 Task: Look for space in São José de Mipibu, Brazil from 10th August, 2023 to 20th August, 2023 for 12 adults in price range Rs.10000 to Rs.14000. Place can be entire place or shared room with 6 bedrooms having 12 beds and 6 bathrooms. Property type can be house, flat, guest house. Amenities needed are: wifi, TV, free parkinig on premises, gym, breakfast. Booking option can be shelf check-in. Required host language is English.
Action: Mouse moved to (481, 99)
Screenshot: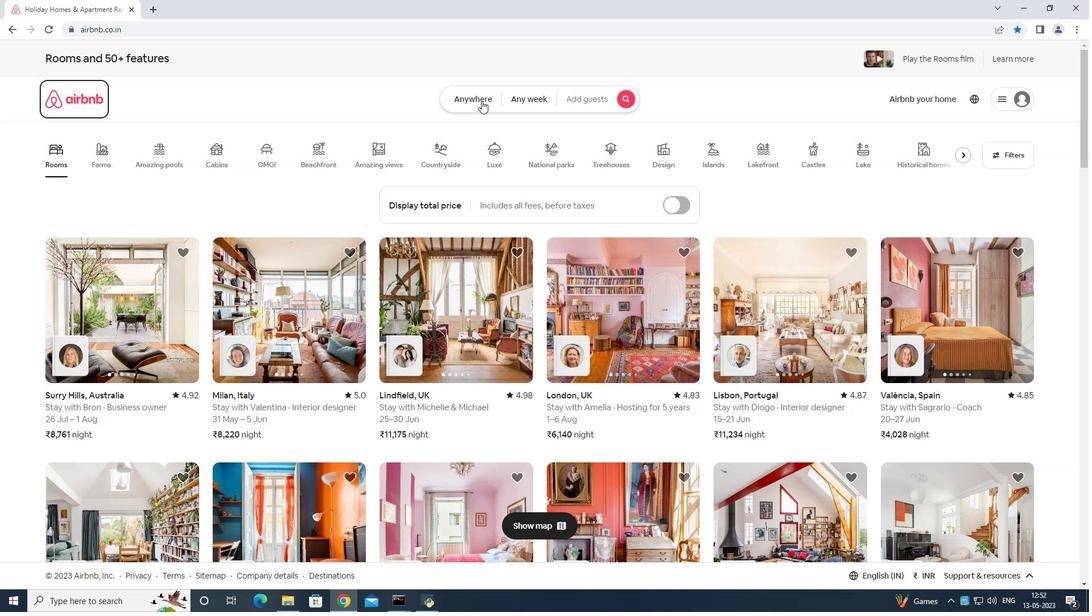 
Action: Mouse pressed left at (481, 99)
Screenshot: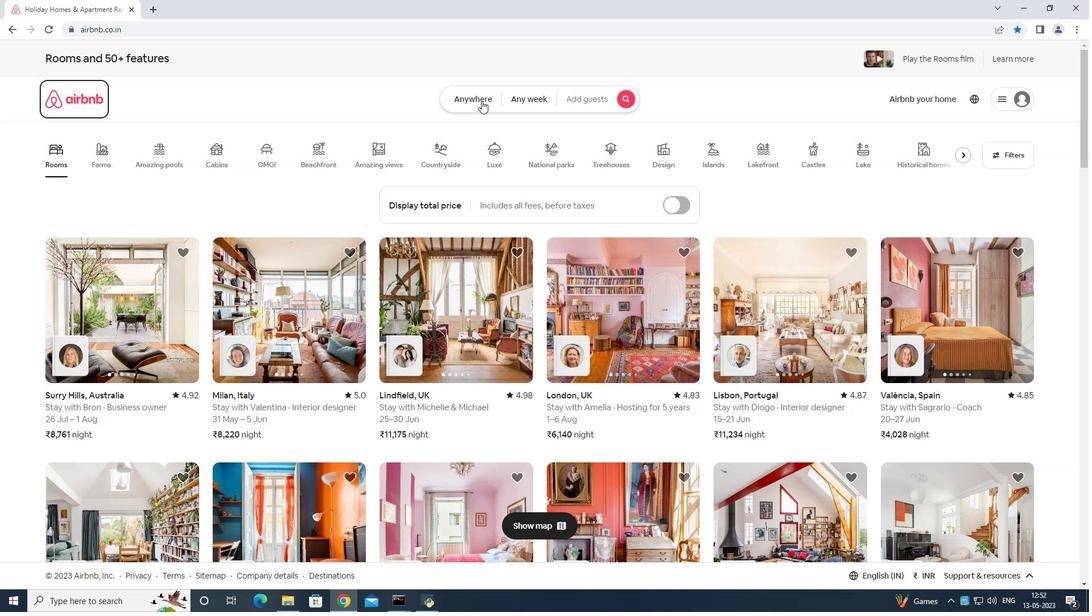 
Action: Mouse moved to (443, 132)
Screenshot: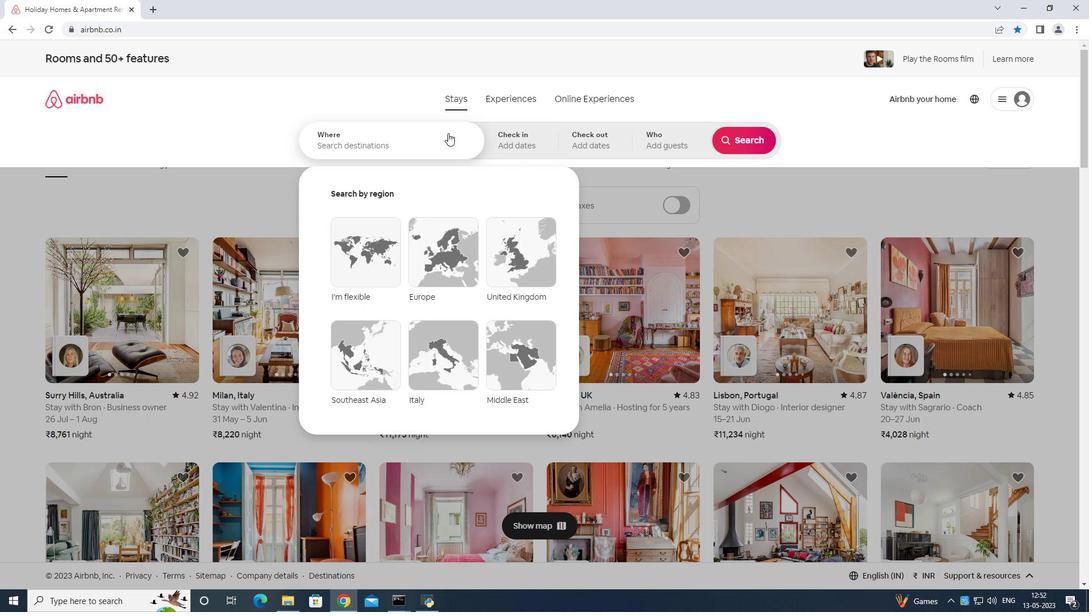 
Action: Mouse pressed left at (443, 132)
Screenshot: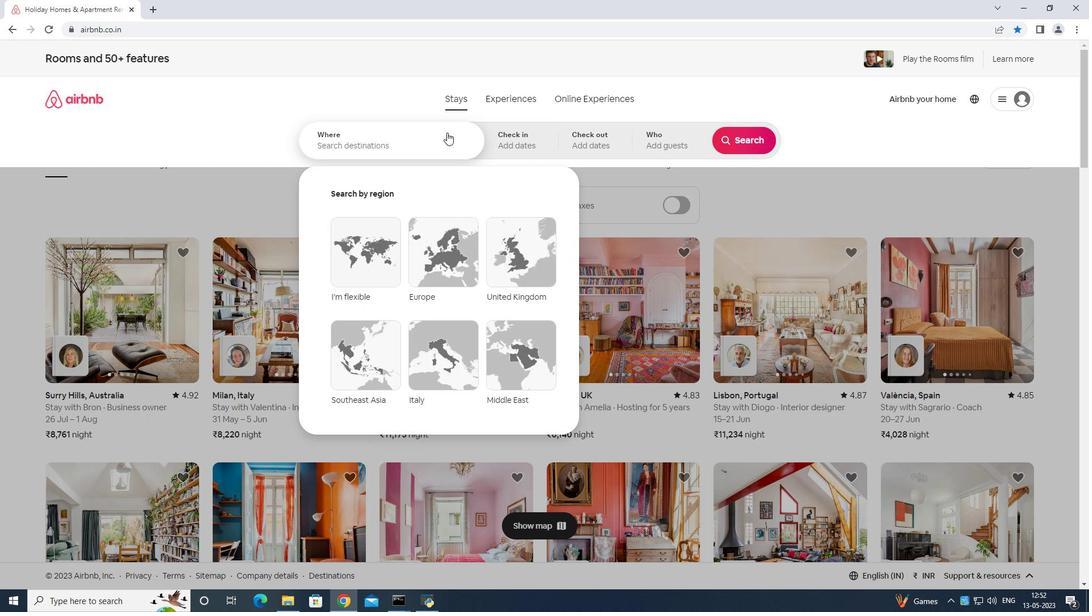 
Action: Mouse moved to (429, 148)
Screenshot: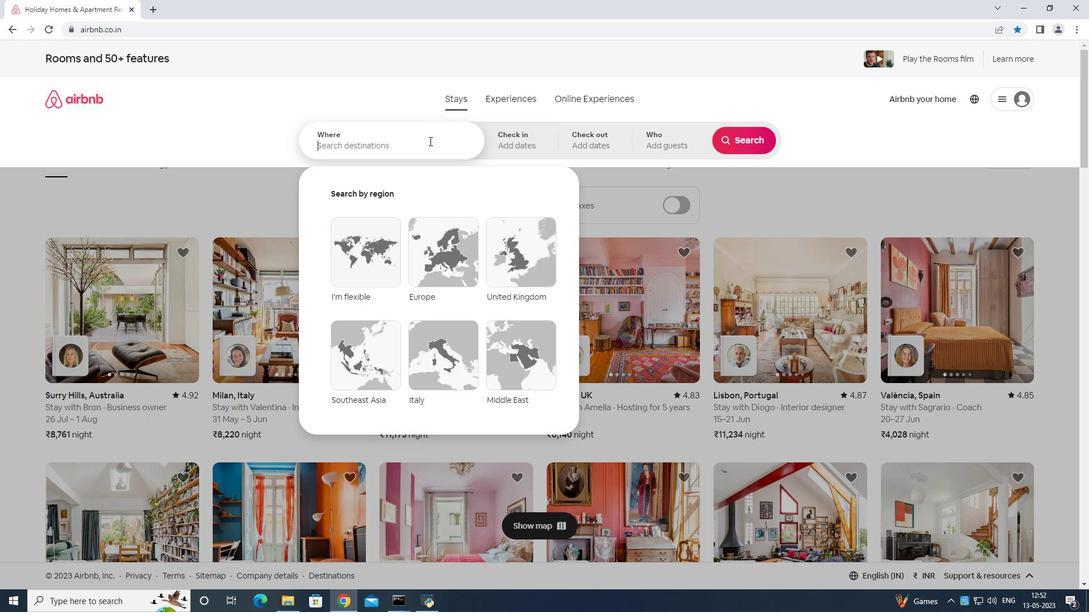 
Action: Key pressed <Key.shift>sao<Key.space>jose<Key.space>de<Key.space>mipibu<Key.space>brazil<Key.enter>
Screenshot: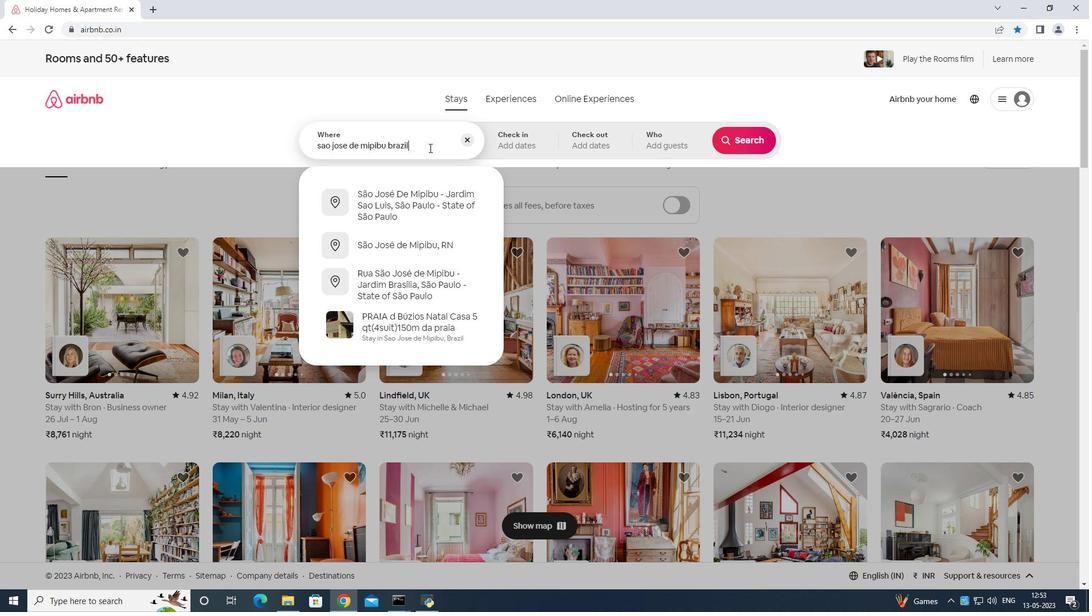 
Action: Mouse moved to (750, 231)
Screenshot: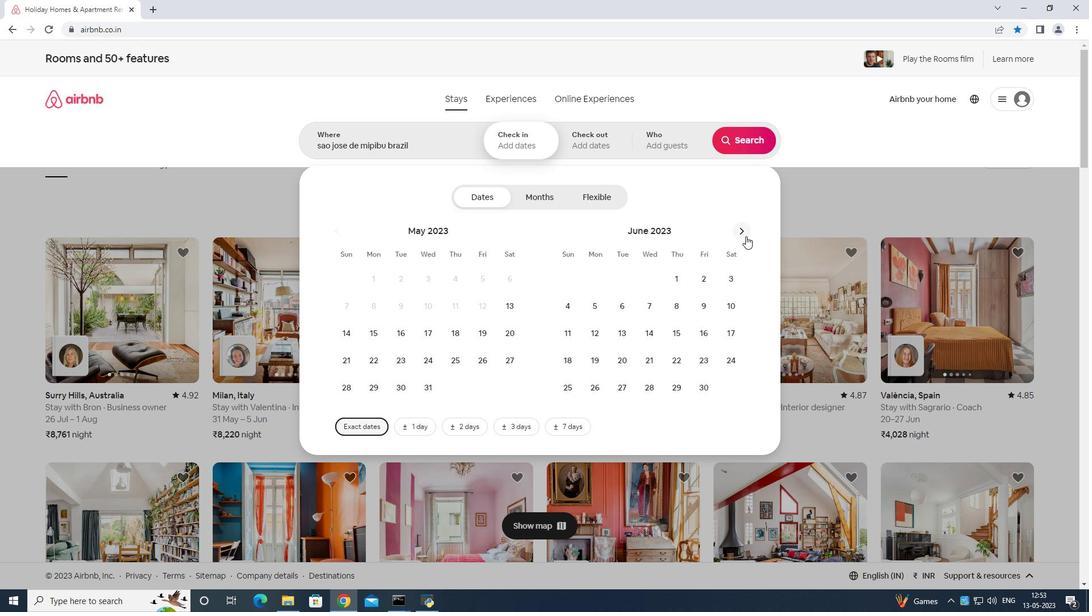 
Action: Mouse pressed left at (750, 231)
Screenshot: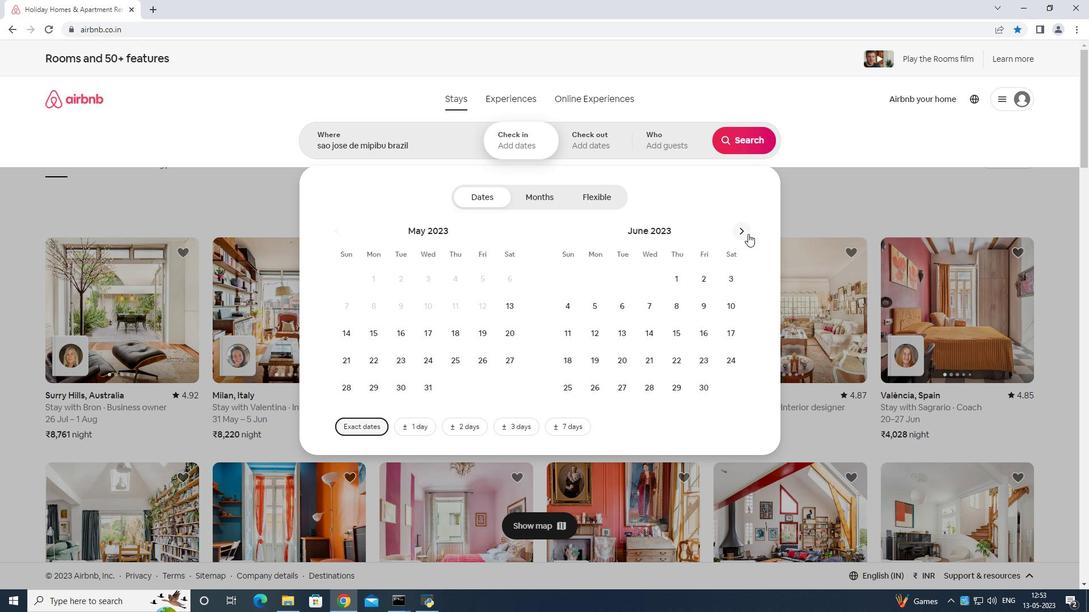 
Action: Mouse moved to (745, 231)
Screenshot: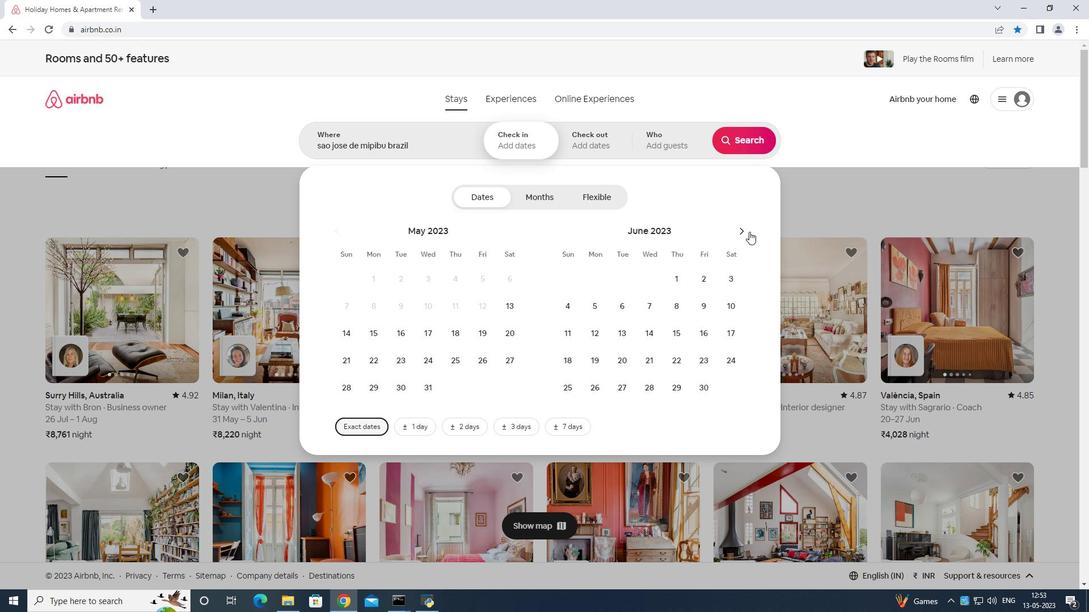 
Action: Mouse pressed left at (745, 231)
Screenshot: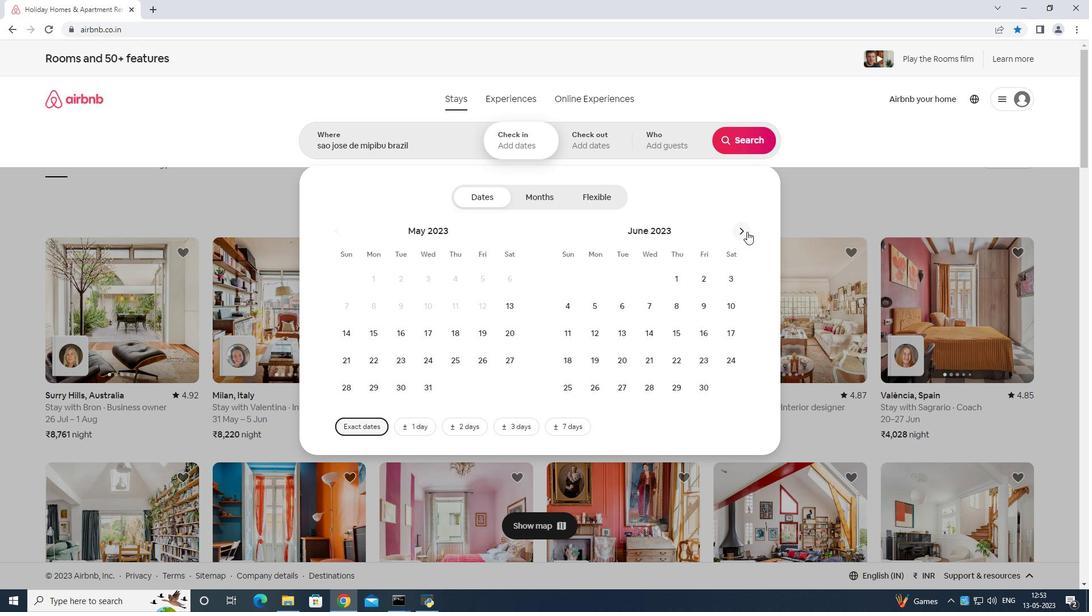 
Action: Mouse pressed left at (745, 231)
Screenshot: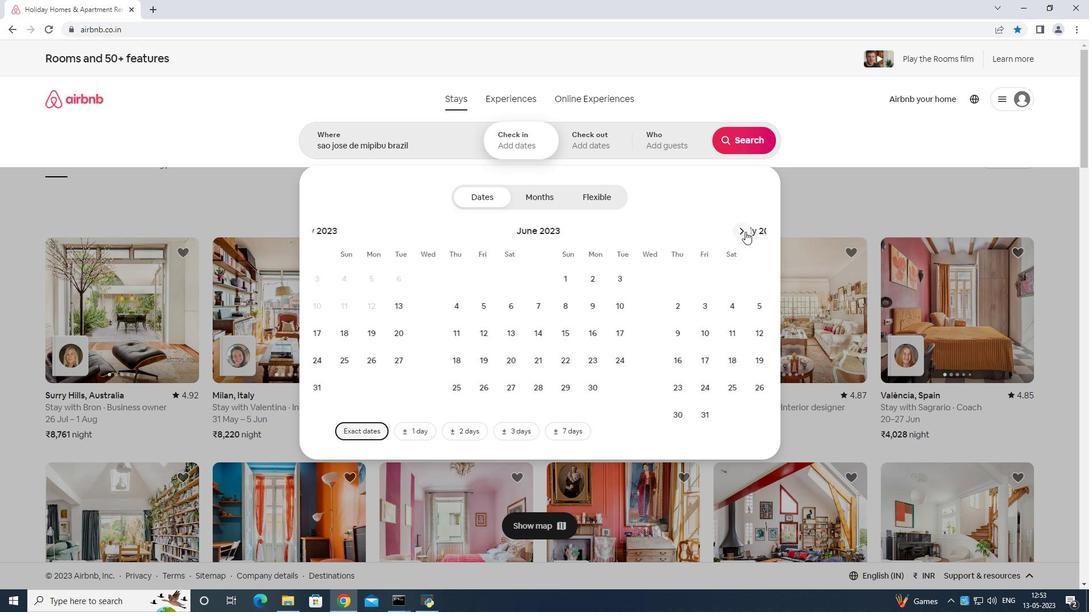 
Action: Mouse moved to (681, 302)
Screenshot: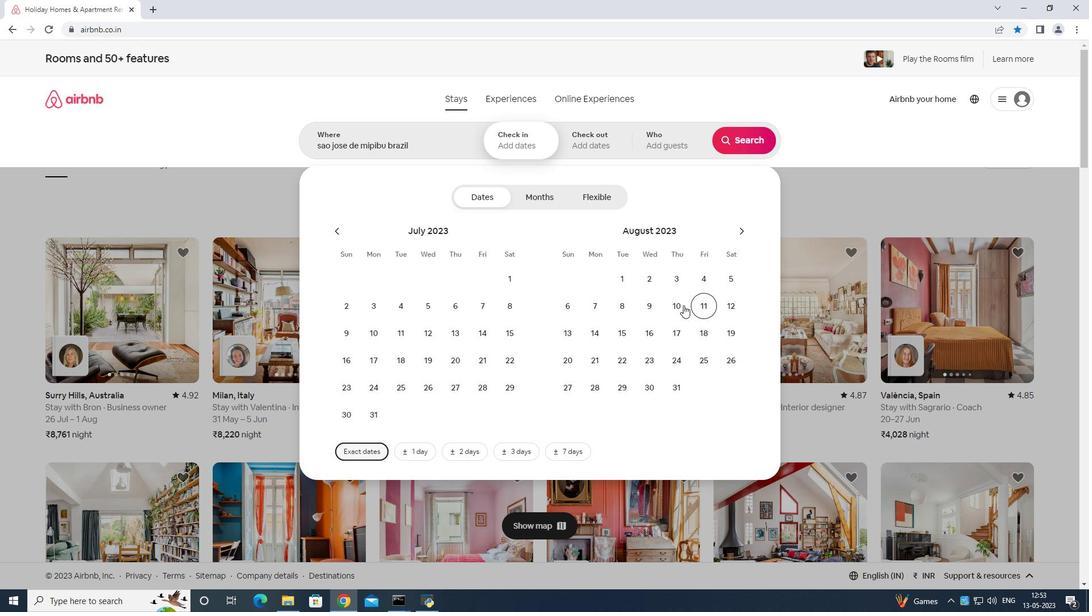 
Action: Mouse pressed left at (681, 302)
Screenshot: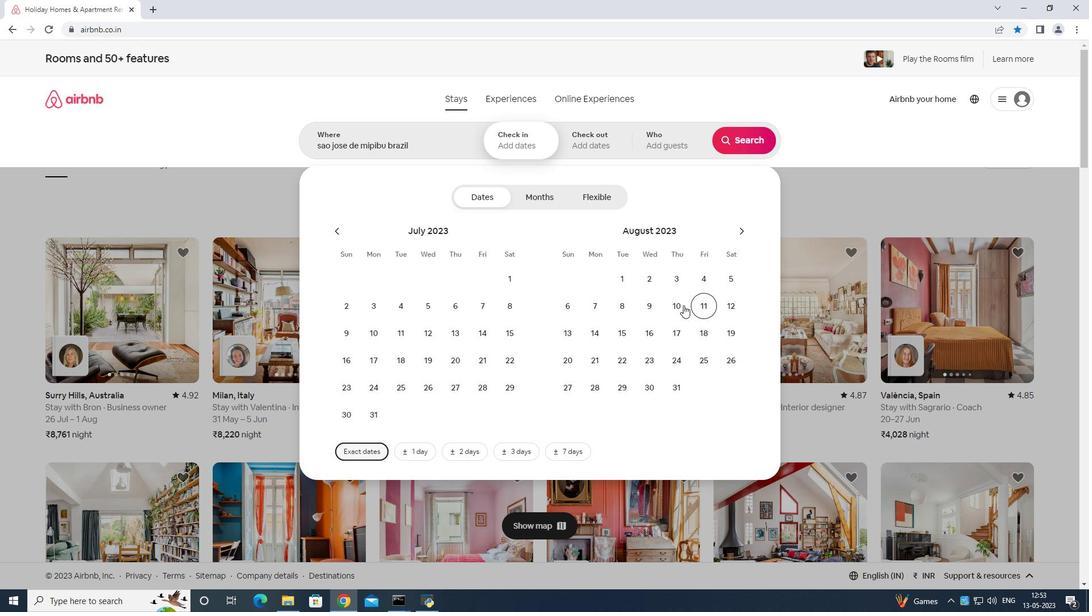 
Action: Mouse moved to (565, 361)
Screenshot: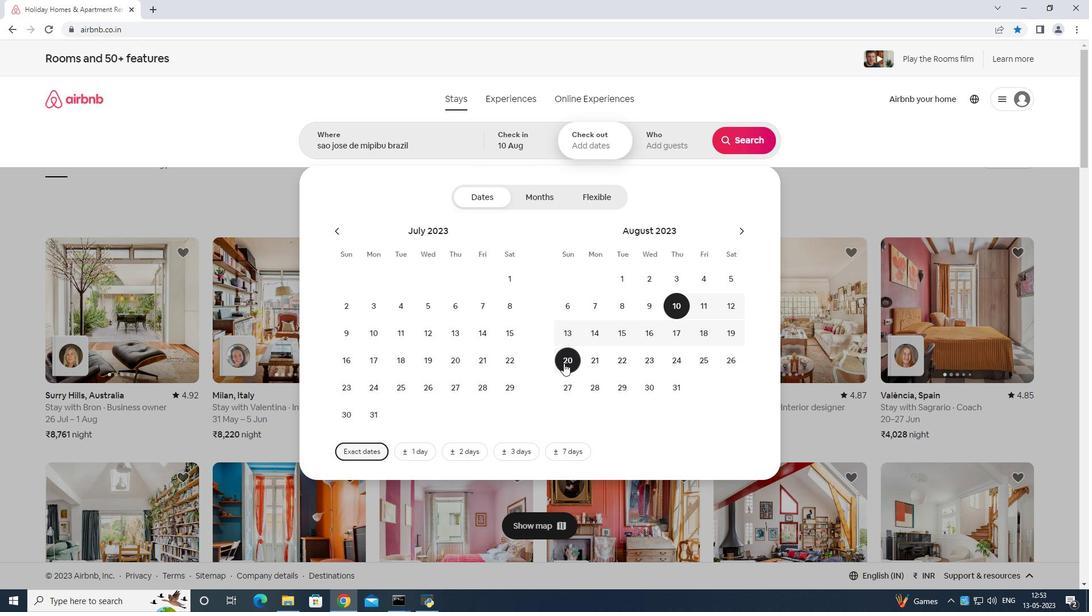 
Action: Mouse pressed left at (565, 361)
Screenshot: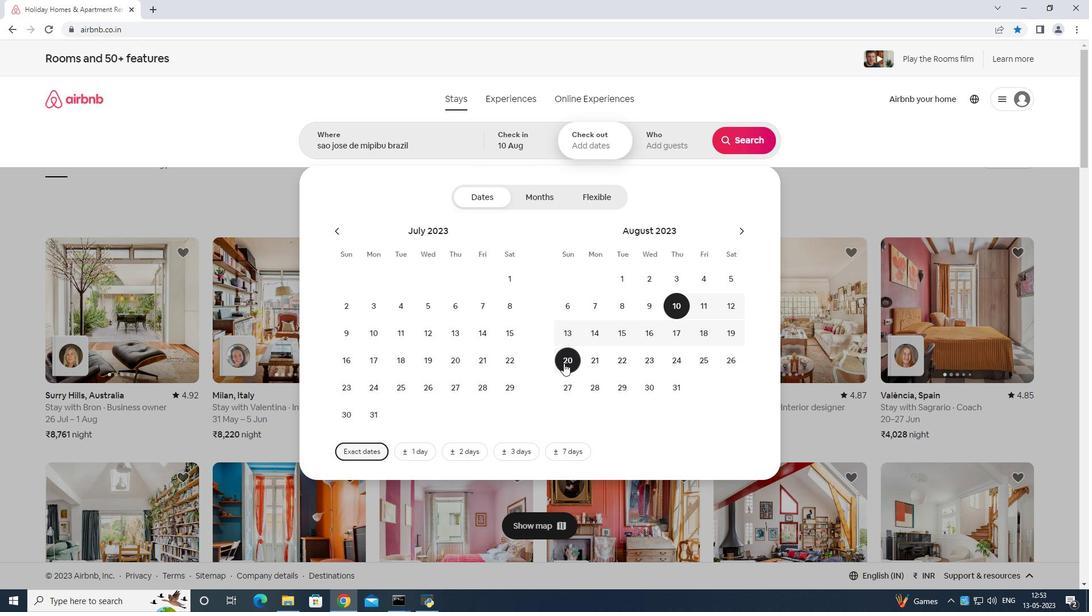 
Action: Mouse moved to (667, 141)
Screenshot: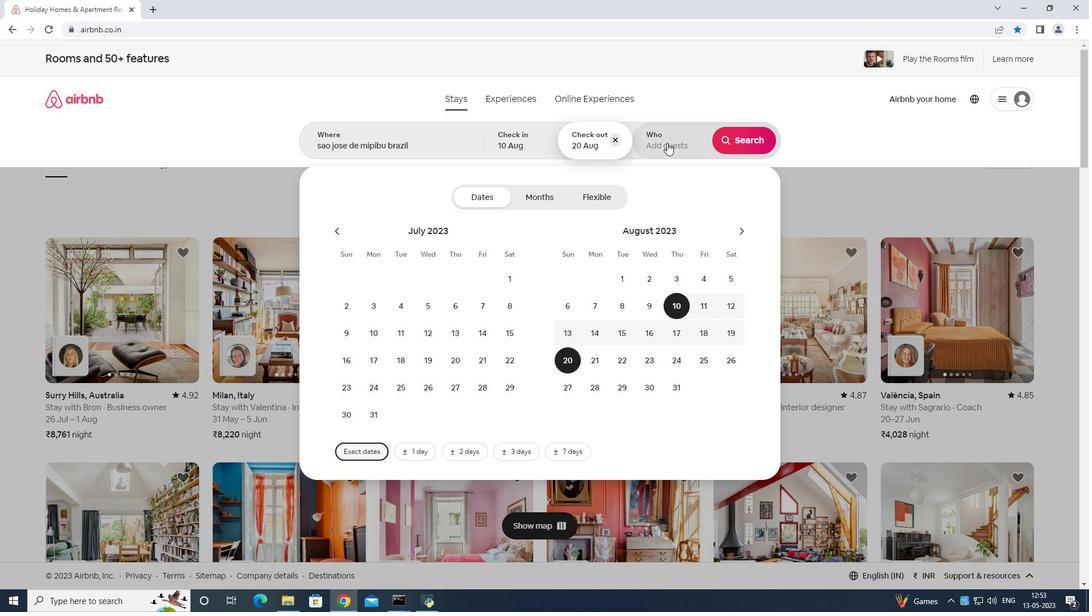 
Action: Mouse pressed left at (667, 141)
Screenshot: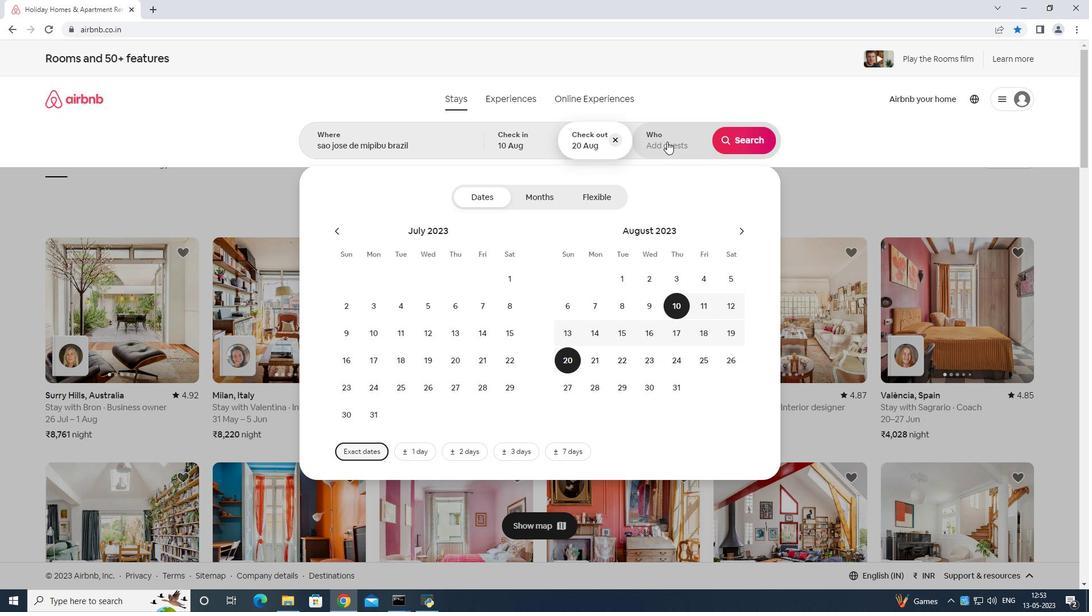 
Action: Mouse moved to (751, 197)
Screenshot: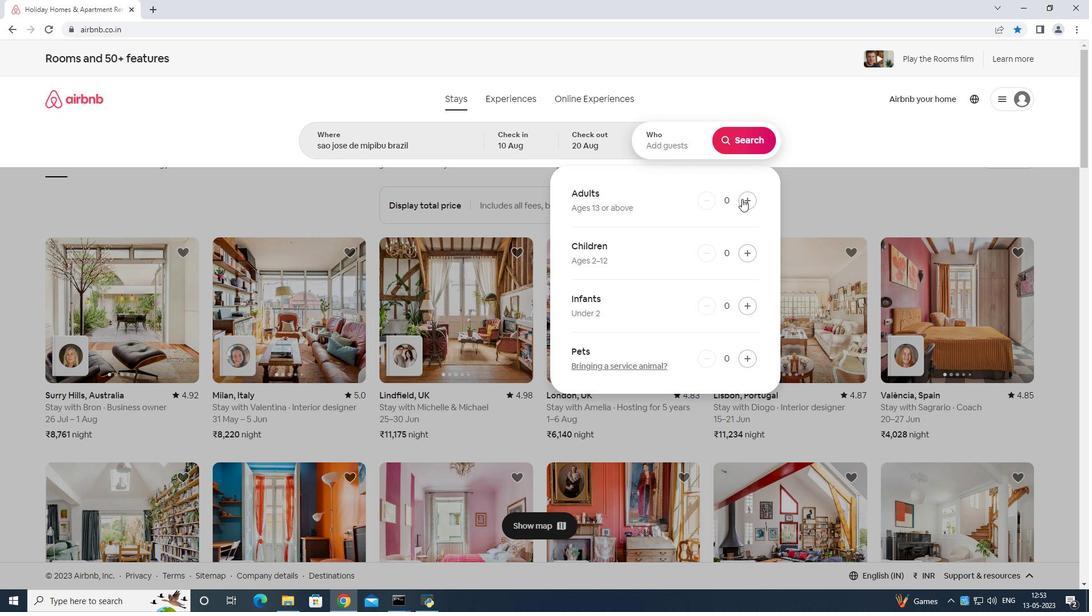 
Action: Mouse pressed left at (751, 197)
Screenshot: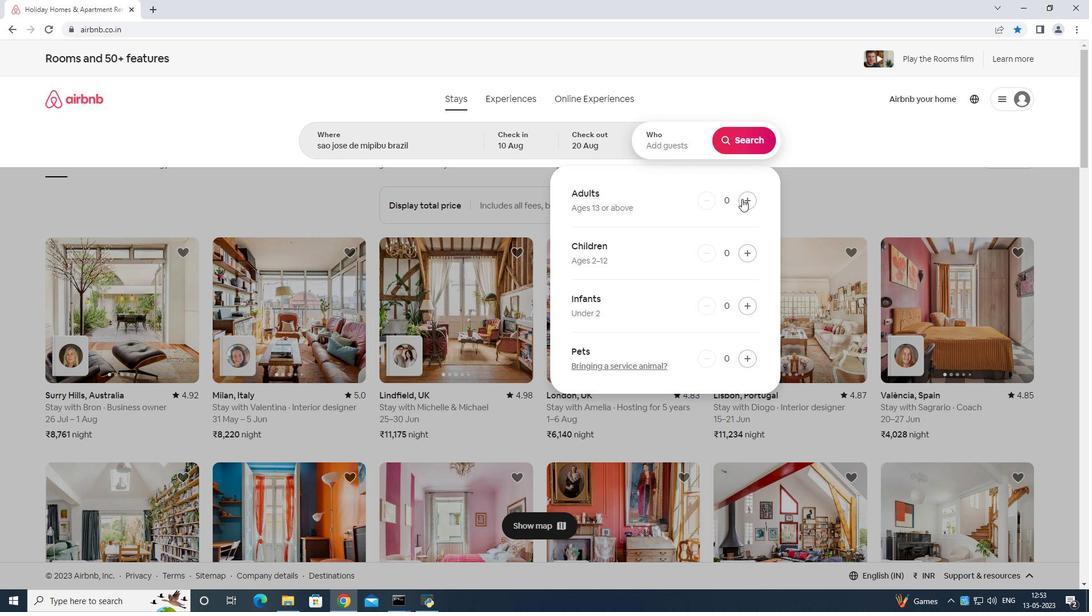 
Action: Mouse moved to (753, 197)
Screenshot: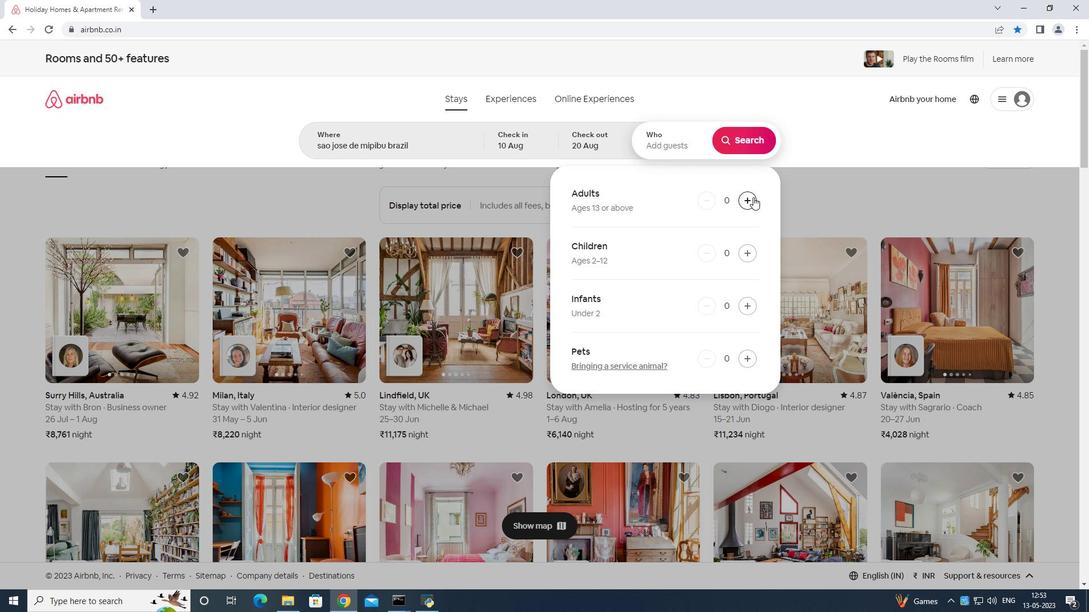 
Action: Mouse pressed left at (753, 197)
Screenshot: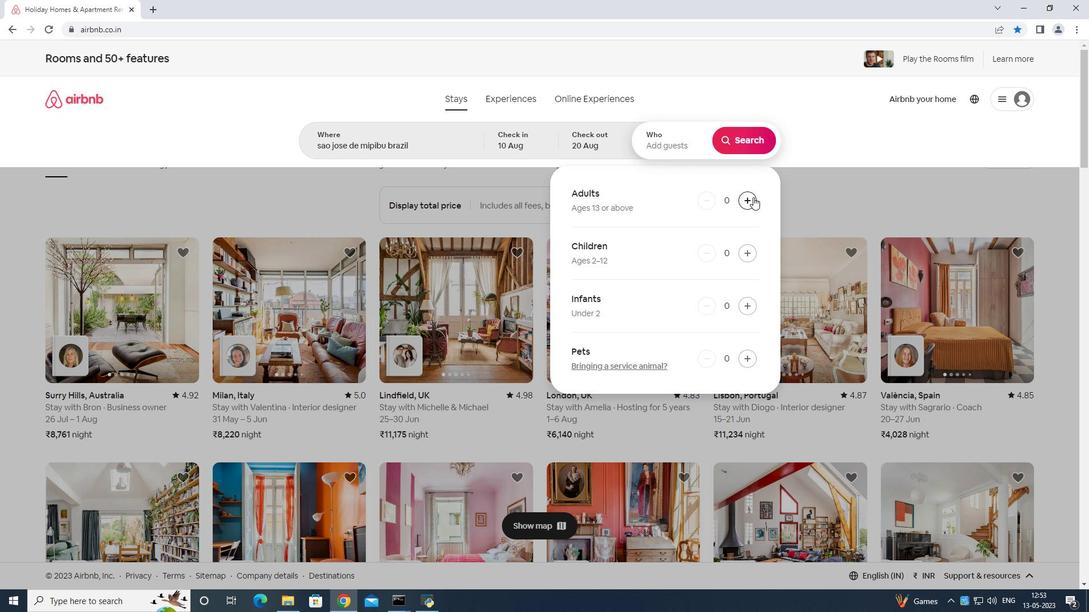 
Action: Mouse moved to (750, 197)
Screenshot: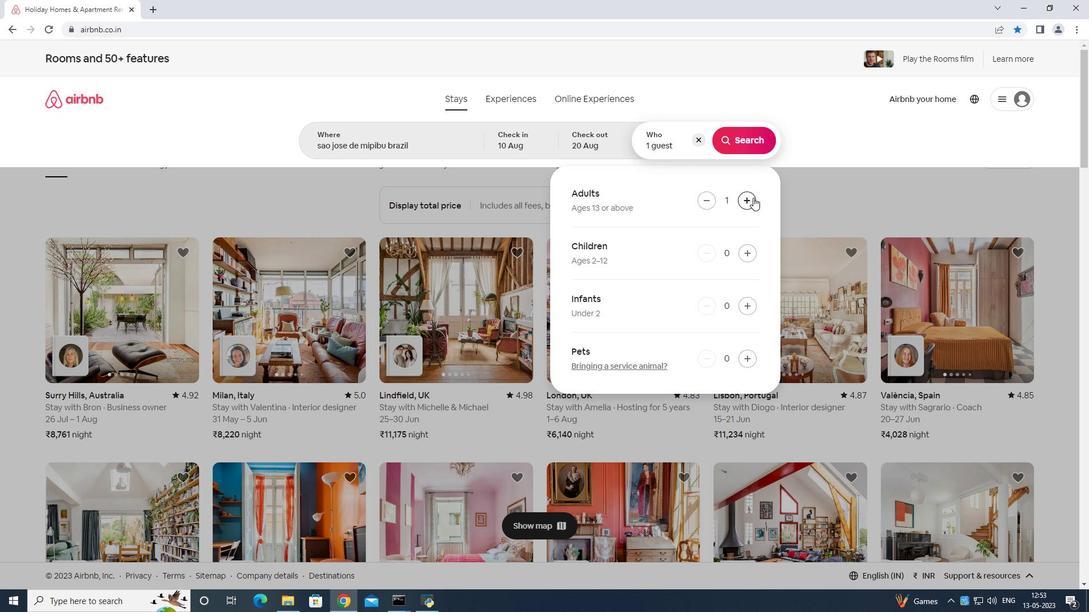 
Action: Mouse pressed left at (750, 197)
Screenshot: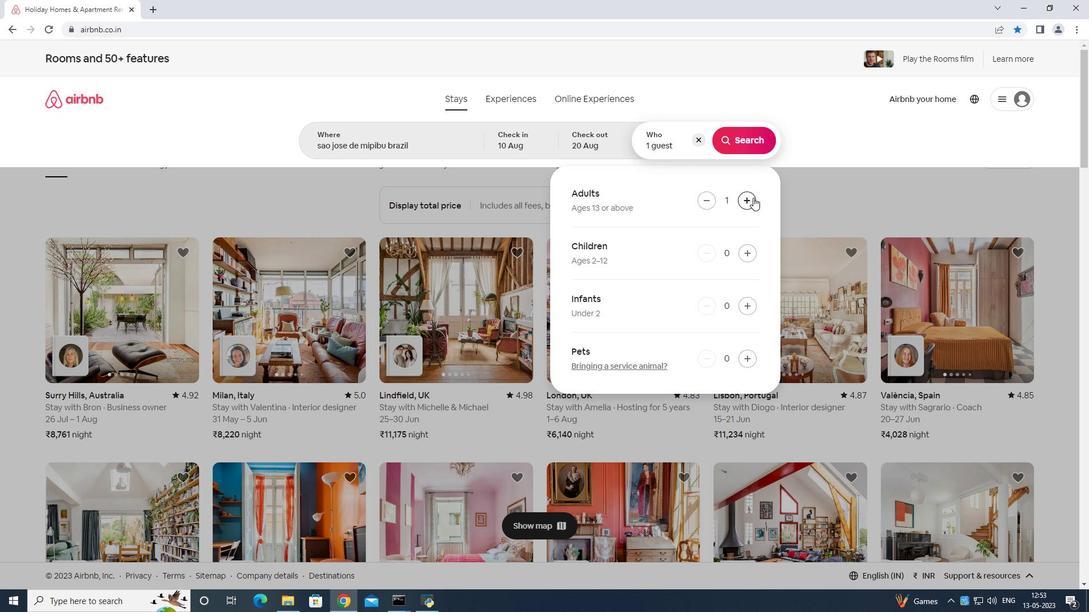 
Action: Mouse moved to (748, 199)
Screenshot: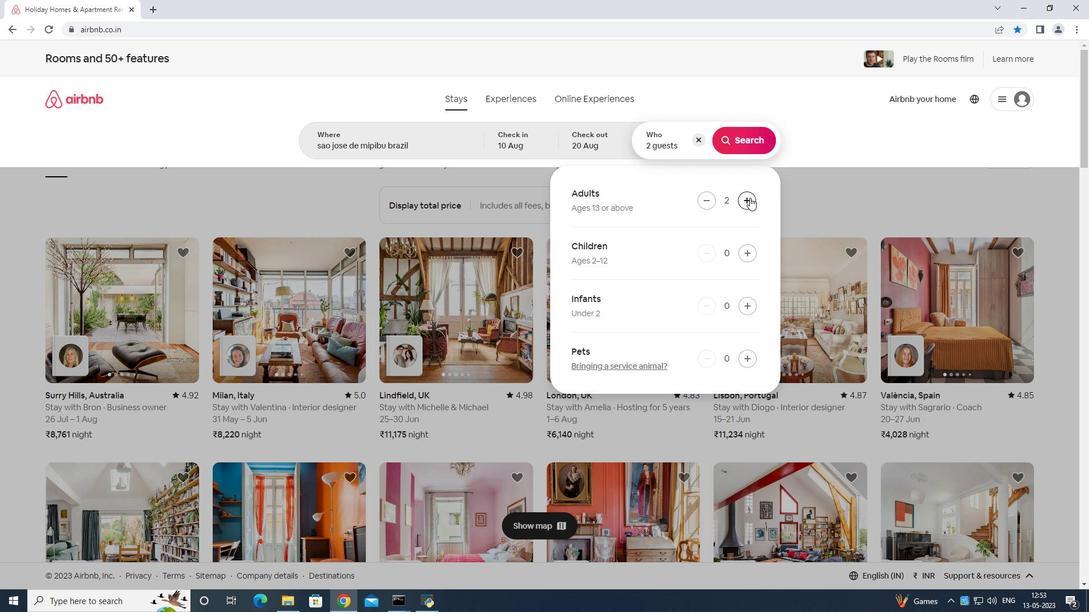 
Action: Mouse pressed left at (748, 199)
Screenshot: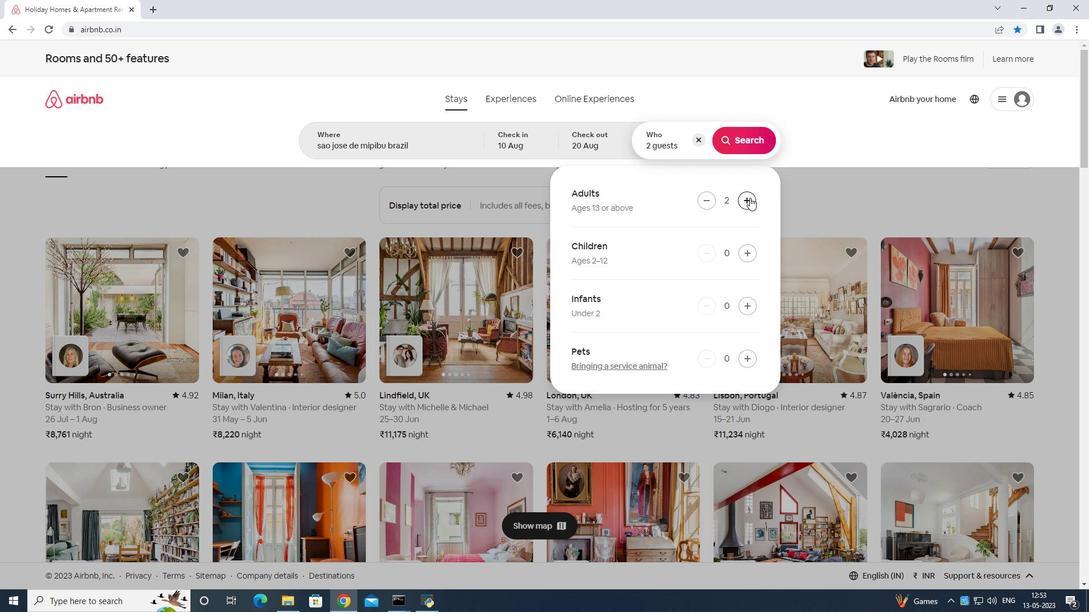 
Action: Mouse pressed left at (748, 199)
Screenshot: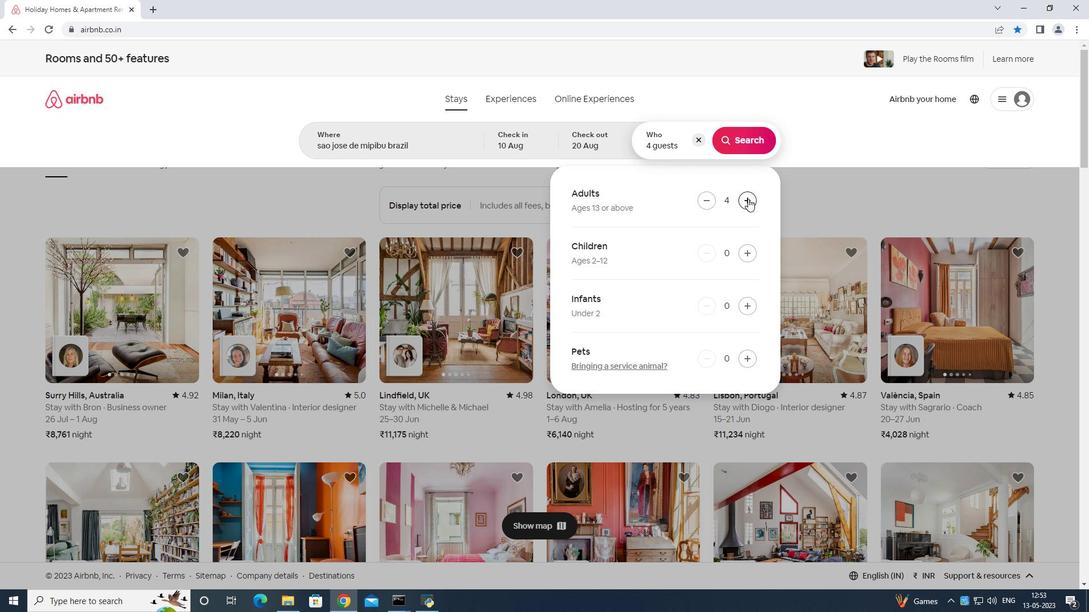
Action: Mouse moved to (748, 198)
Screenshot: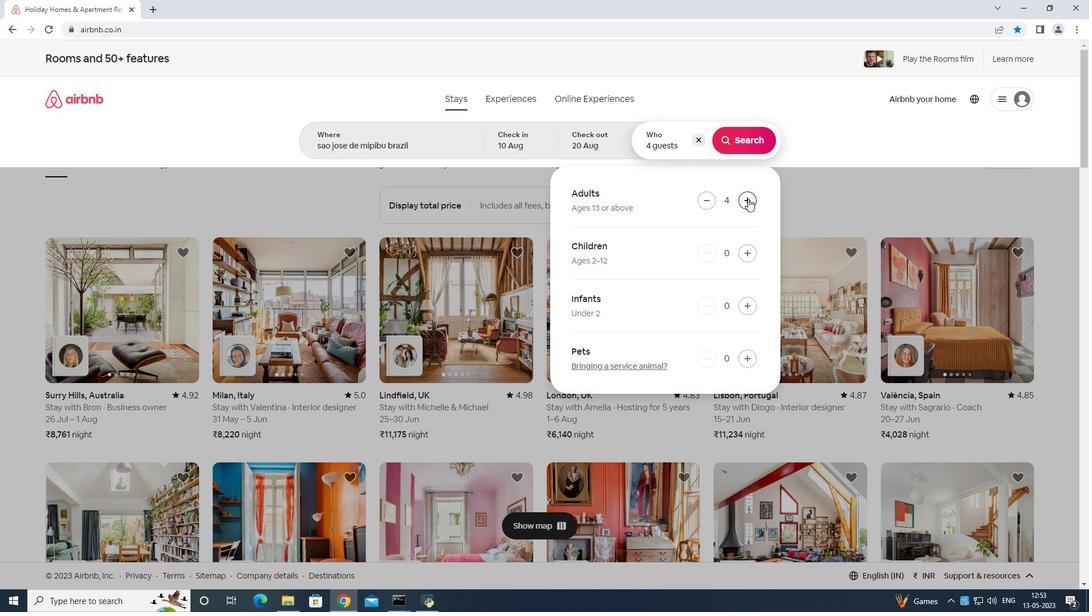 
Action: Mouse pressed left at (748, 198)
Screenshot: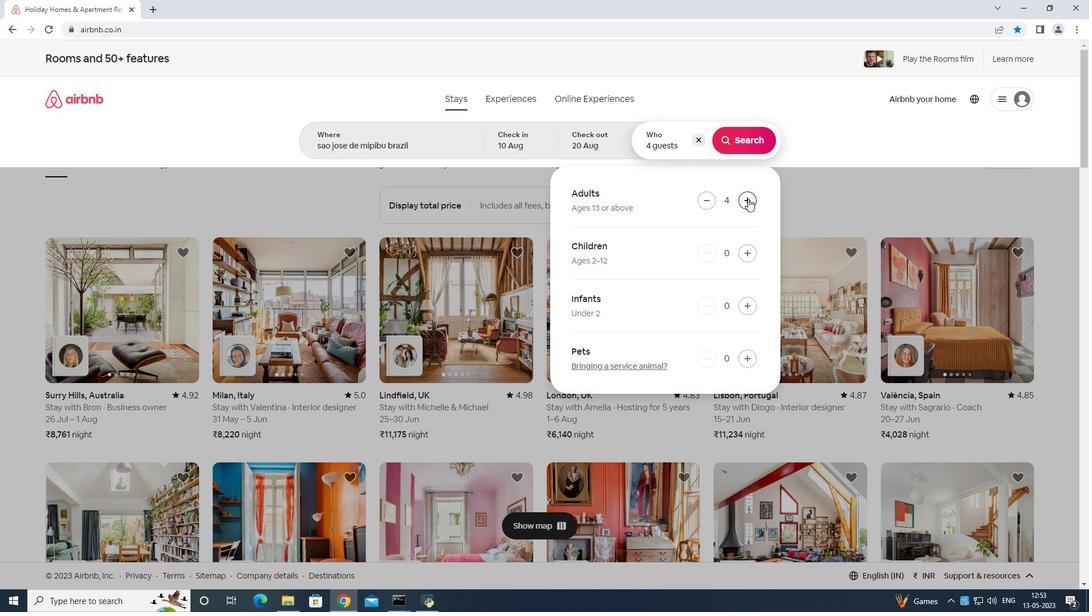 
Action: Mouse pressed left at (748, 198)
Screenshot: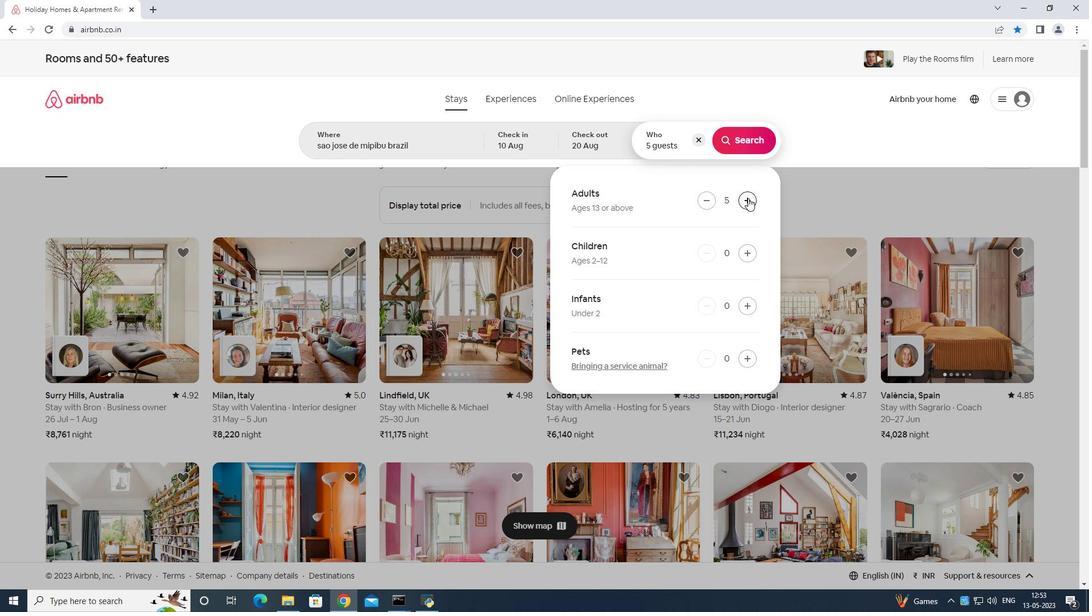 
Action: Mouse pressed left at (748, 198)
Screenshot: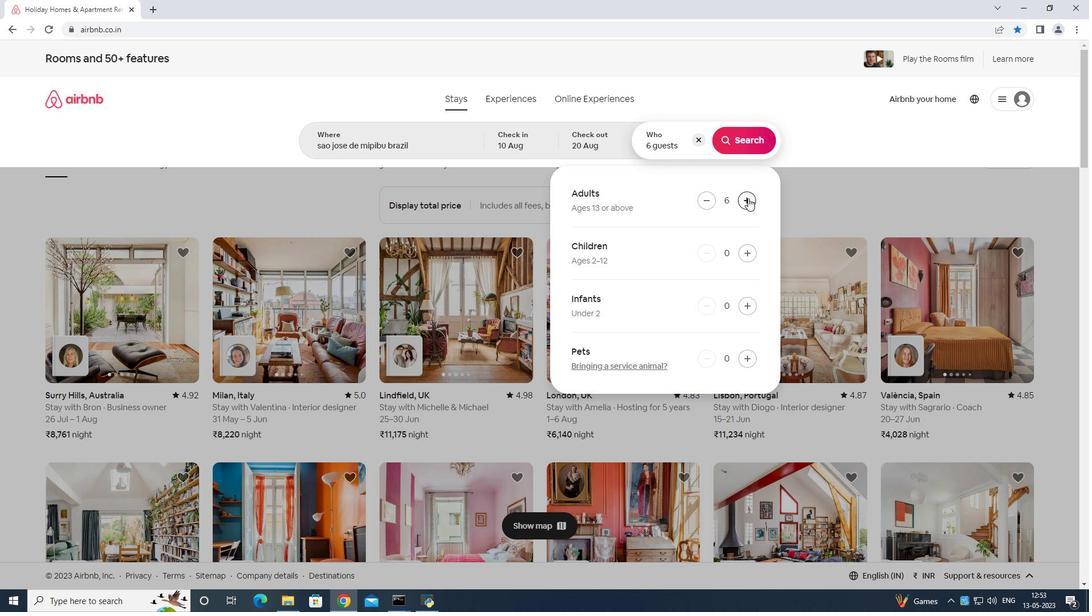 
Action: Mouse pressed left at (748, 198)
Screenshot: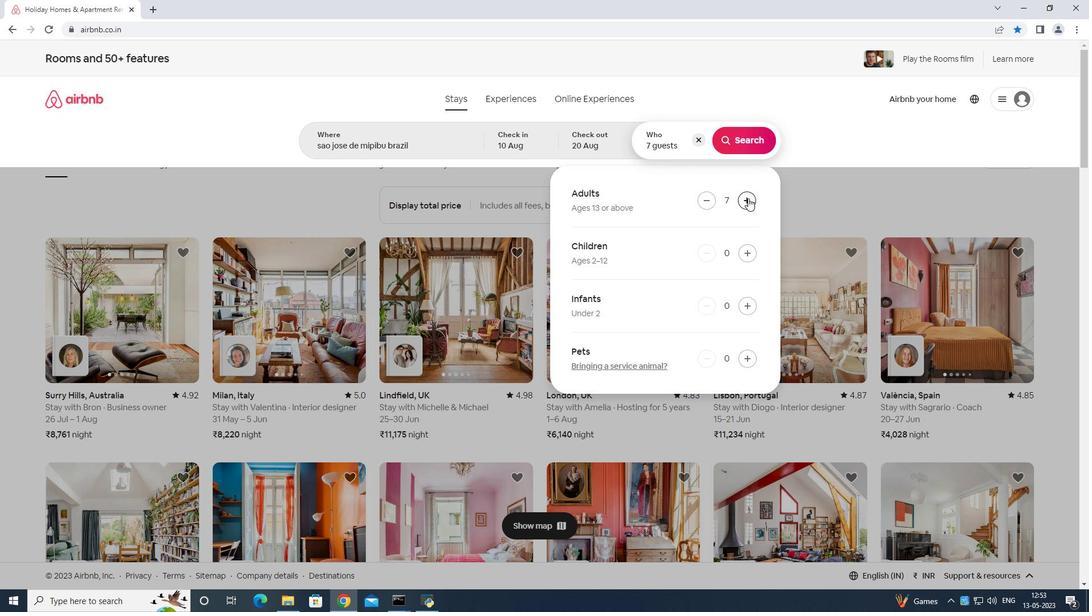 
Action: Mouse pressed left at (748, 198)
Screenshot: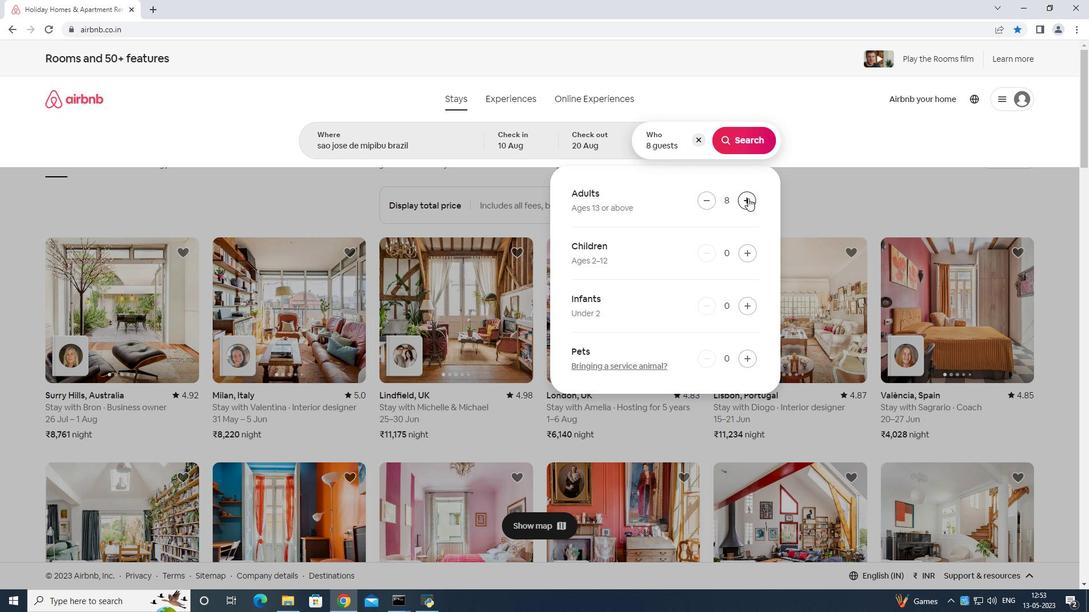 
Action: Mouse pressed left at (748, 198)
Screenshot: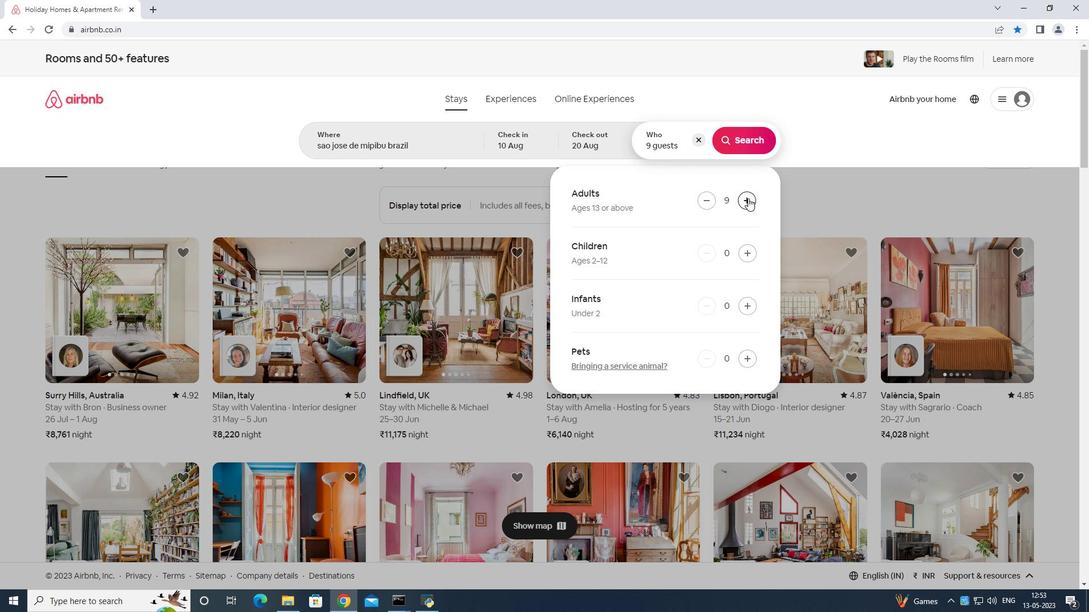 
Action: Mouse pressed left at (748, 198)
Screenshot: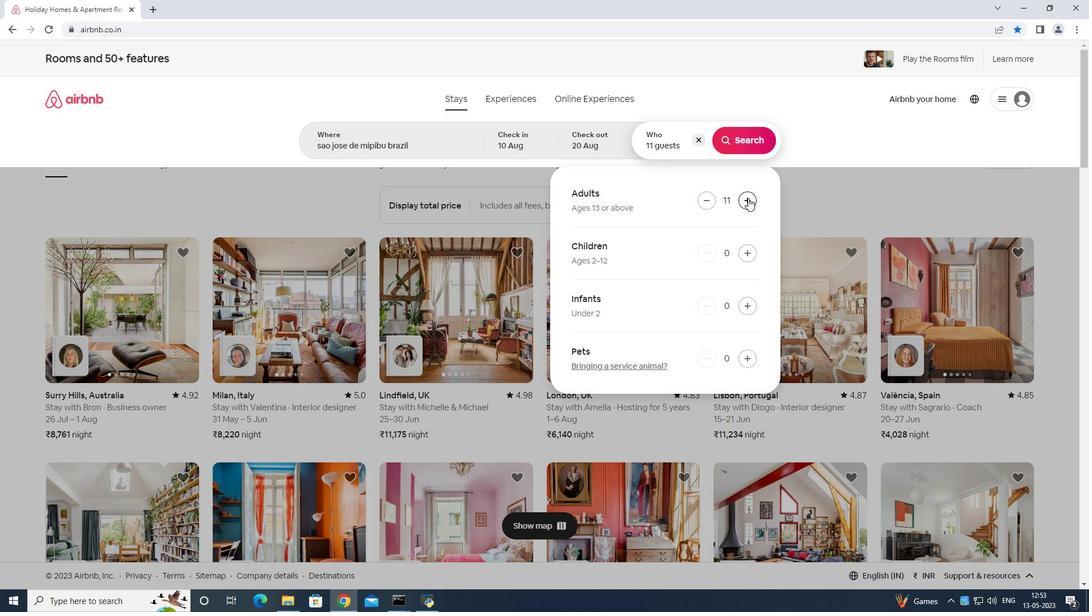 
Action: Mouse moved to (754, 140)
Screenshot: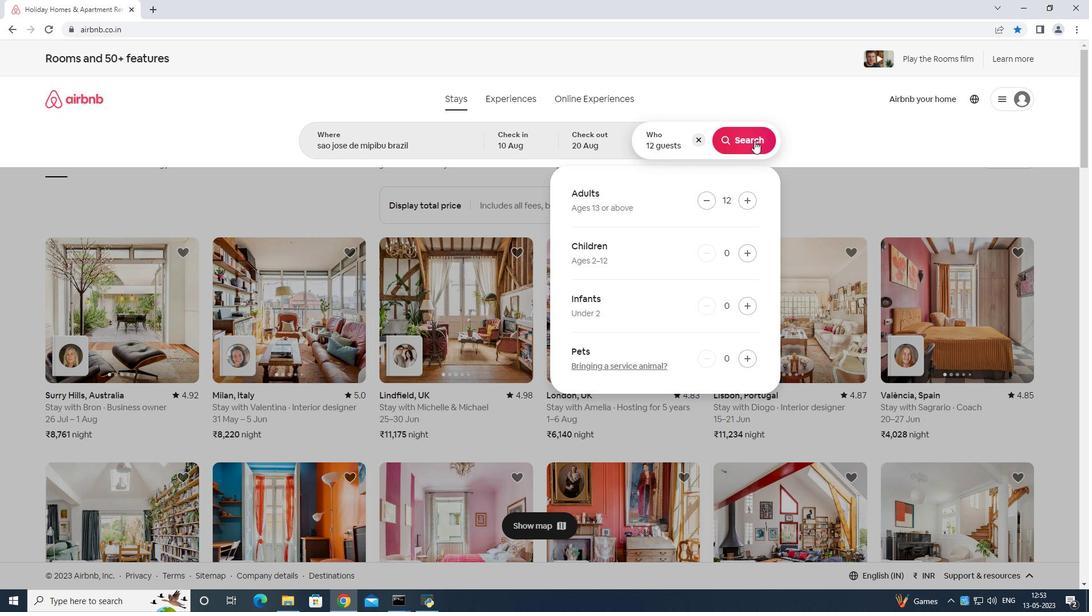 
Action: Mouse pressed left at (754, 140)
Screenshot: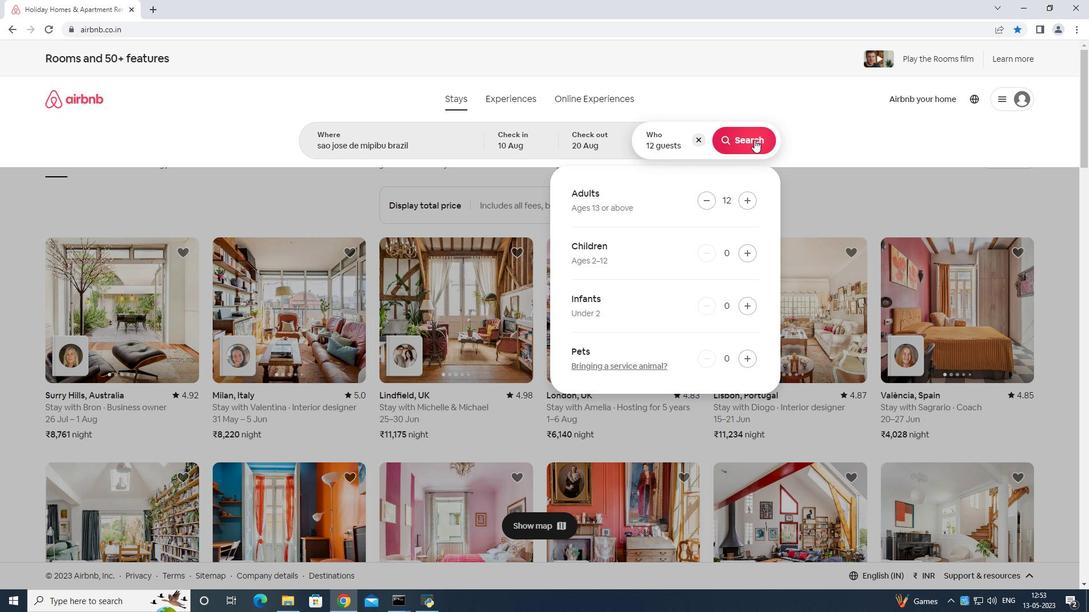 
Action: Mouse moved to (1054, 106)
Screenshot: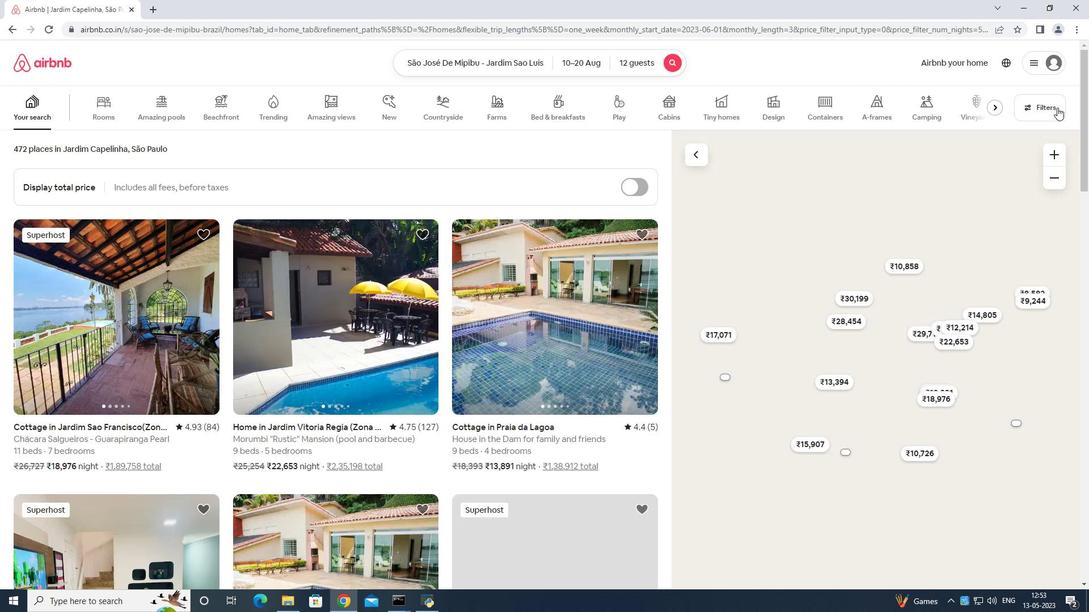 
Action: Mouse pressed left at (1054, 106)
Screenshot: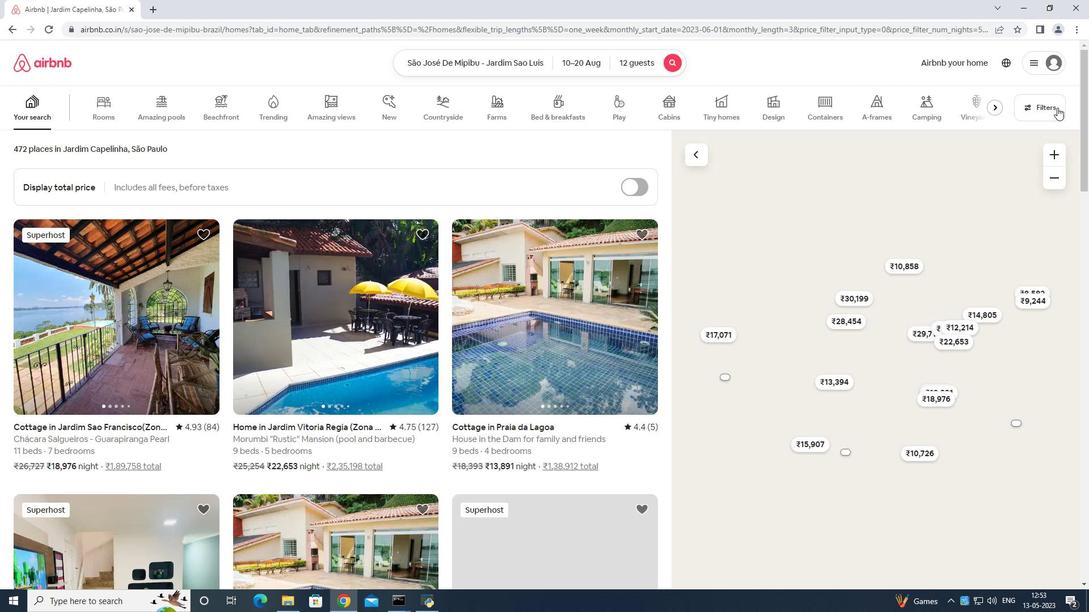 
Action: Mouse moved to (487, 376)
Screenshot: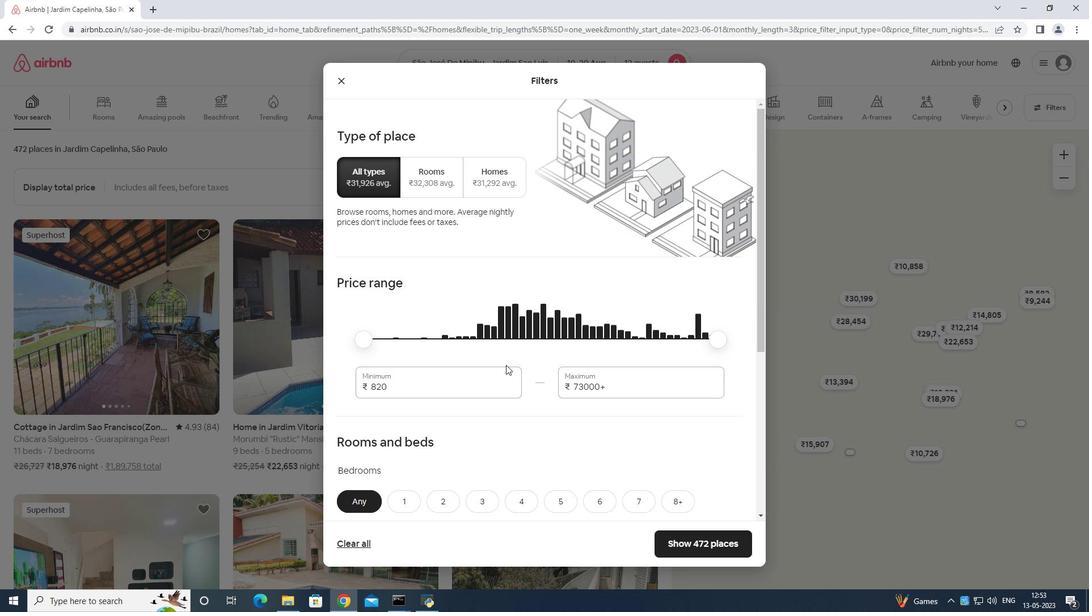 
Action: Mouse pressed left at (487, 376)
Screenshot: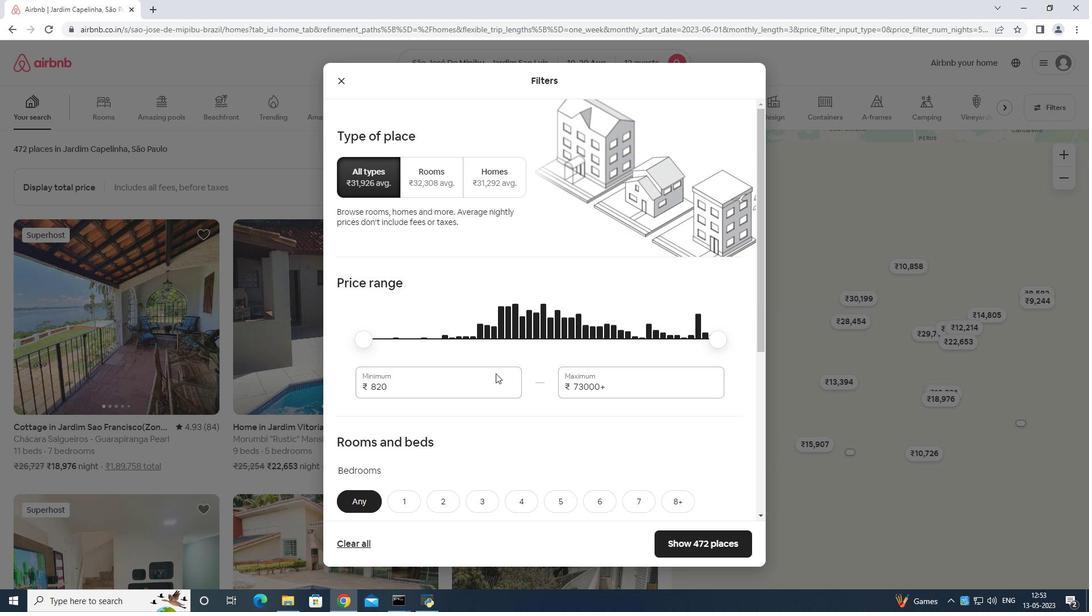 
Action: Mouse moved to (492, 377)
Screenshot: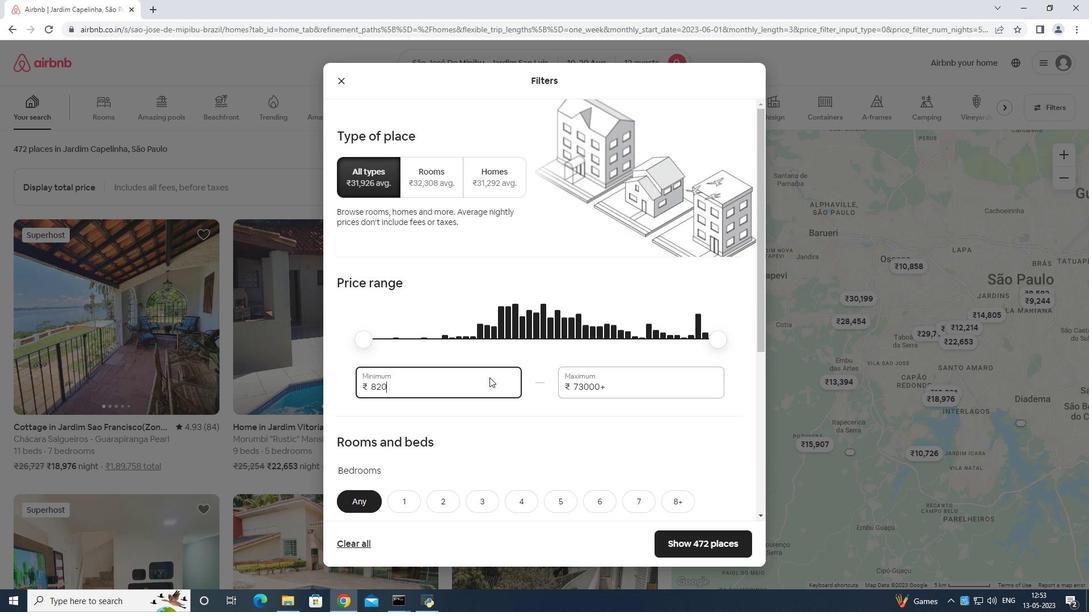 
Action: Key pressed <Key.backspace>
Screenshot: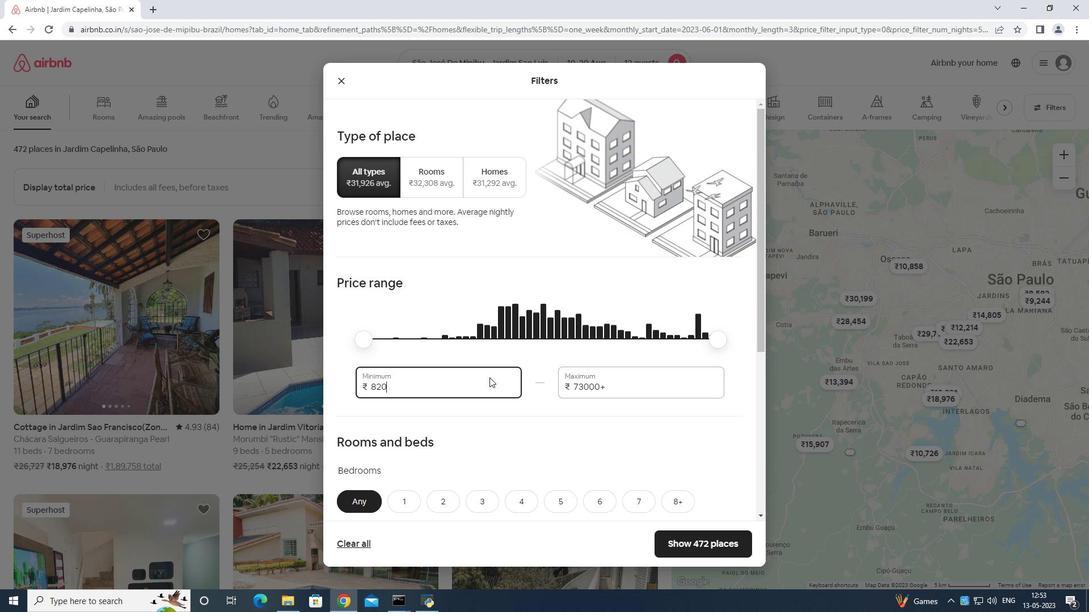 
Action: Mouse moved to (494, 377)
Screenshot: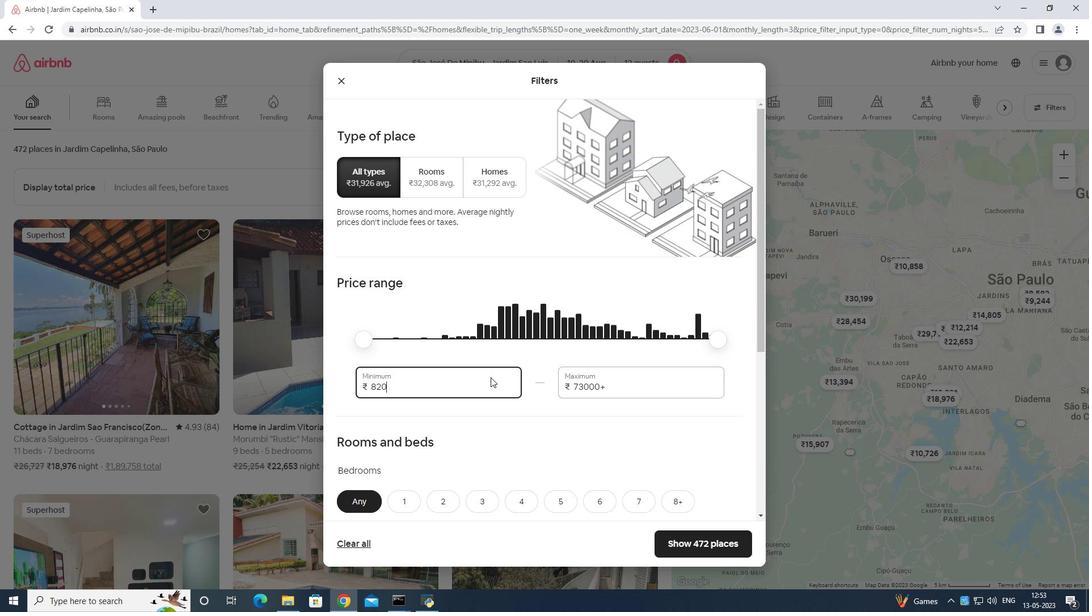 
Action: Key pressed <Key.backspace><Key.backspace><Key.backspace><Key.backspace><Key.backspace><Key.backspace><Key.backspace>
Screenshot: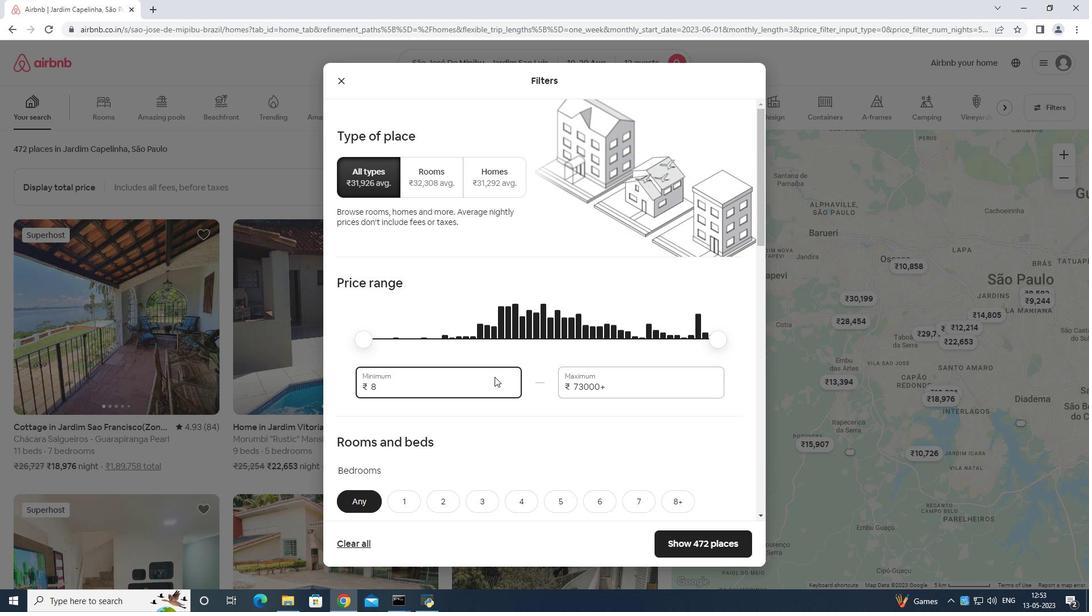 
Action: Mouse moved to (495, 377)
Screenshot: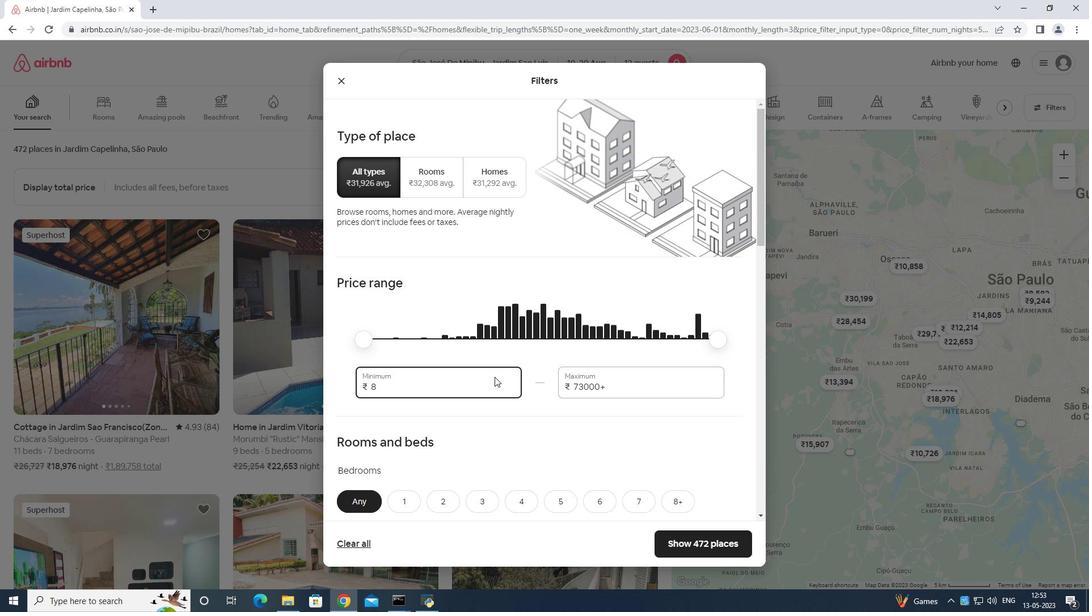 
Action: Key pressed <Key.backspace><Key.backspace>
Screenshot: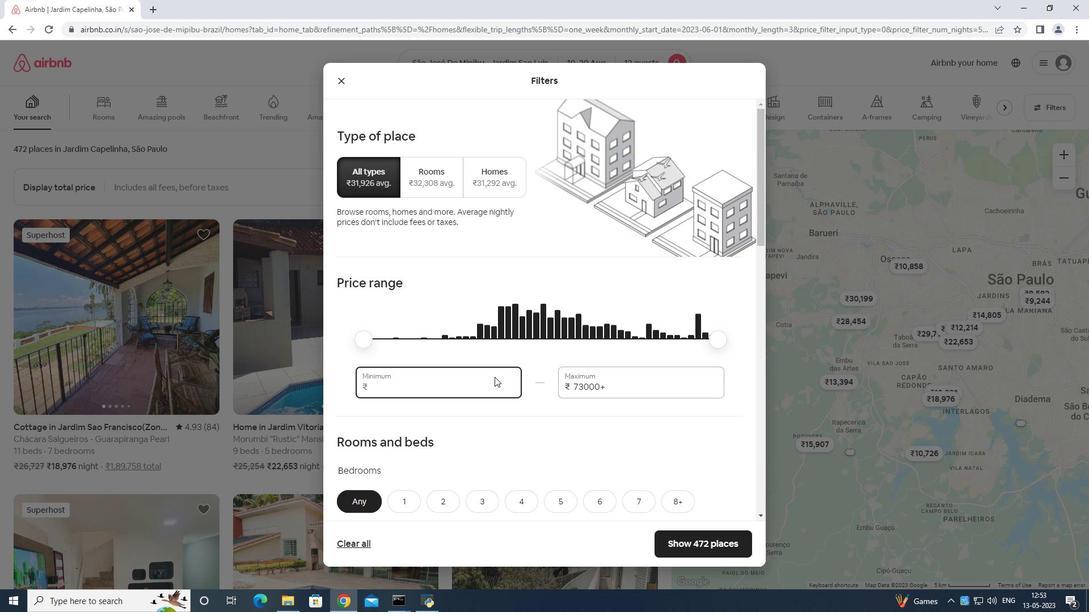 
Action: Mouse moved to (495, 377)
Screenshot: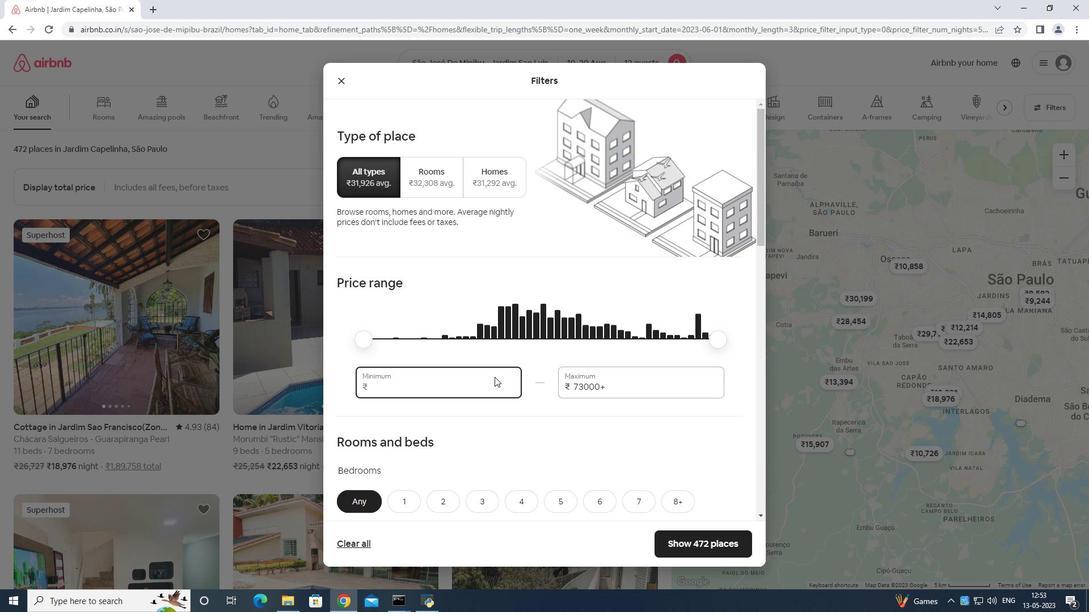 
Action: Key pressed <Key.backspace>
Screenshot: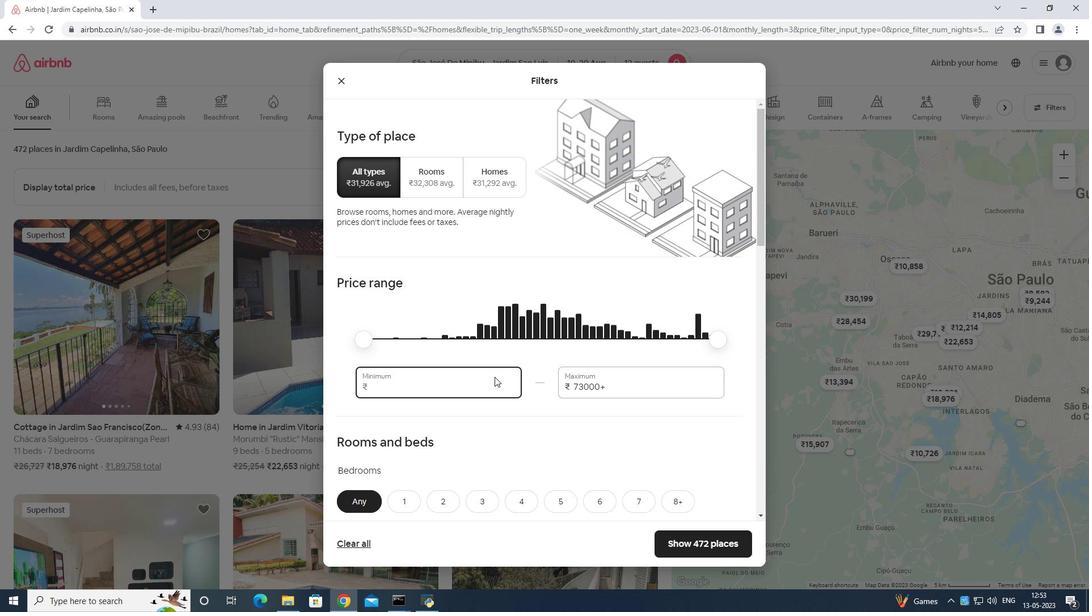 
Action: Mouse moved to (496, 377)
Screenshot: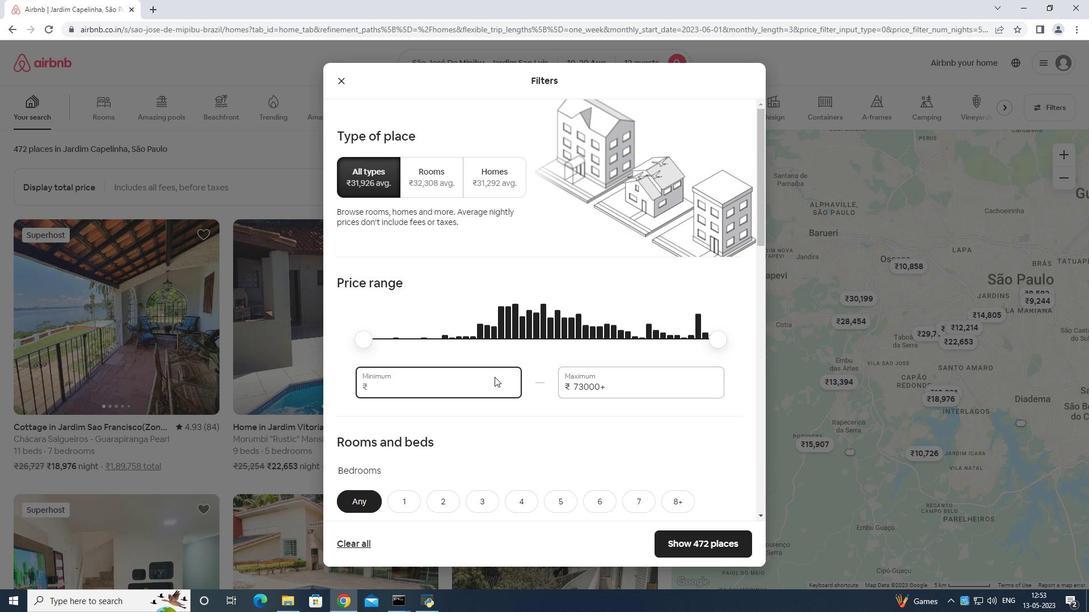 
Action: Key pressed <Key.backspace><Key.backspace>
Screenshot: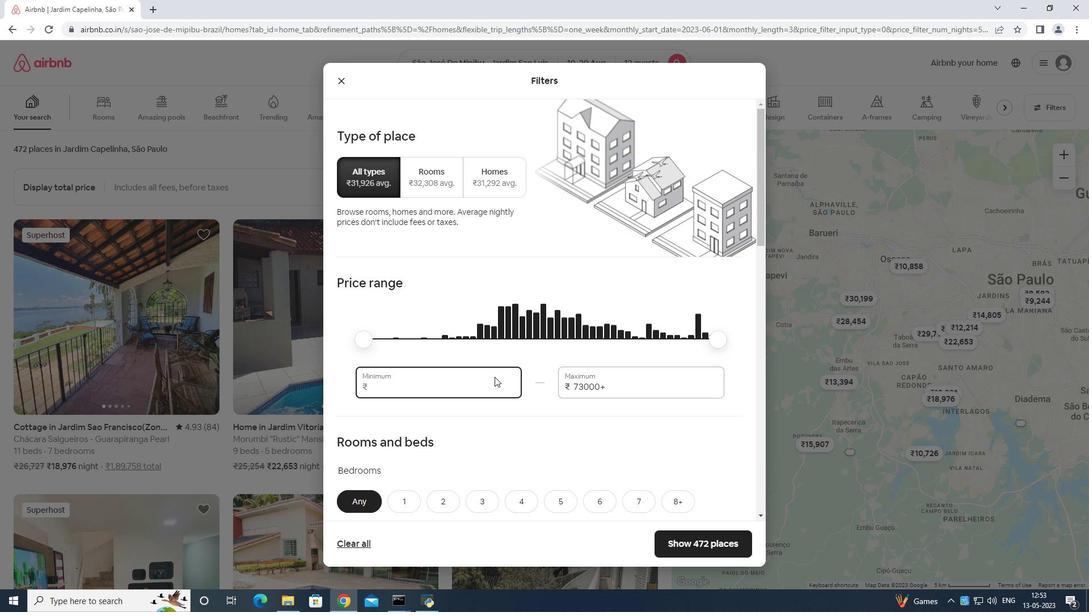 
Action: Mouse moved to (496, 377)
Screenshot: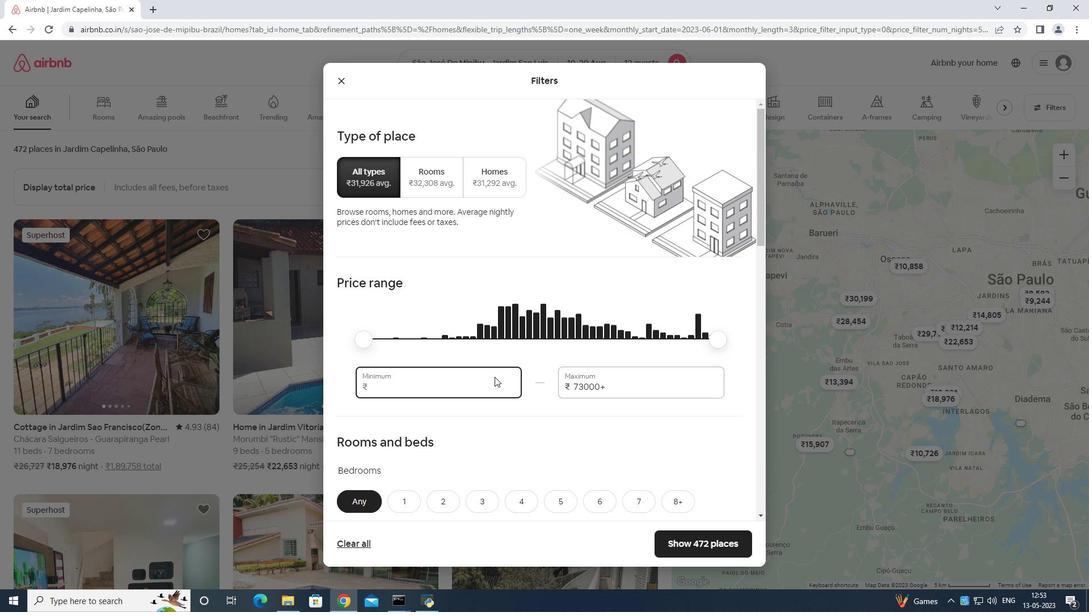 
Action: Key pressed <Key.backspace>
Screenshot: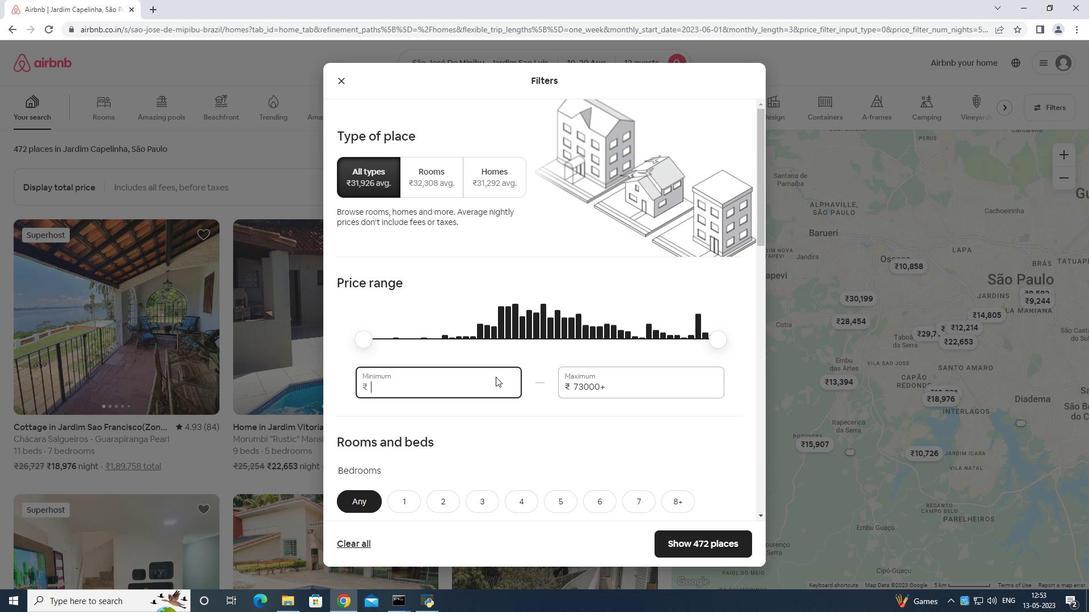 
Action: Mouse moved to (496, 378)
Screenshot: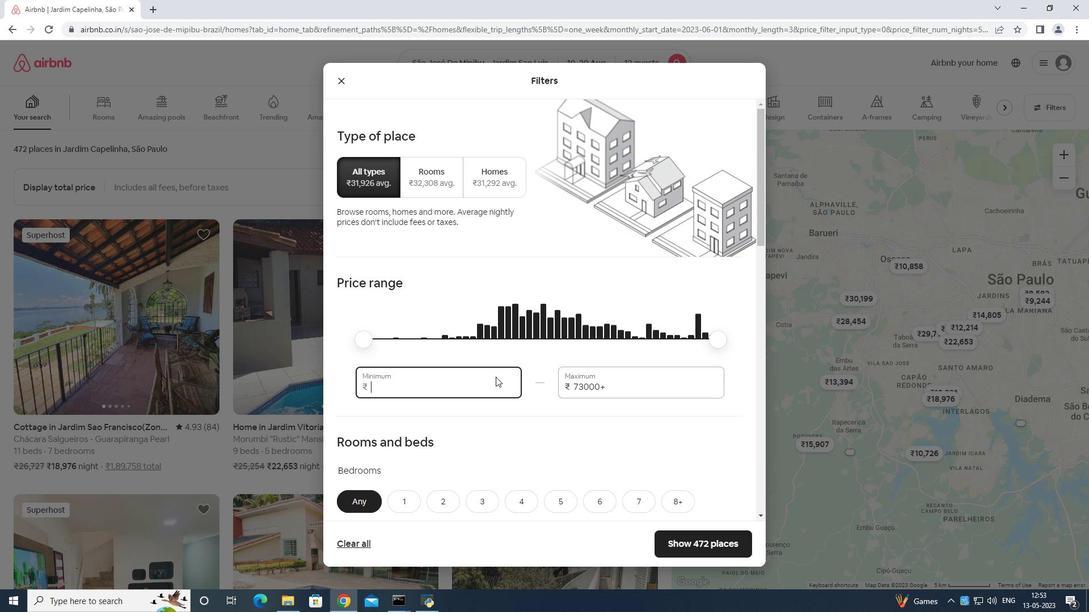 
Action: Key pressed <Key.backspace>
Screenshot: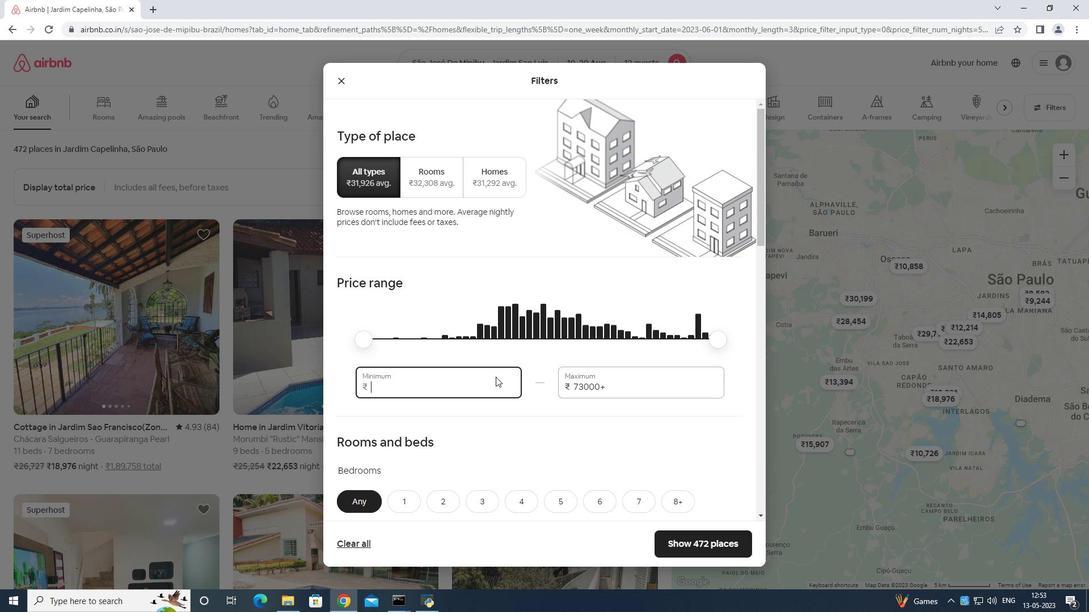 
Action: Mouse moved to (502, 380)
Screenshot: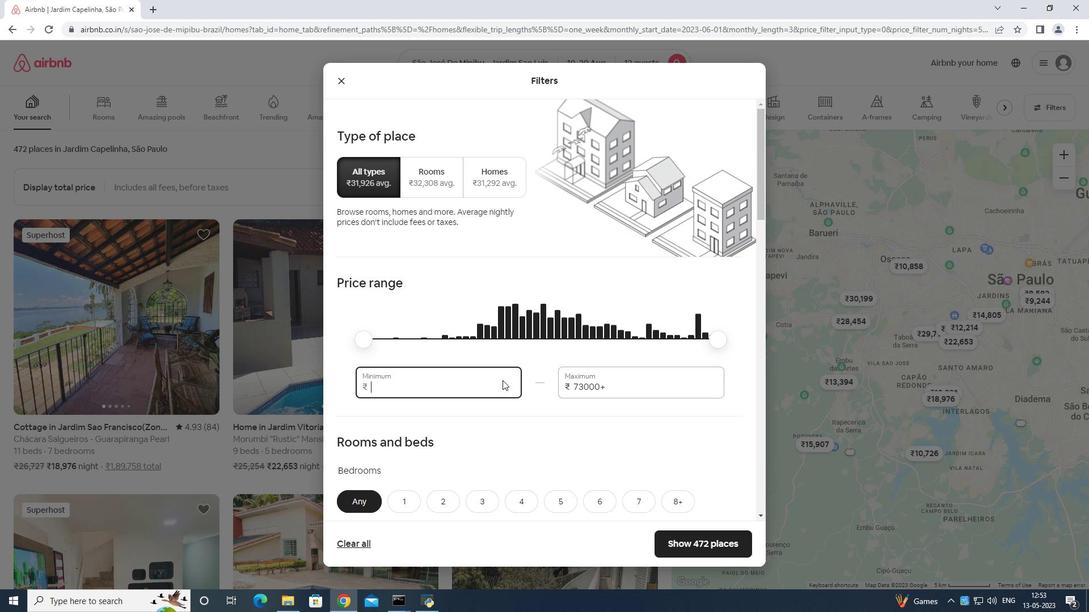 
Action: Key pressed 10
Screenshot: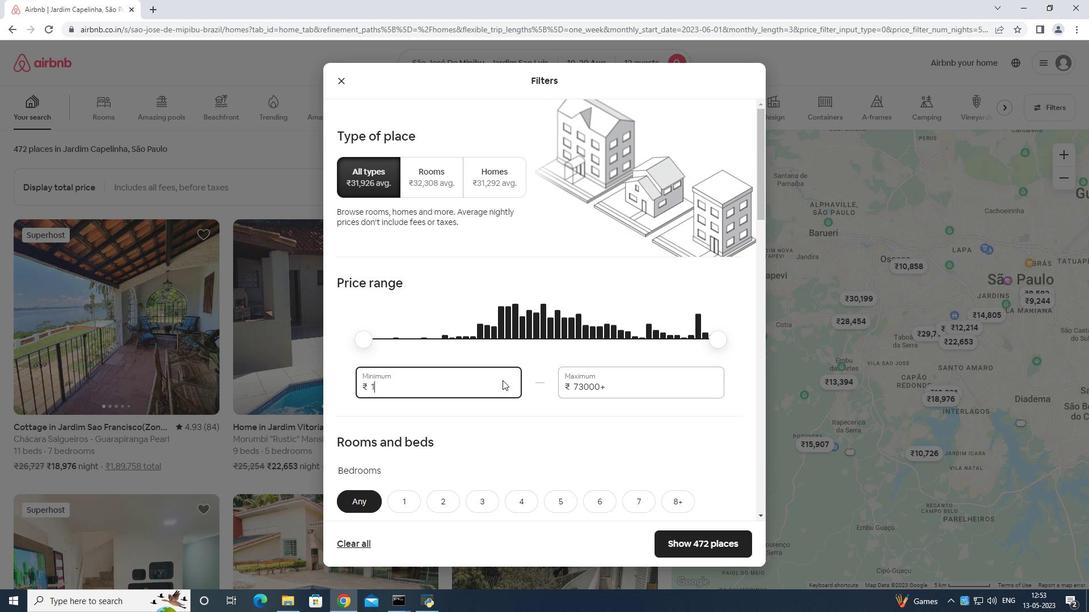 
Action: Mouse moved to (503, 381)
Screenshot: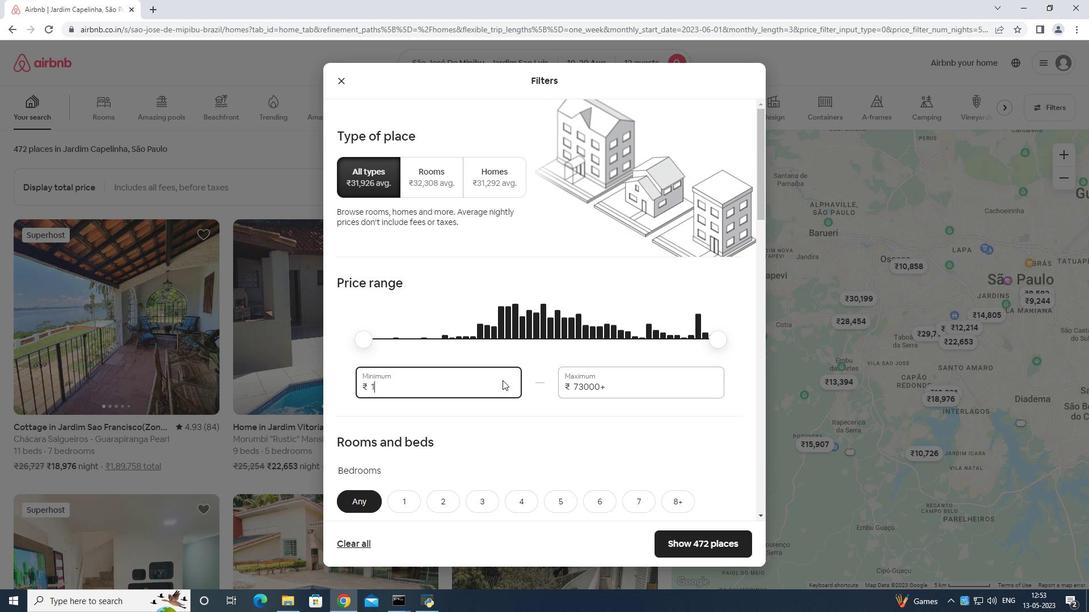 
Action: Key pressed 000
Screenshot: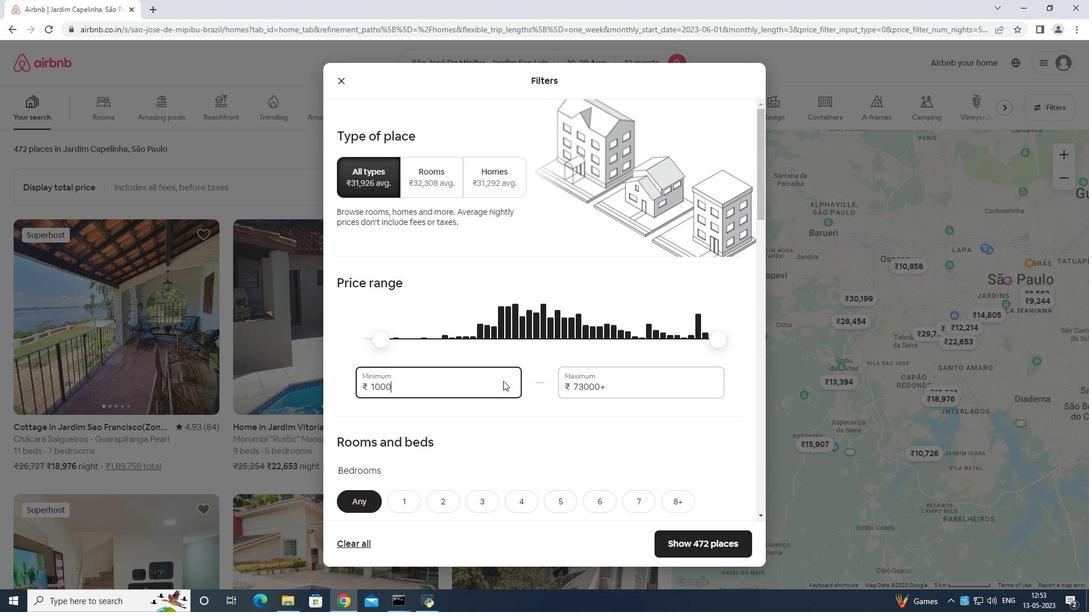 
Action: Mouse moved to (511, 380)
Screenshot: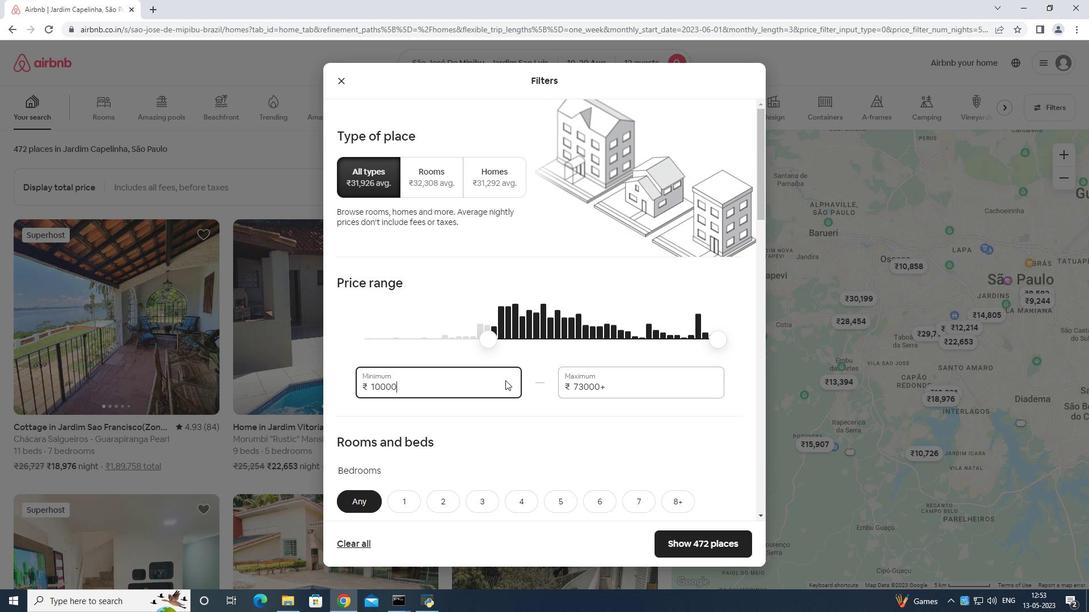 
Action: Key pressed 0
Screenshot: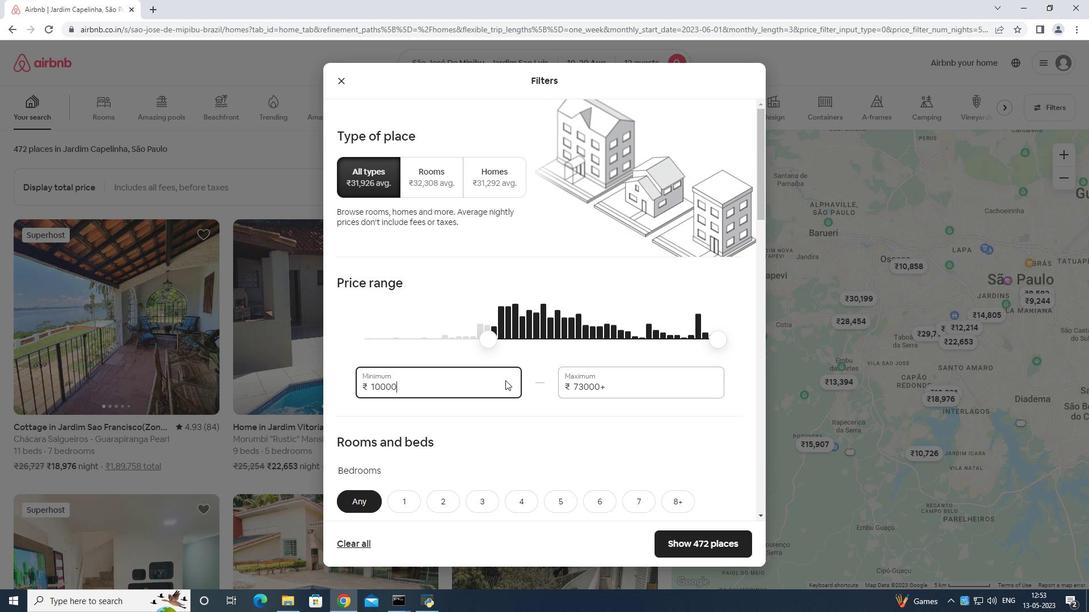 
Action: Mouse moved to (500, 388)
Screenshot: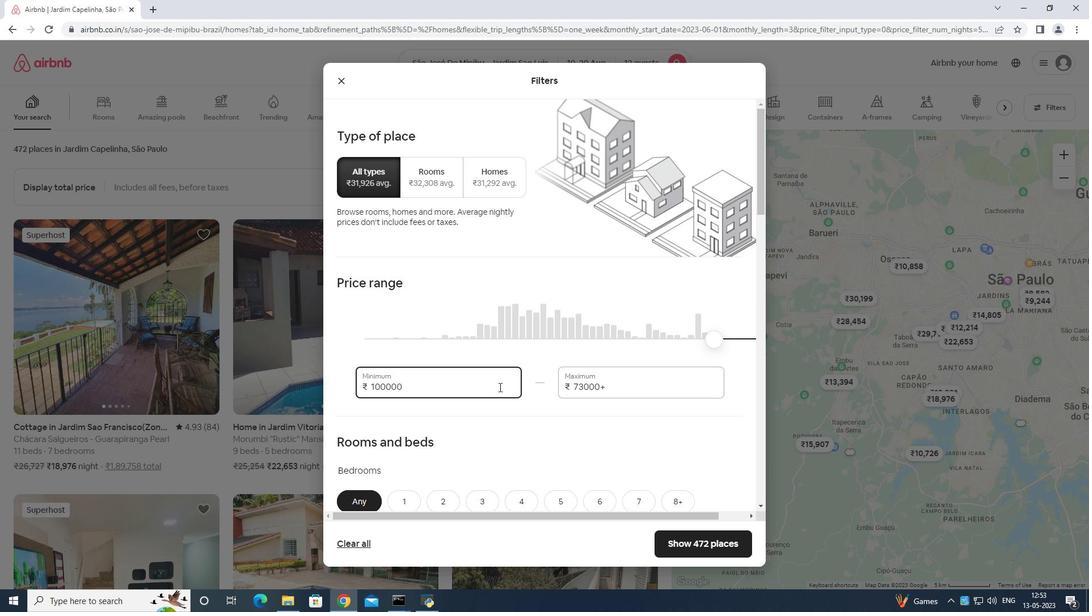 
Action: Key pressed <Key.backspace>
Screenshot: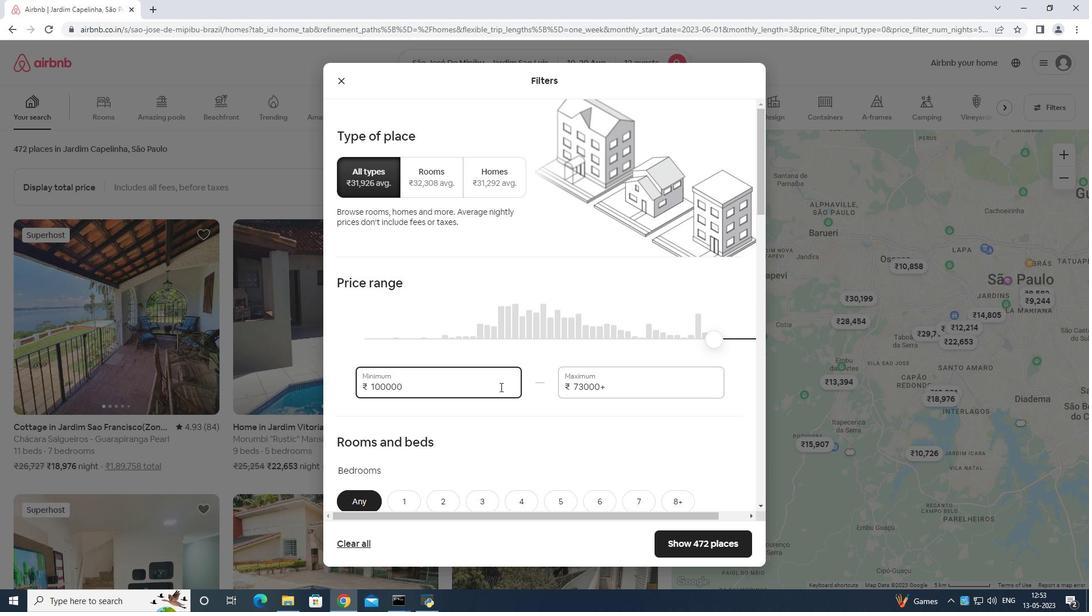 
Action: Mouse moved to (642, 385)
Screenshot: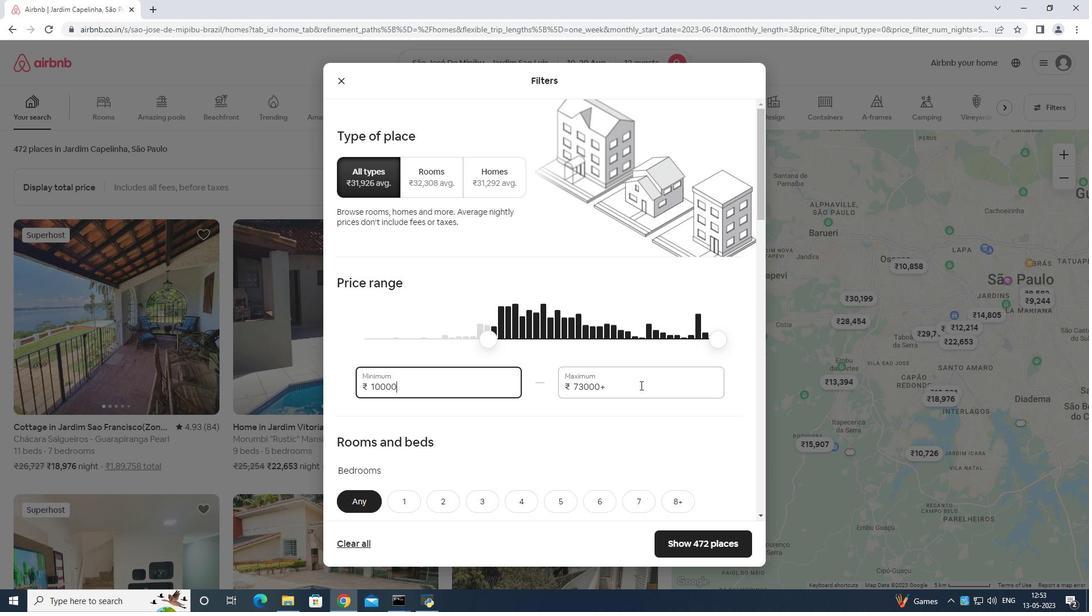 
Action: Mouse pressed left at (642, 385)
Screenshot: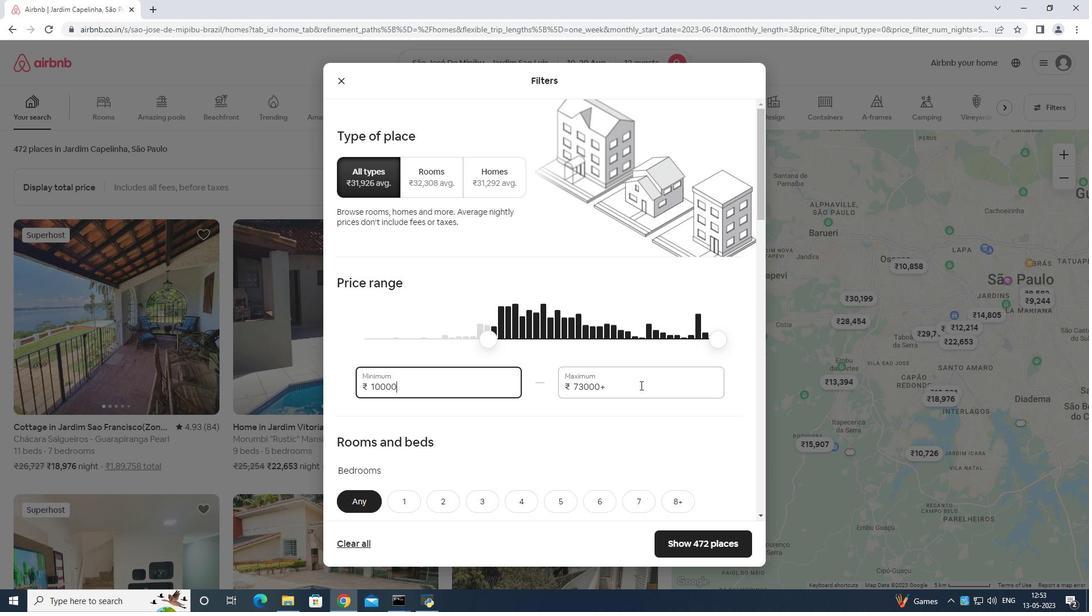 
Action: Mouse moved to (642, 385)
Screenshot: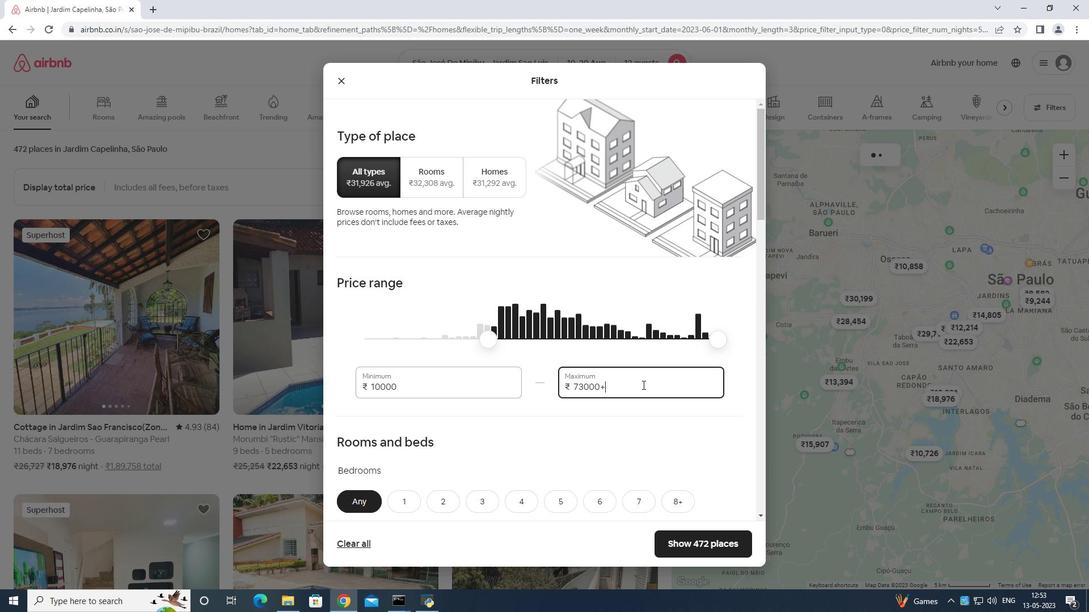 
Action: Key pressed <Key.backspace><Key.backspace><Key.backspace><Key.backspace><Key.backspace><Key.backspace><Key.backspace><Key.backspace><Key.backspace><Key.backspace><Key.backspace><Key.backspace><Key.backspace><Key.backspace><Key.backspace><Key.backspace><Key.backspace><Key.backspace><Key.backspace><Key.backspace><Key.backspace><Key.backspace><Key.backspace>
Screenshot: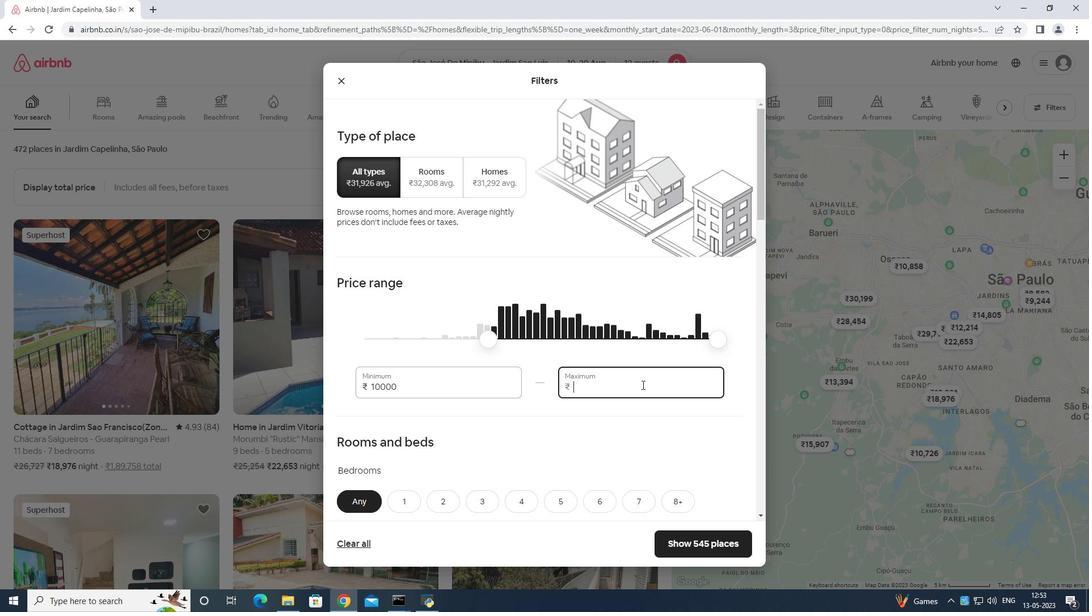 
Action: Mouse moved to (641, 385)
Screenshot: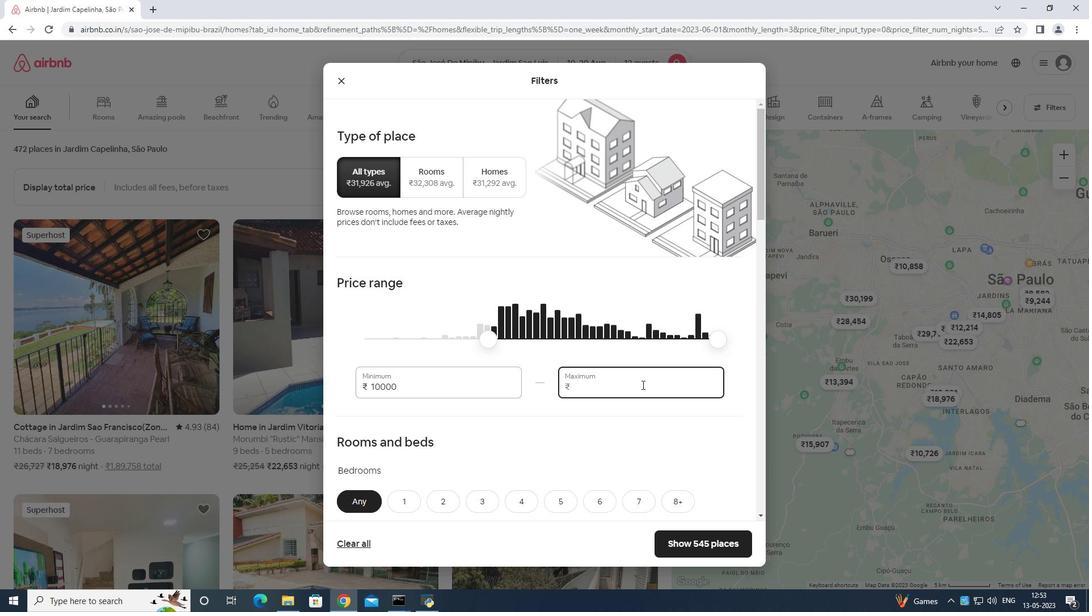 
Action: Key pressed 1
Screenshot: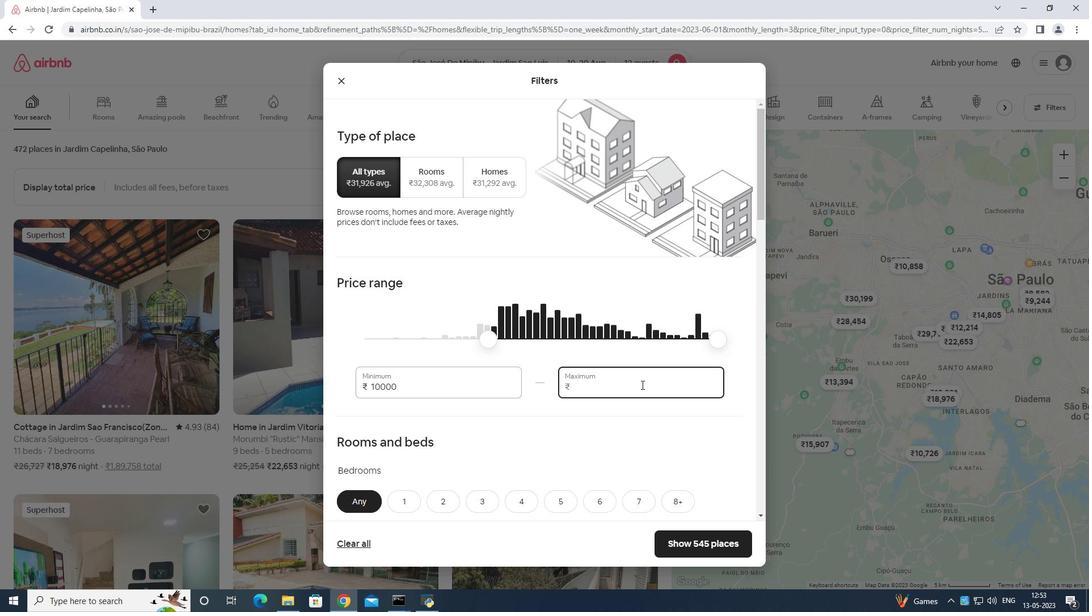 
Action: Mouse moved to (640, 385)
Screenshot: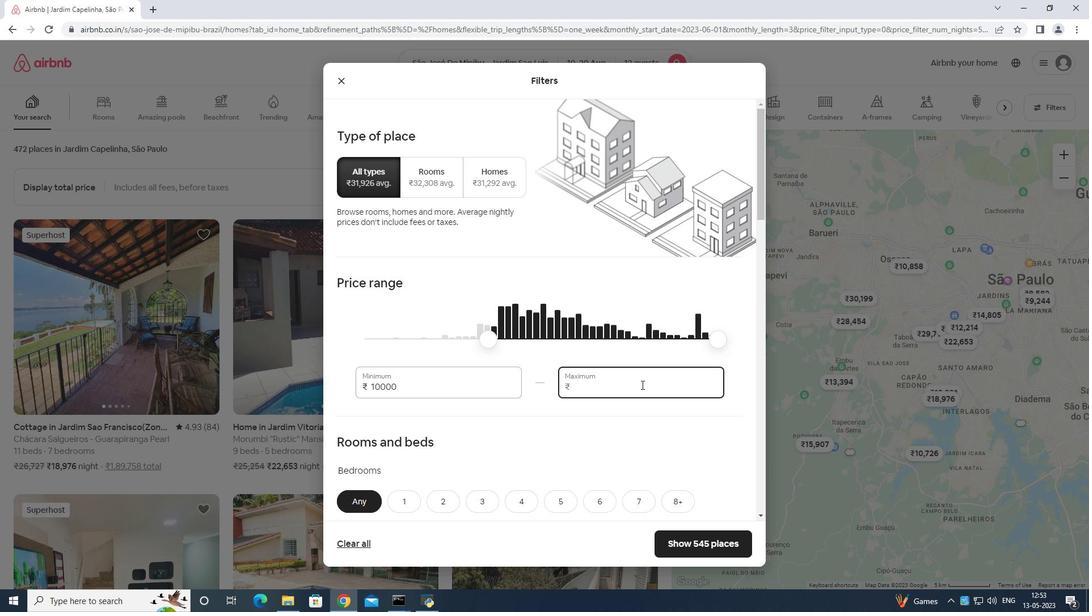 
Action: Key pressed 4
Screenshot: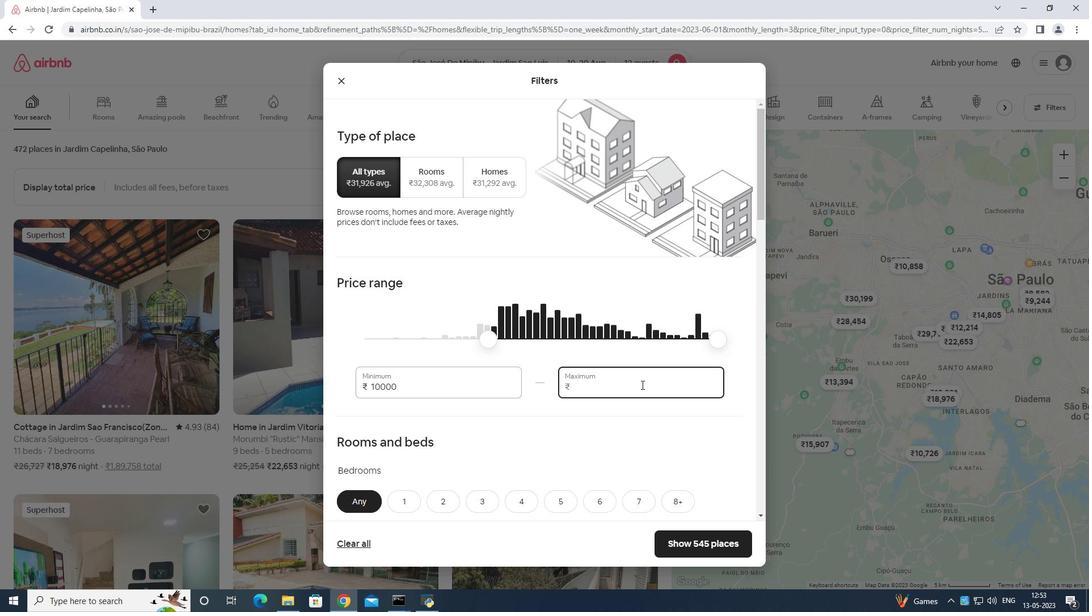 
Action: Mouse moved to (639, 385)
Screenshot: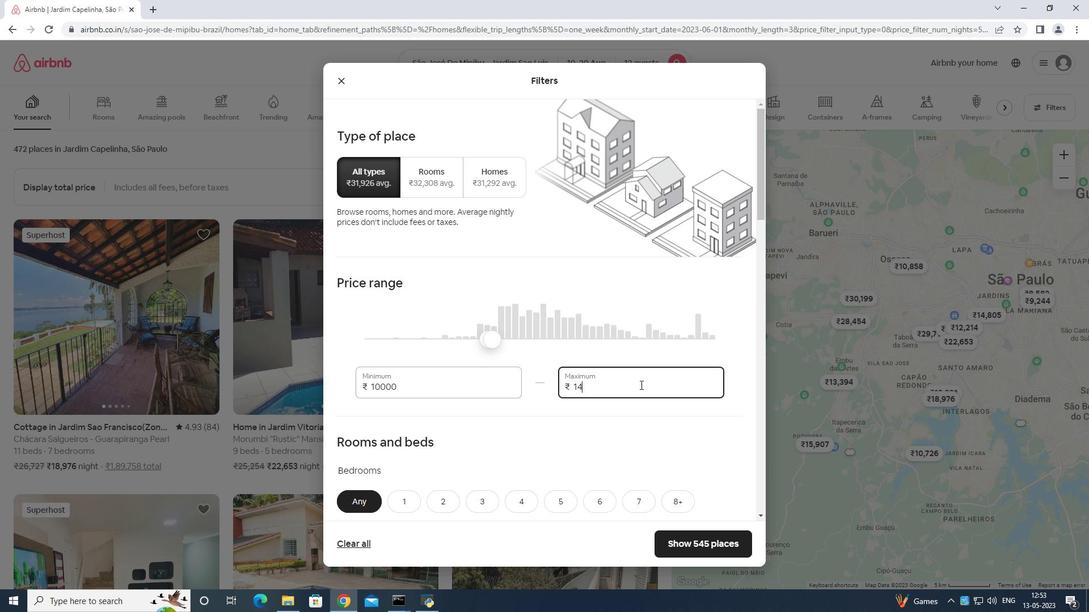 
Action: Key pressed 0
Screenshot: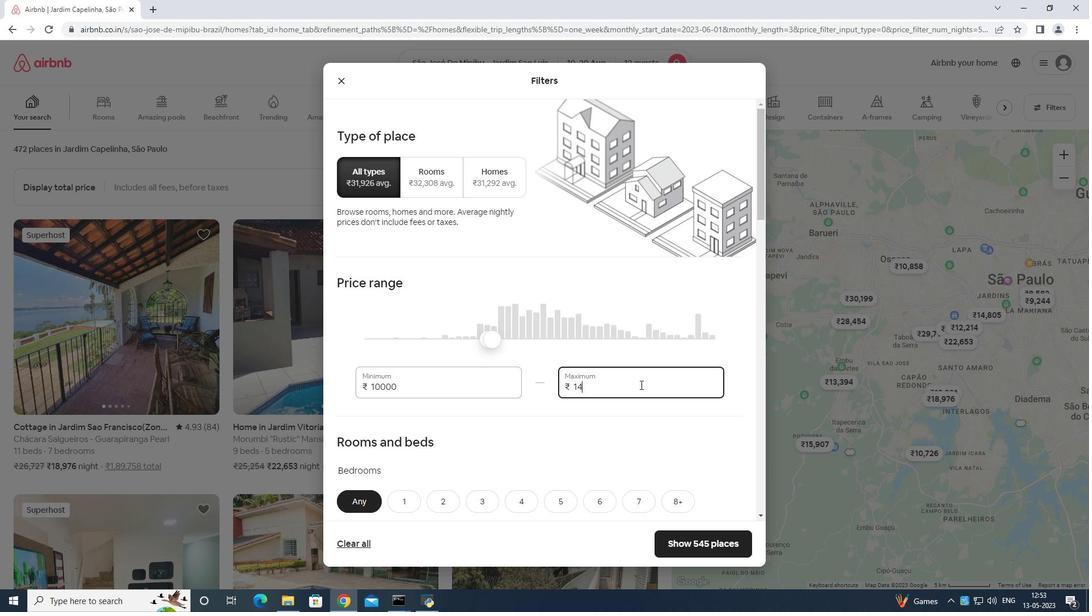 
Action: Mouse moved to (639, 385)
Screenshot: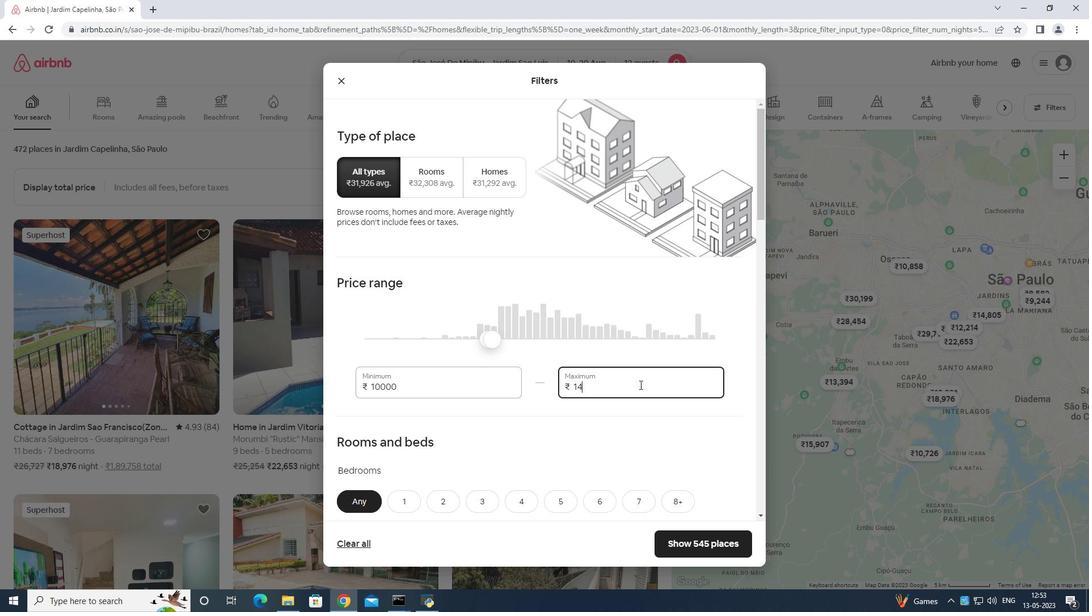 
Action: Key pressed 0
Screenshot: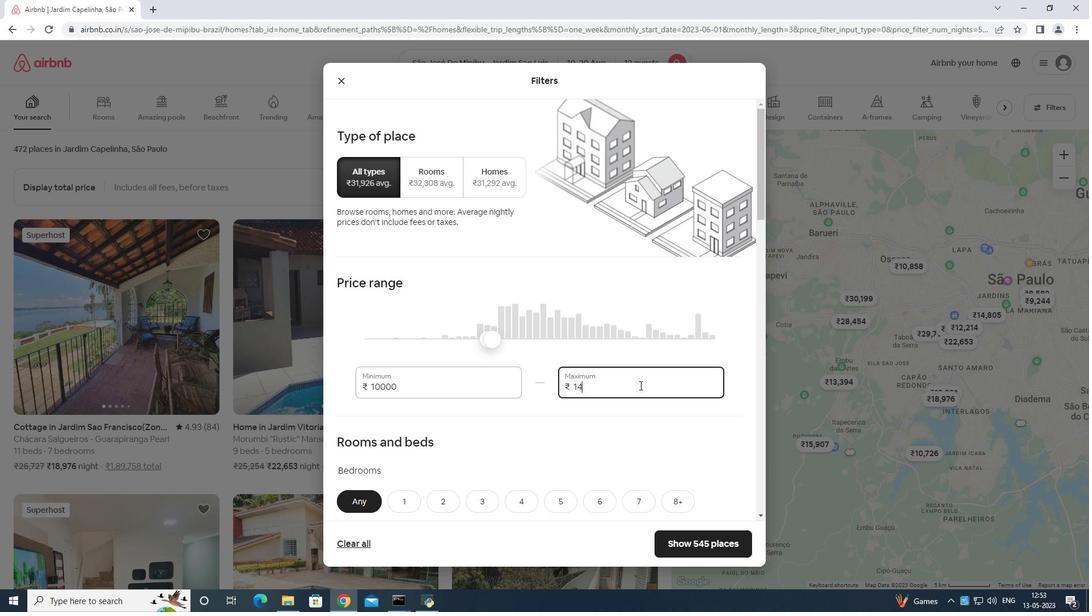 
Action: Mouse moved to (638, 385)
Screenshot: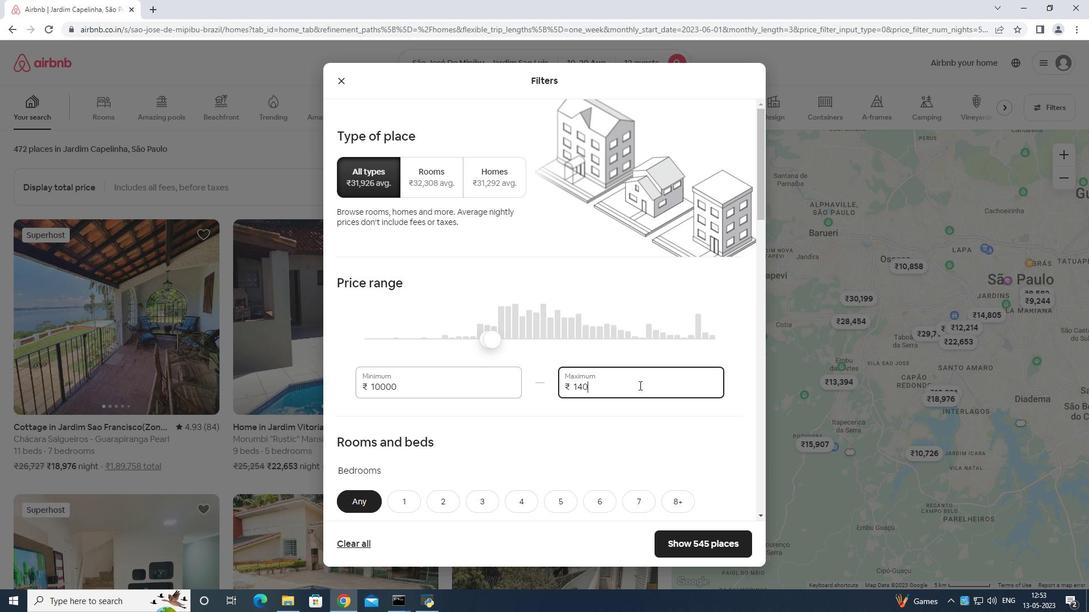 
Action: Key pressed 0
Screenshot: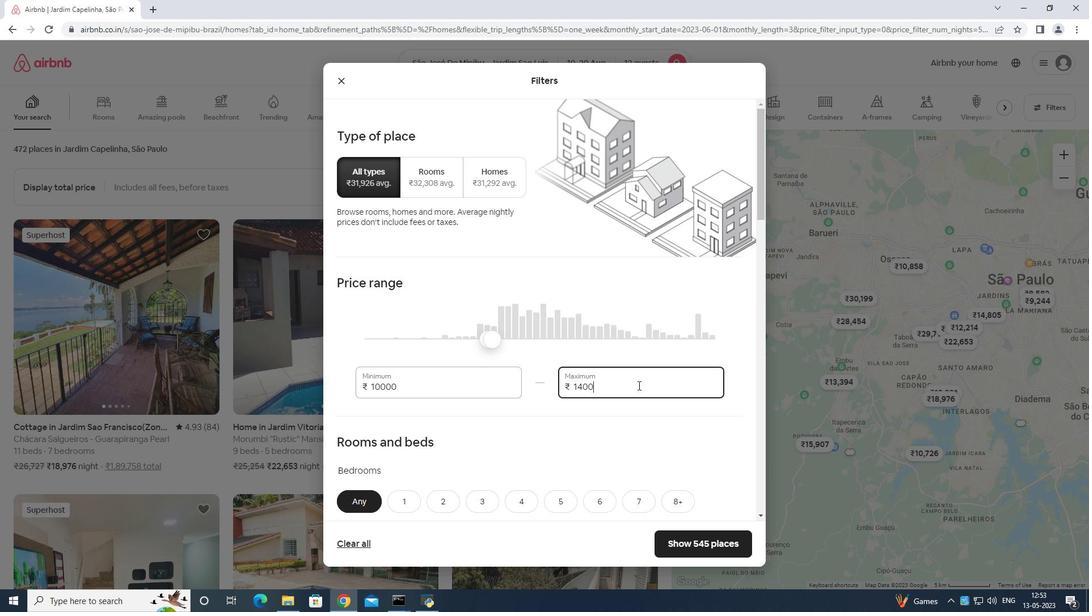 
Action: Mouse moved to (636, 385)
Screenshot: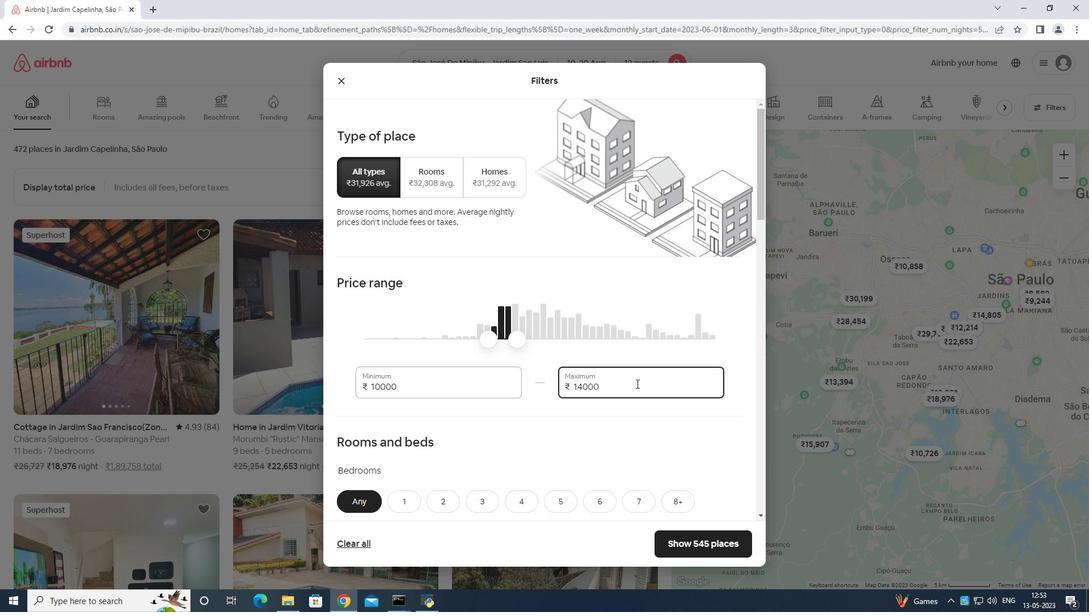 
Action: Mouse scrolled (636, 384) with delta (0, 0)
Screenshot: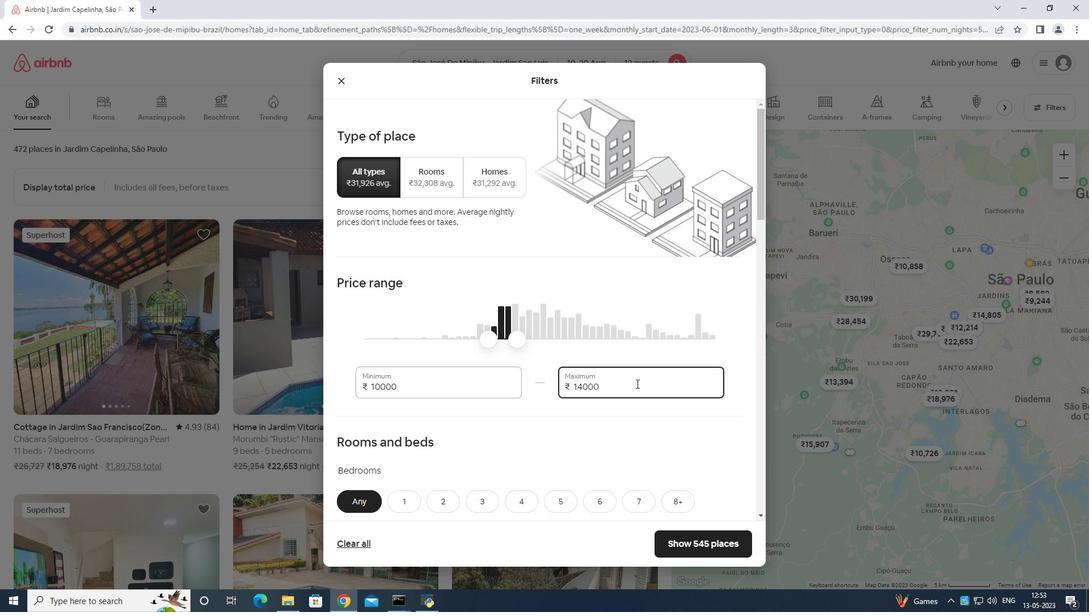 
Action: Mouse moved to (636, 386)
Screenshot: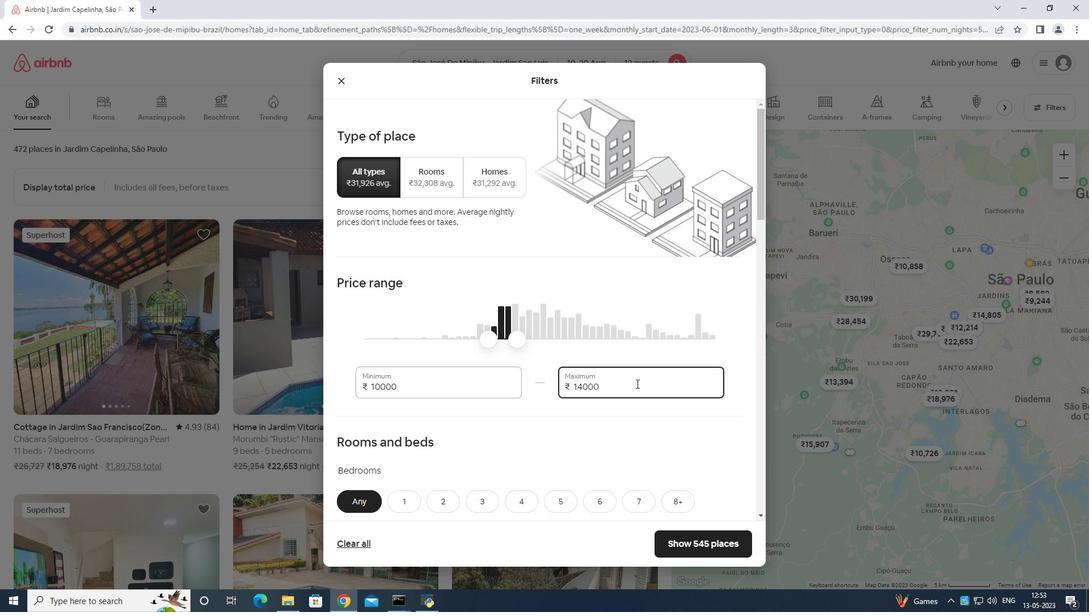 
Action: Mouse scrolled (636, 386) with delta (0, 0)
Screenshot: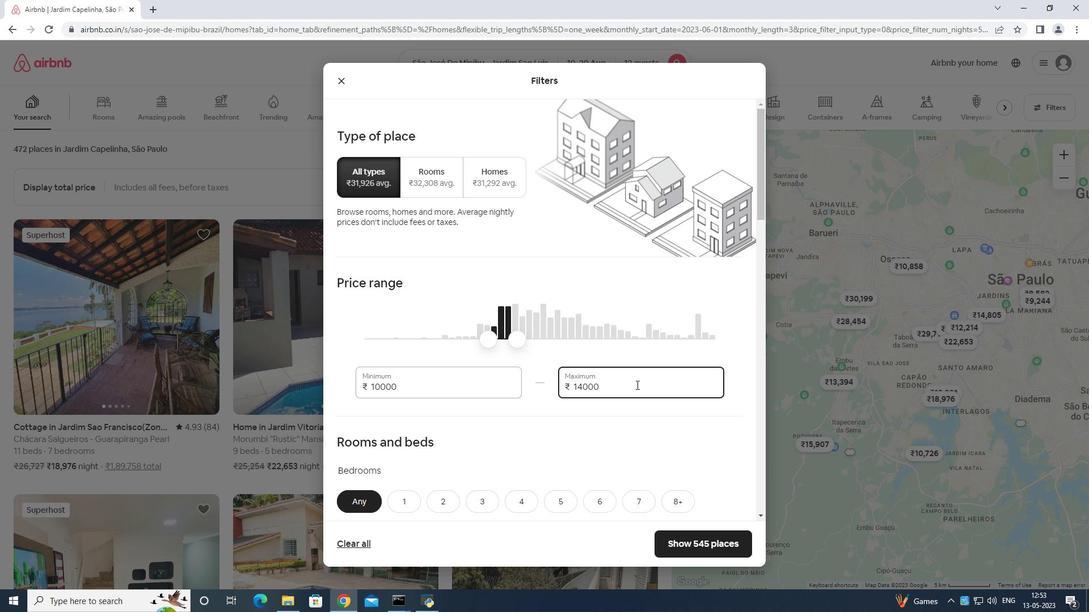 
Action: Mouse moved to (603, 383)
Screenshot: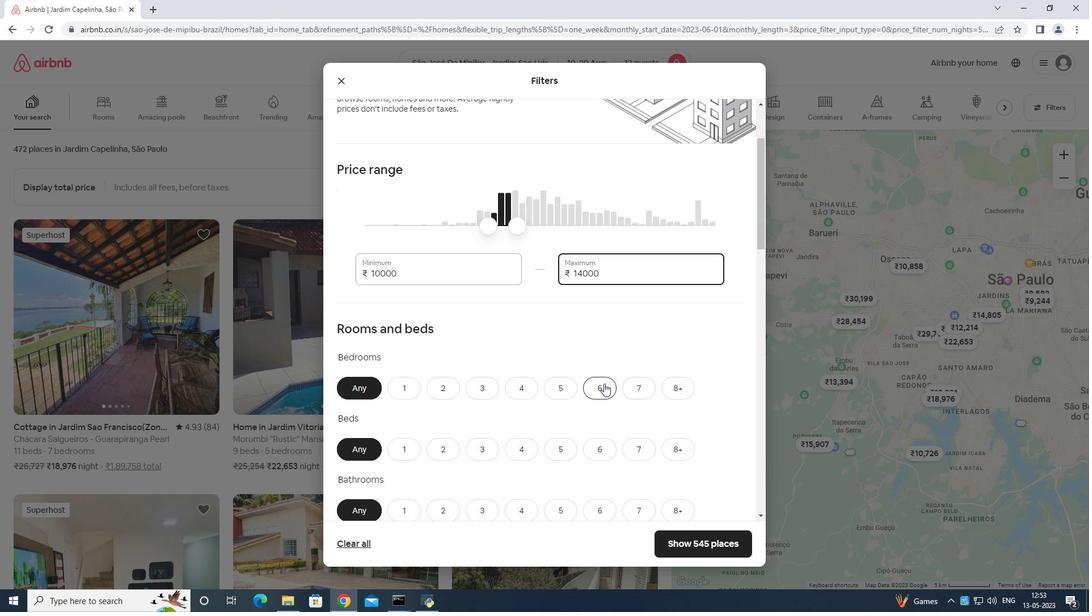 
Action: Mouse pressed left at (603, 383)
Screenshot: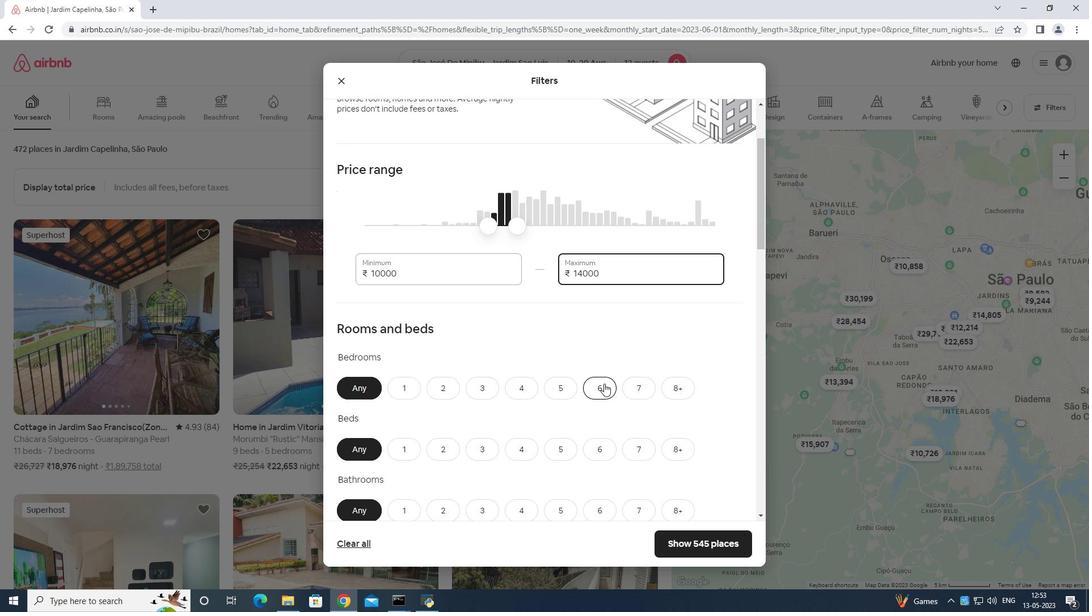 
Action: Mouse moved to (672, 449)
Screenshot: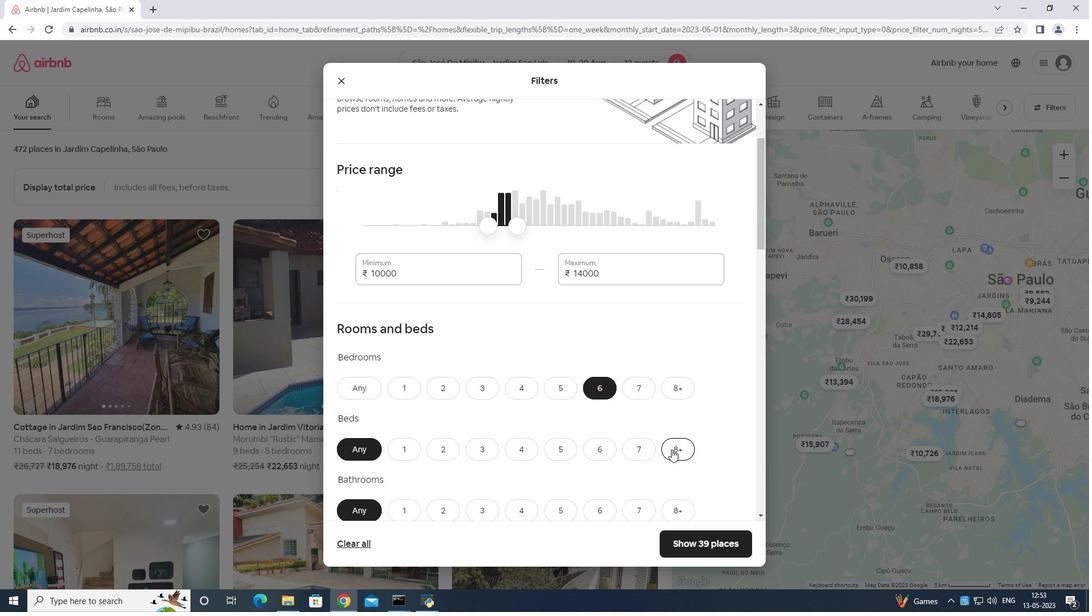 
Action: Mouse pressed left at (672, 449)
Screenshot: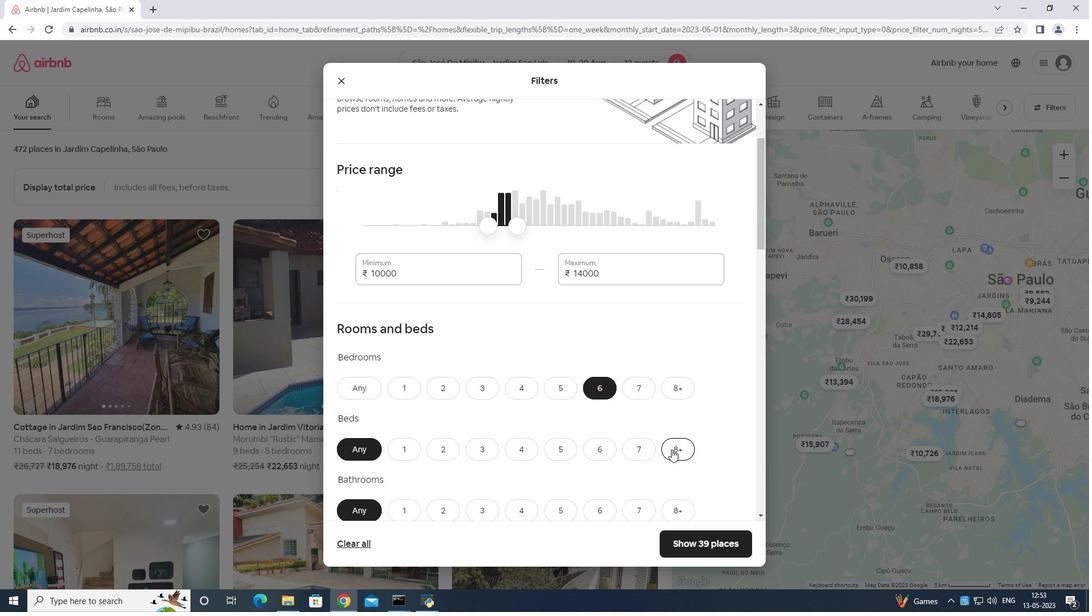 
Action: Mouse moved to (591, 508)
Screenshot: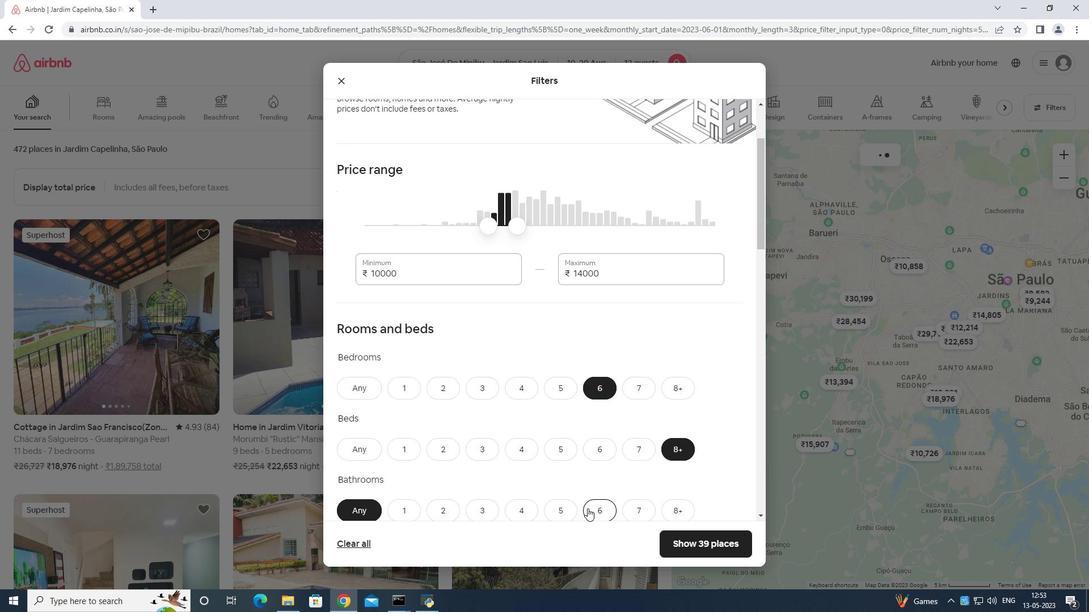 
Action: Mouse pressed left at (591, 508)
Screenshot: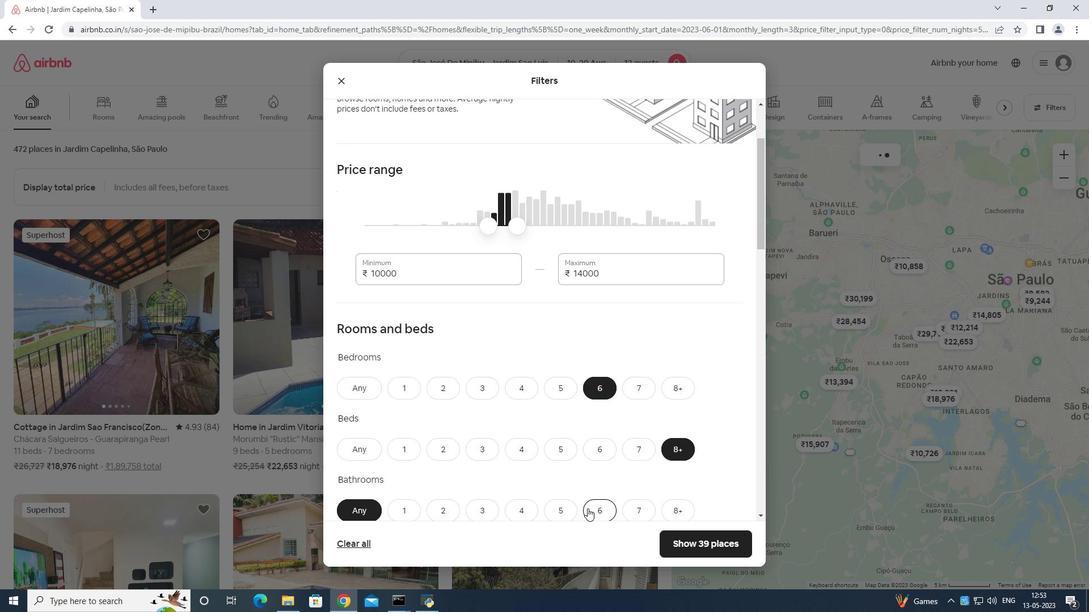 
Action: Mouse moved to (621, 436)
Screenshot: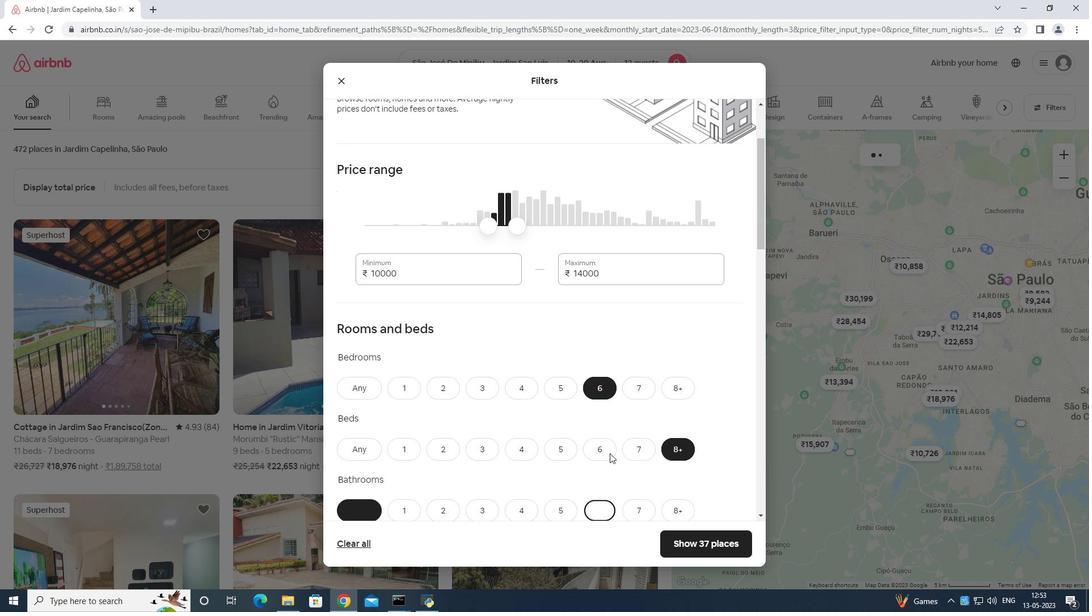 
Action: Mouse scrolled (621, 435) with delta (0, 0)
Screenshot: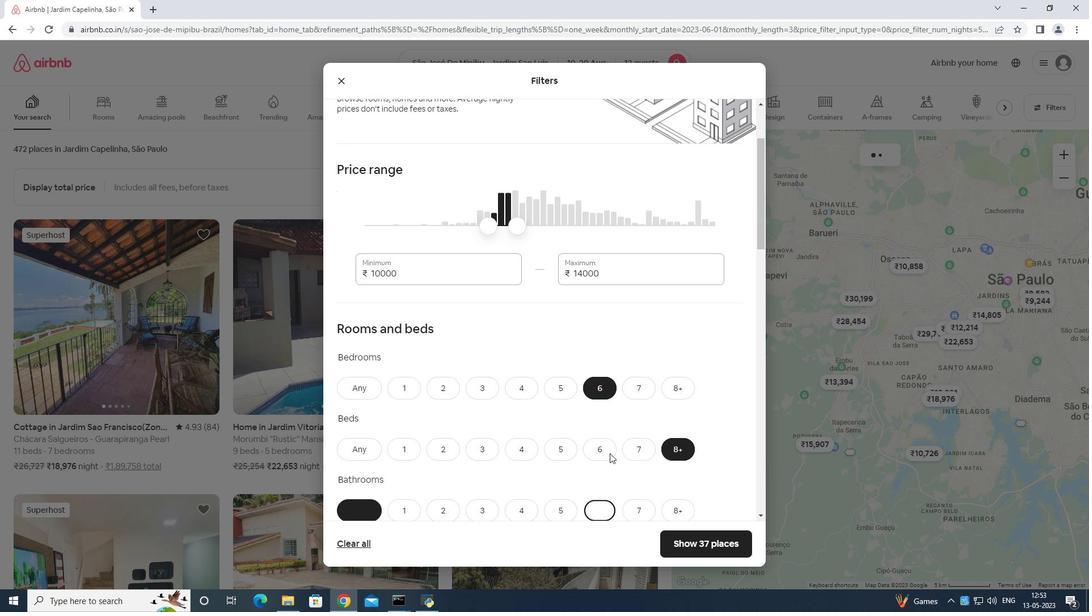 
Action: Mouse moved to (621, 440)
Screenshot: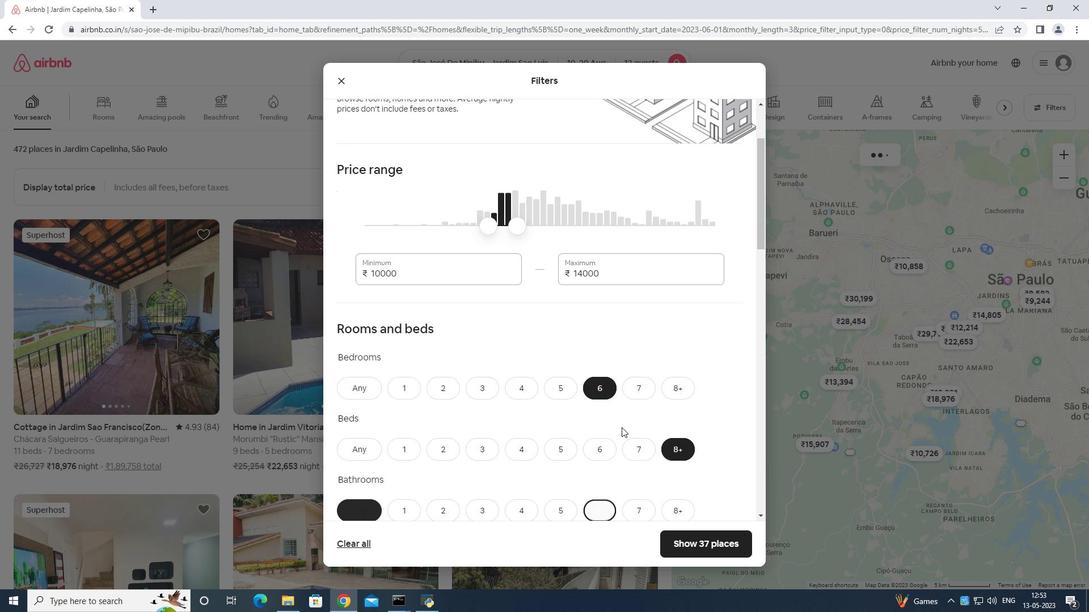 
Action: Mouse scrolled (621, 440) with delta (0, 0)
Screenshot: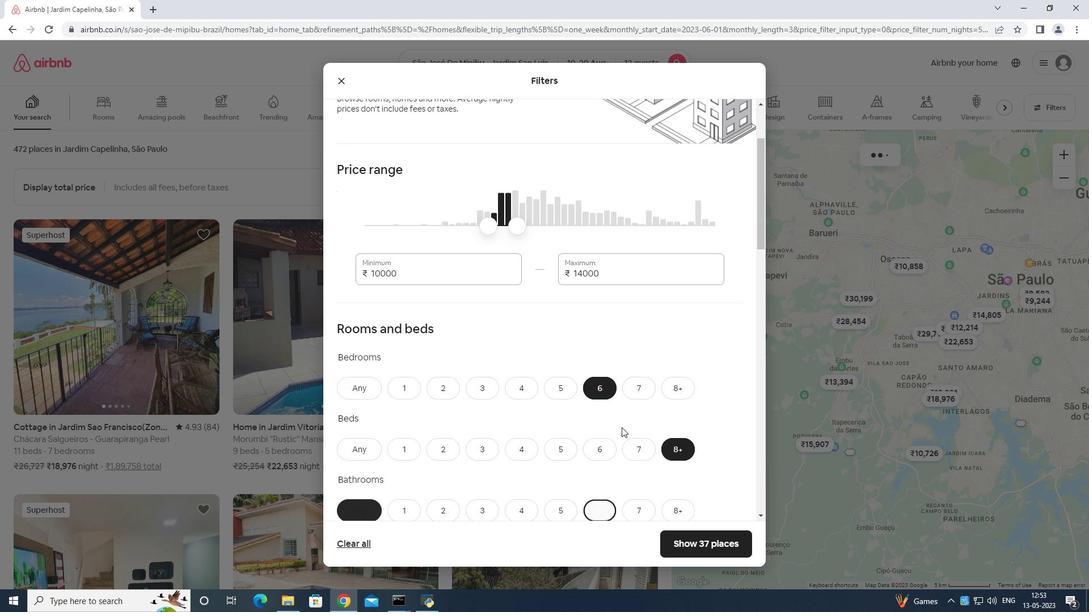 
Action: Mouse moved to (621, 441)
Screenshot: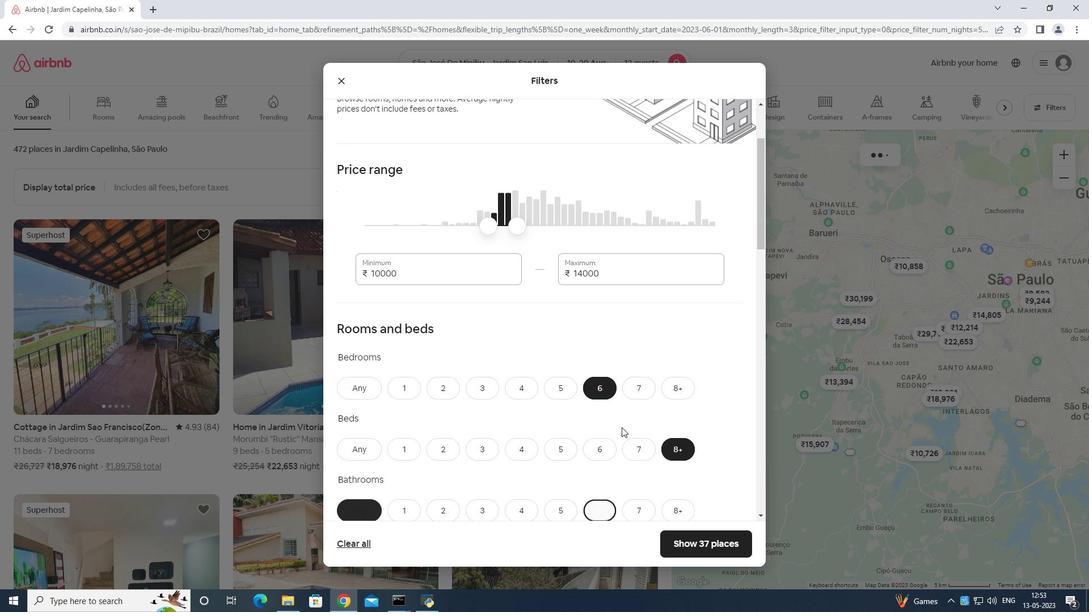 
Action: Mouse scrolled (621, 440) with delta (0, 0)
Screenshot: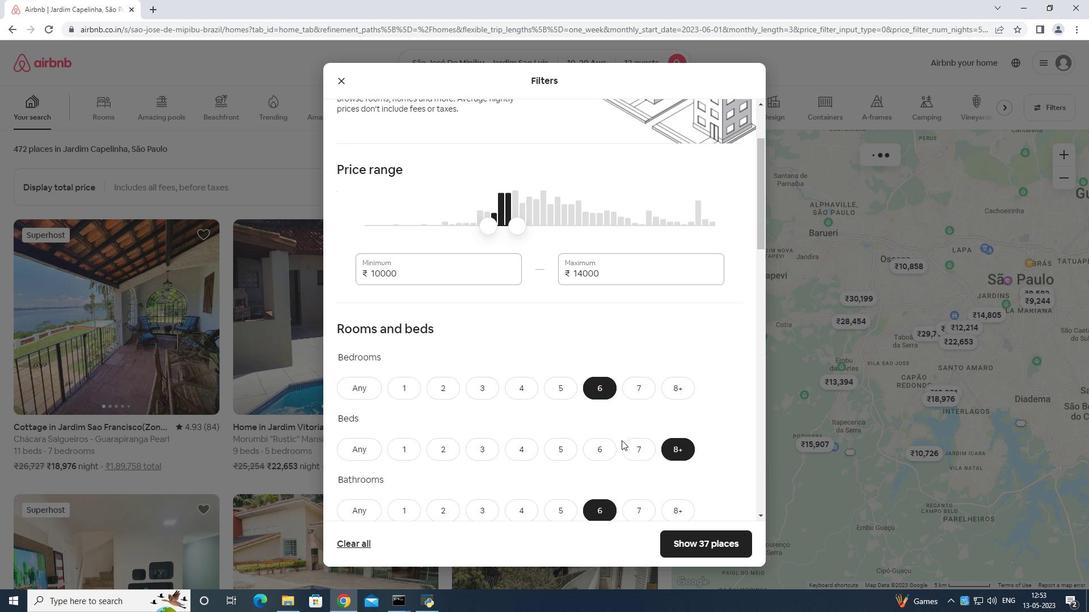 
Action: Mouse moved to (624, 440)
Screenshot: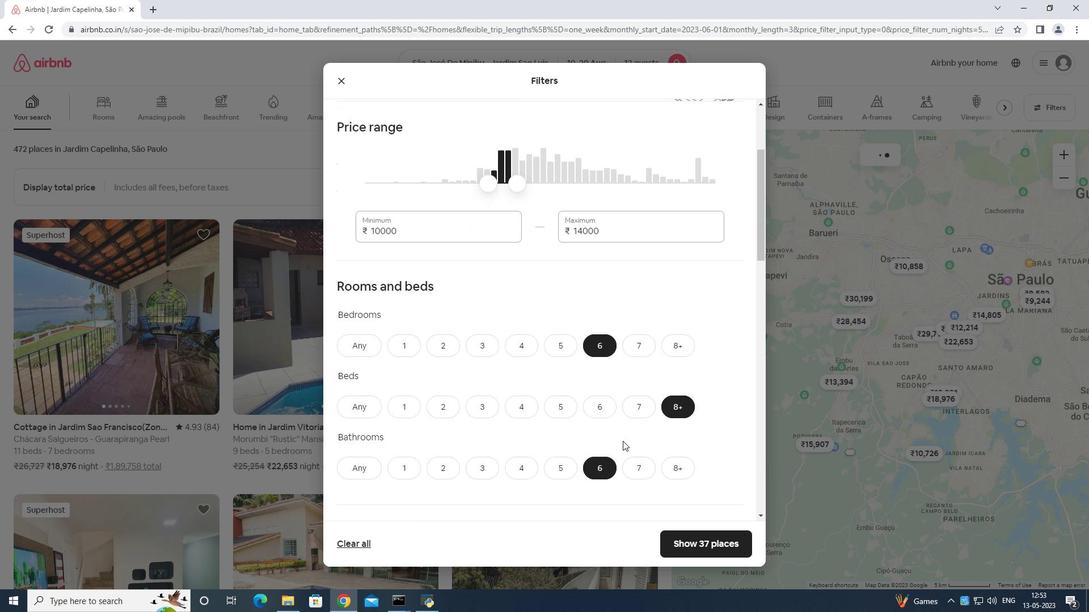 
Action: Mouse scrolled (624, 440) with delta (0, 0)
Screenshot: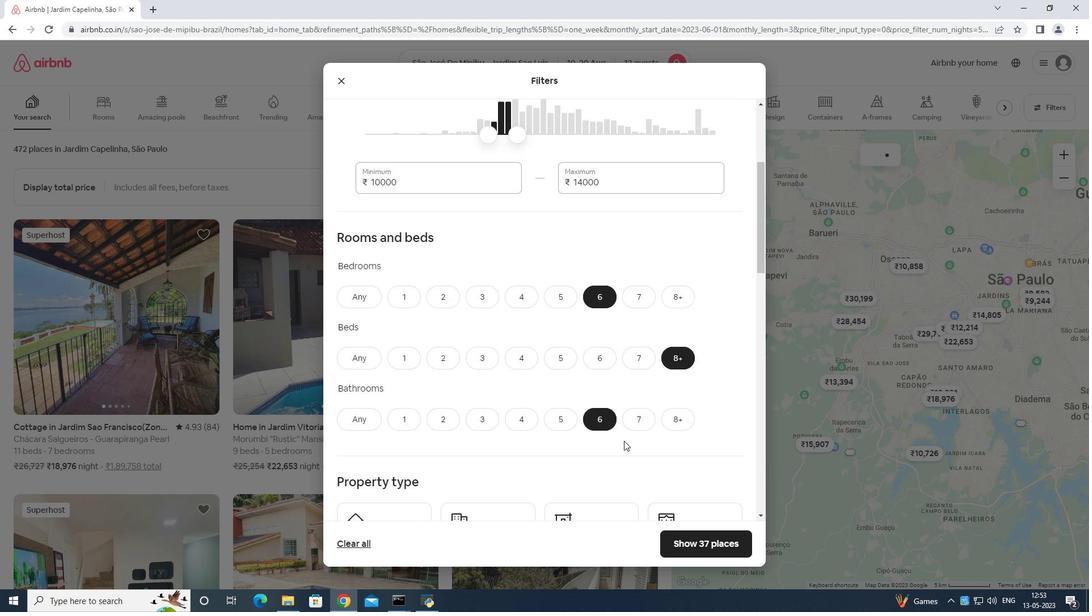 
Action: Mouse moved to (363, 386)
Screenshot: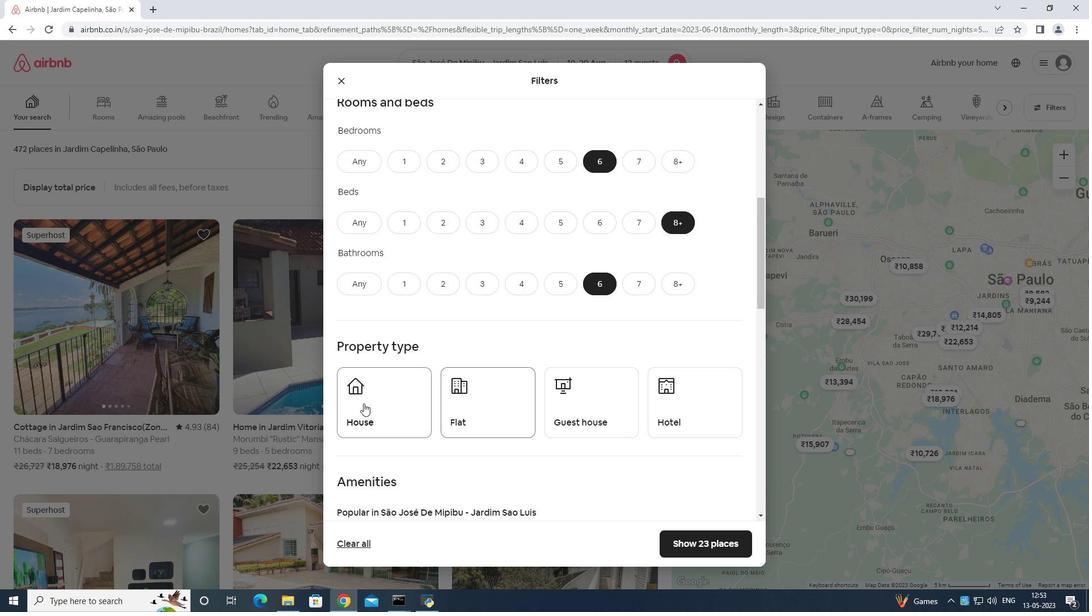 
Action: Mouse pressed left at (363, 386)
Screenshot: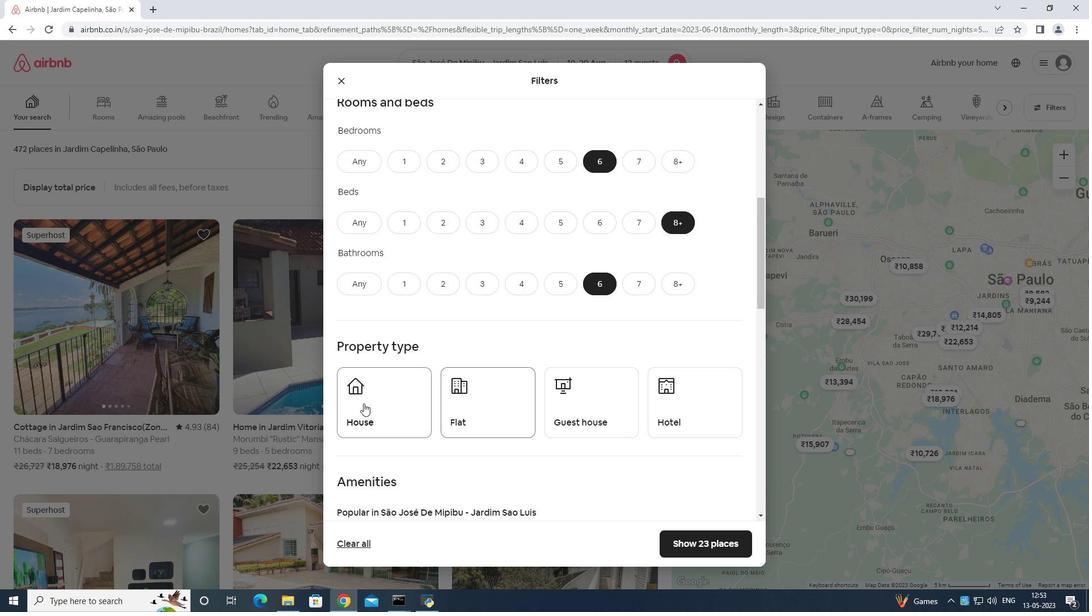 
Action: Mouse moved to (499, 416)
Screenshot: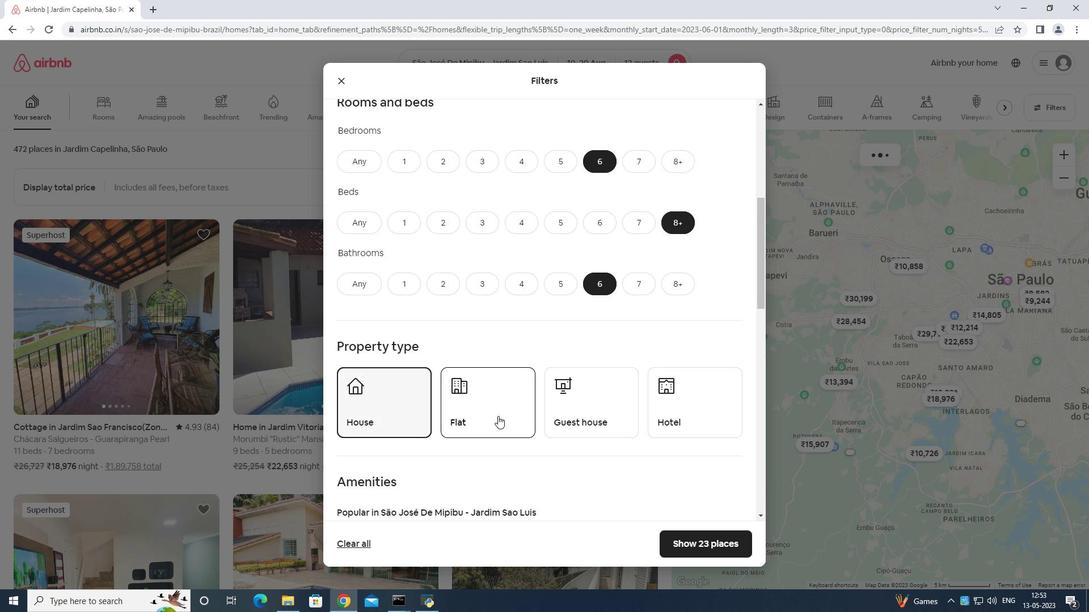 
Action: Mouse pressed left at (499, 416)
Screenshot: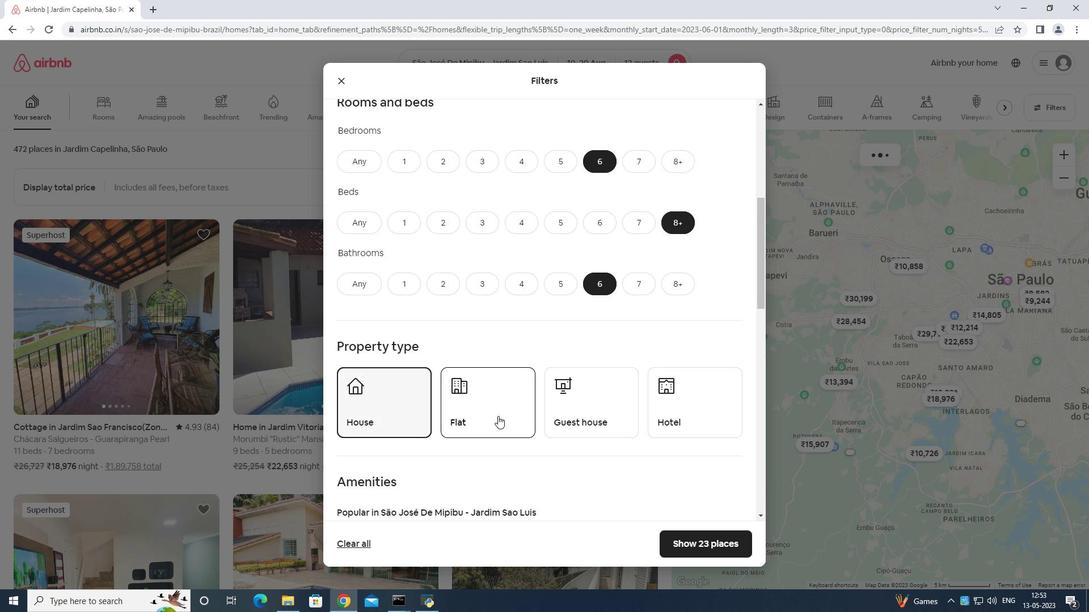 
Action: Mouse moved to (574, 407)
Screenshot: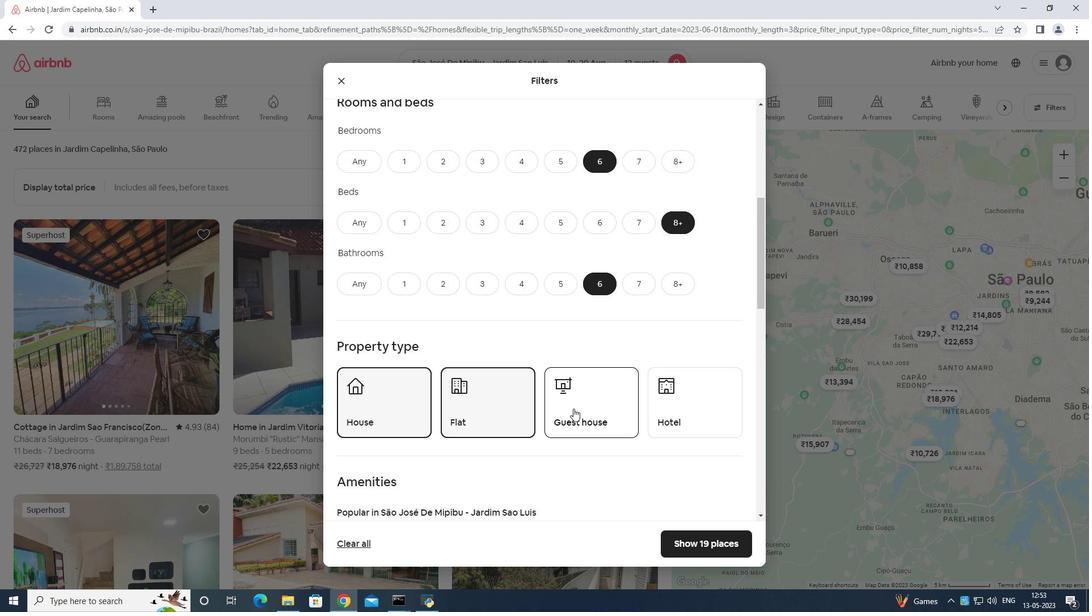 
Action: Mouse pressed left at (574, 407)
Screenshot: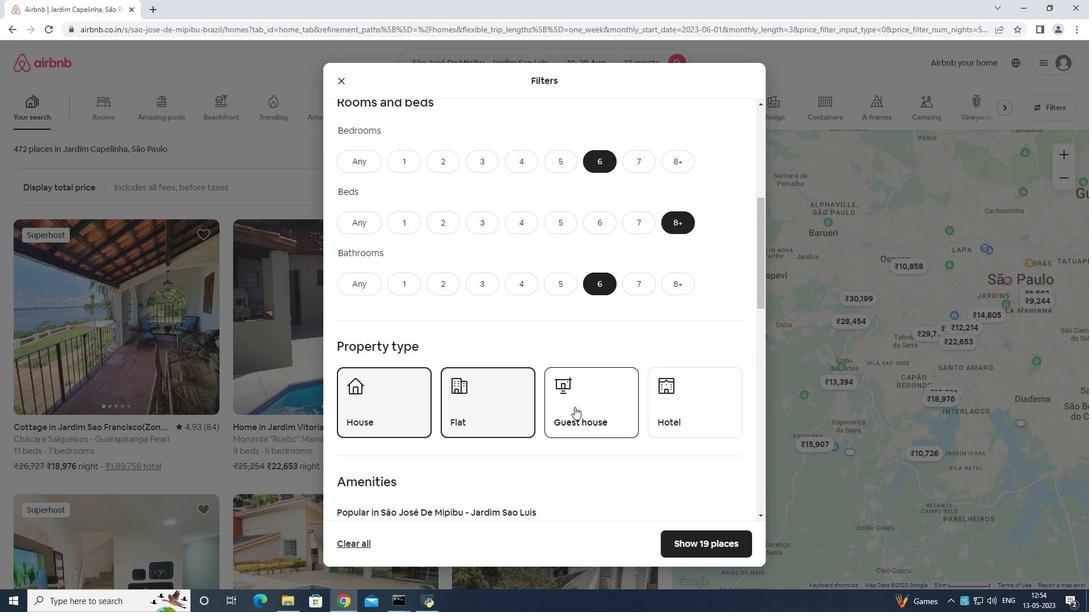 
Action: Mouse moved to (581, 398)
Screenshot: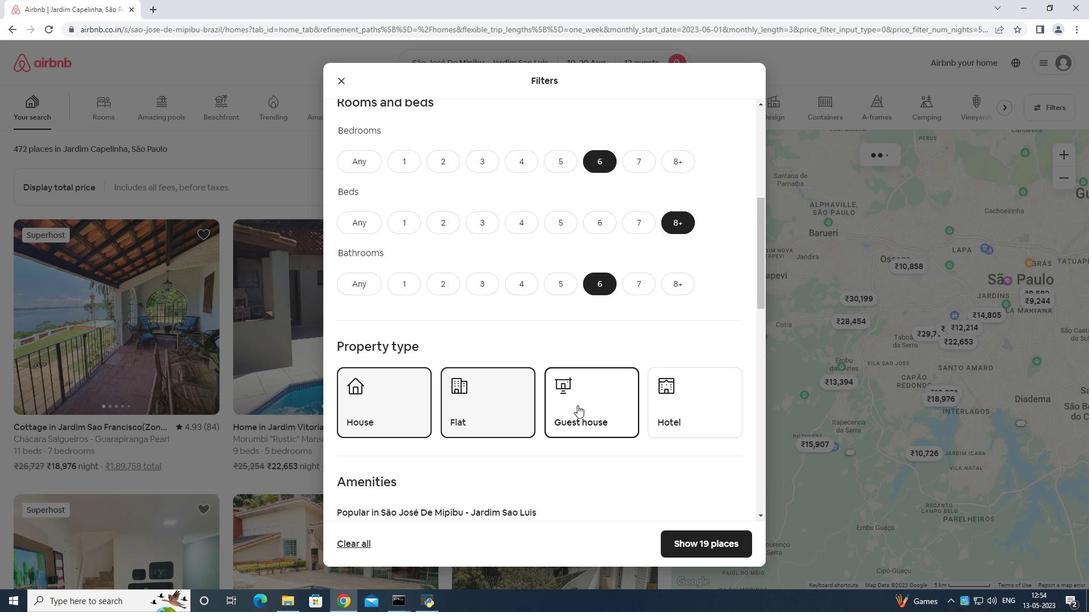 
Action: Mouse scrolled (581, 398) with delta (0, 0)
Screenshot: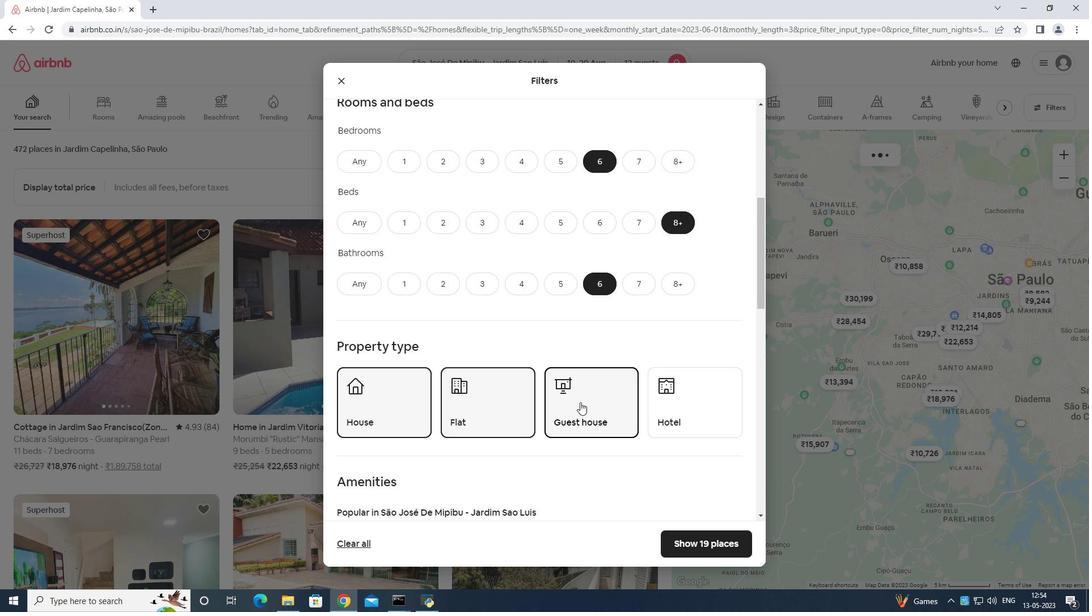 
Action: Mouse scrolled (581, 398) with delta (0, 0)
Screenshot: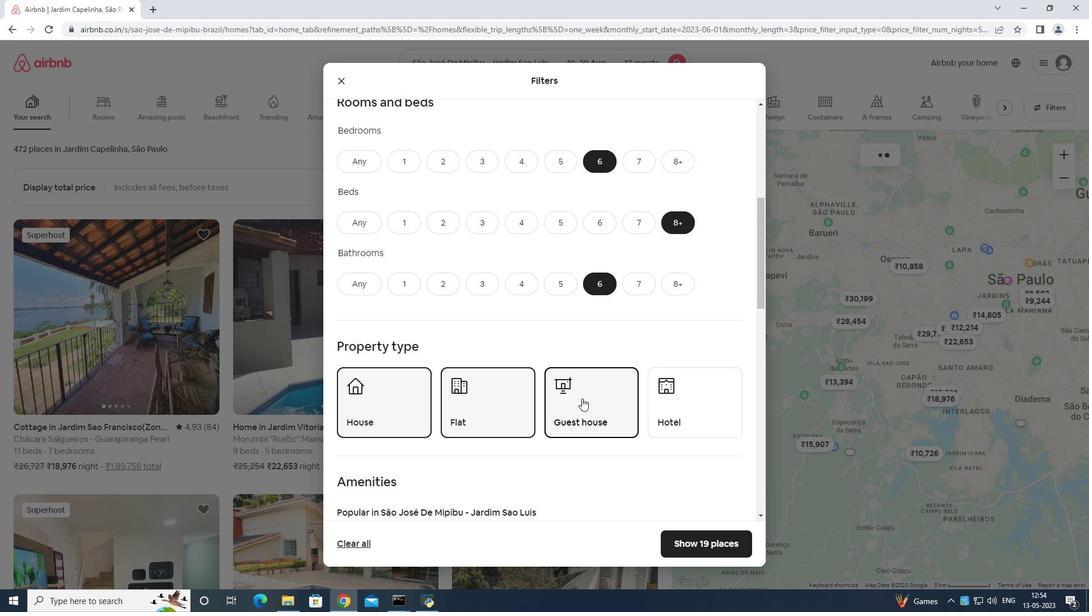
Action: Mouse scrolled (581, 398) with delta (0, 0)
Screenshot: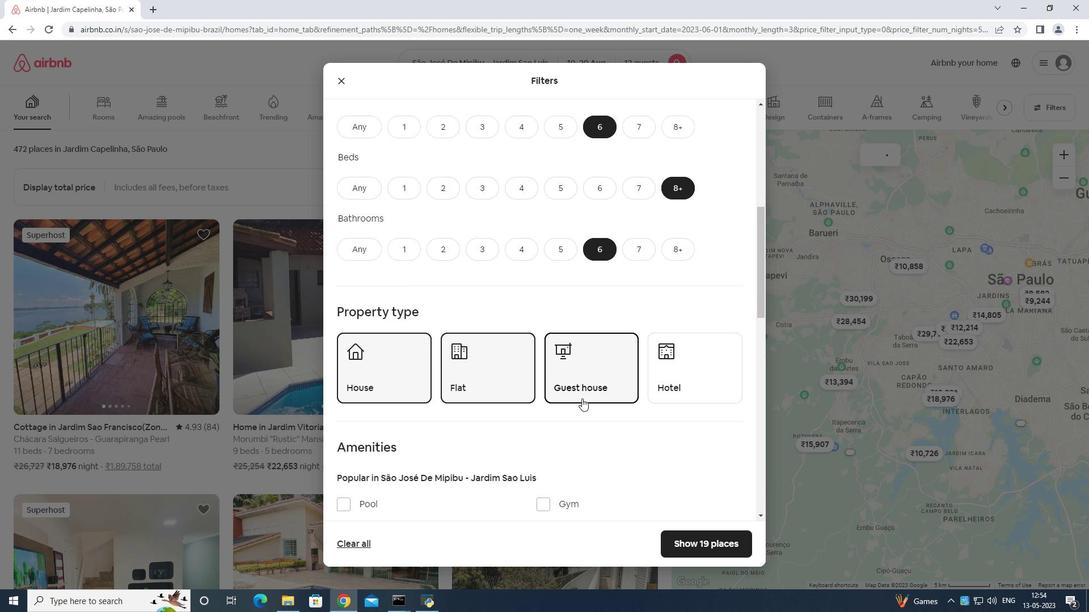 
Action: Mouse moved to (347, 397)
Screenshot: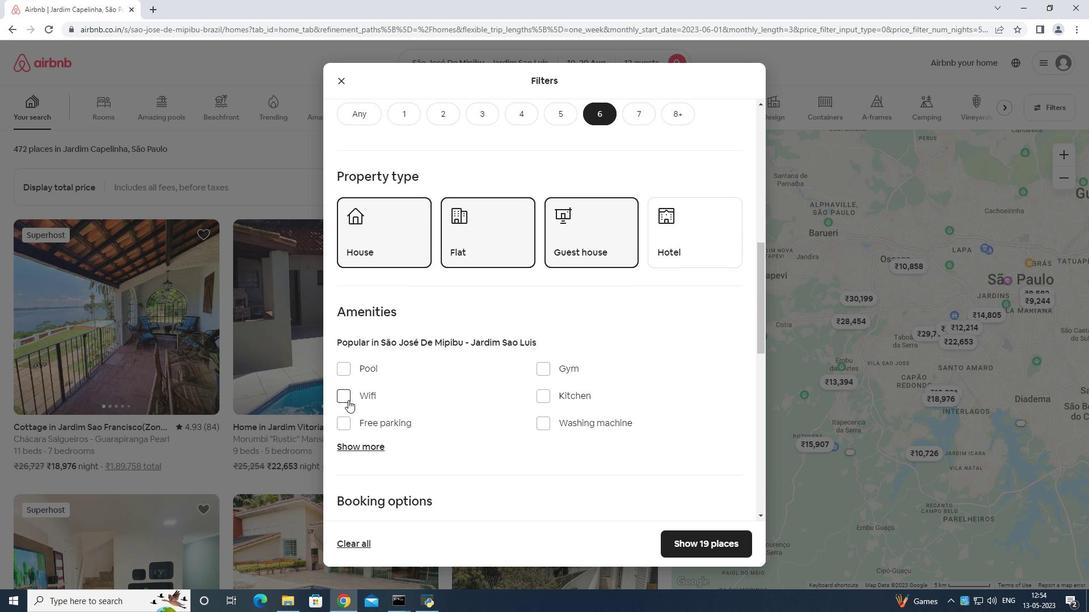 
Action: Mouse pressed left at (347, 397)
Screenshot: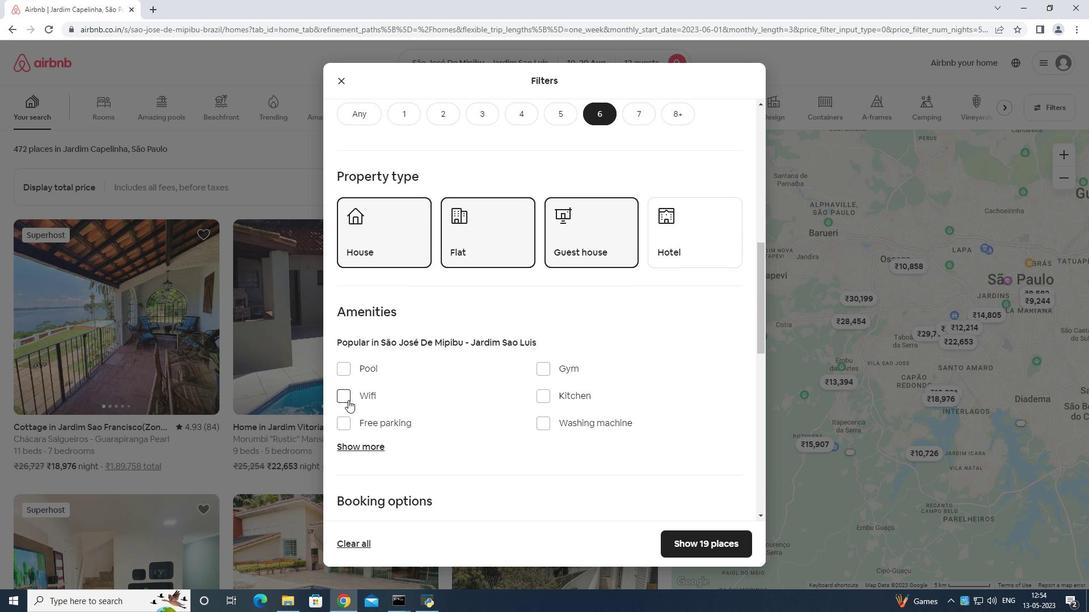 
Action: Mouse moved to (341, 424)
Screenshot: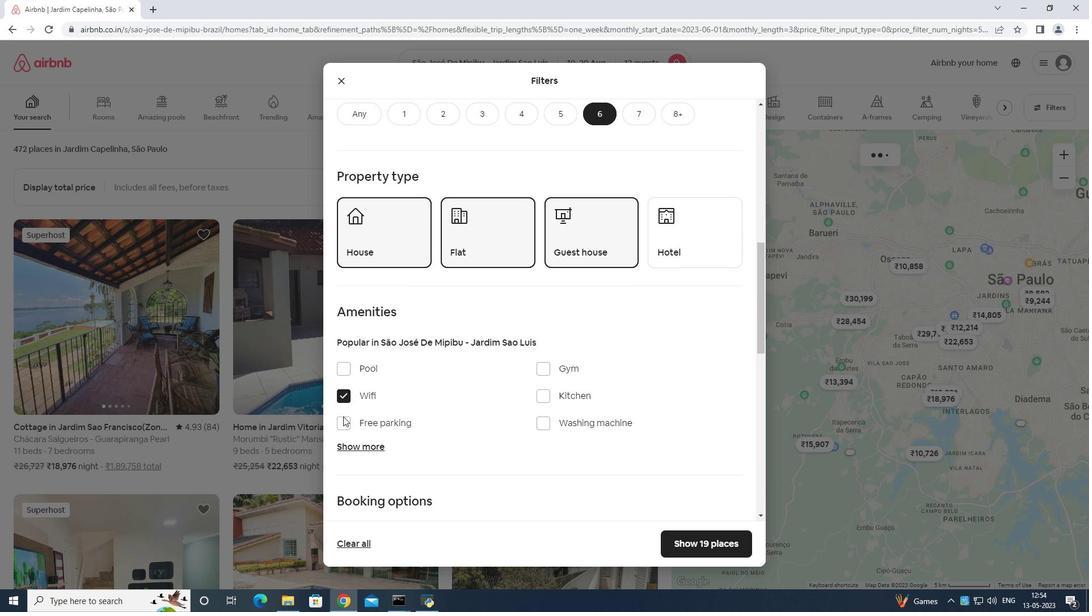
Action: Mouse pressed left at (341, 424)
Screenshot: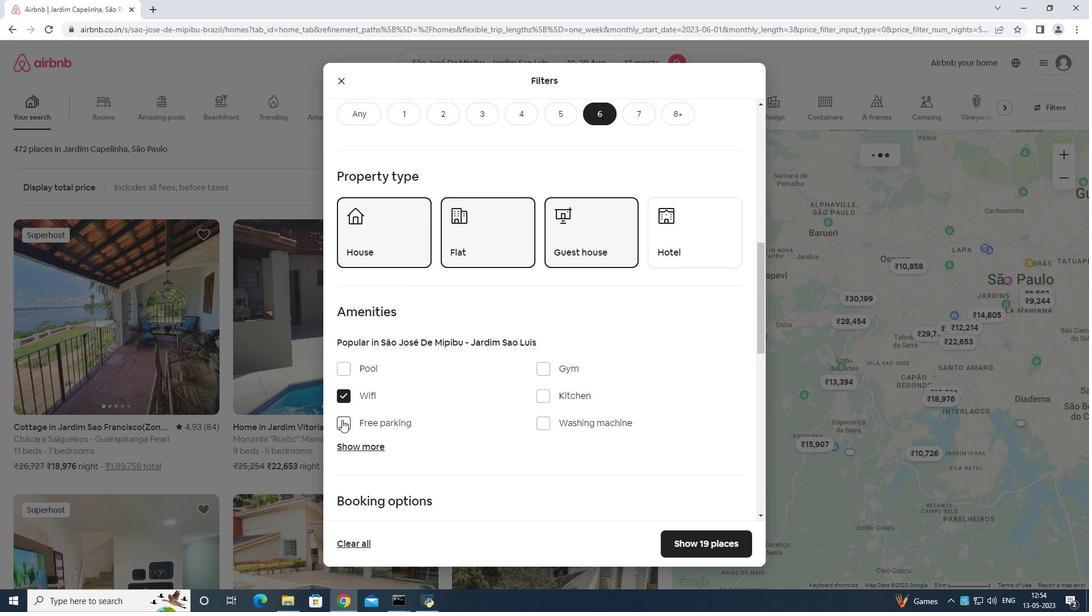 
Action: Mouse moved to (349, 406)
Screenshot: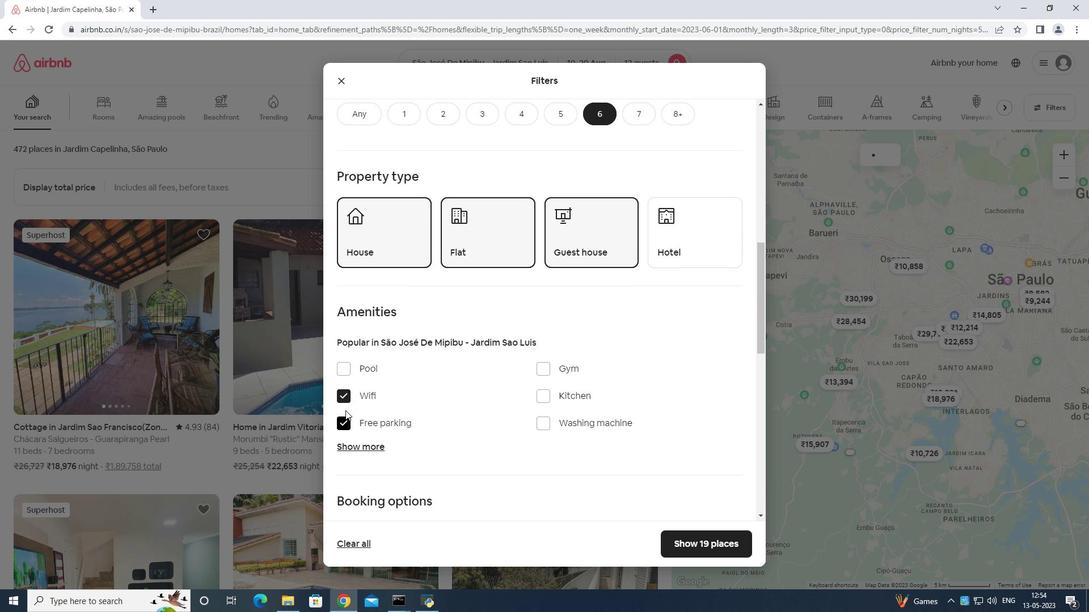 
Action: Mouse scrolled (349, 406) with delta (0, 0)
Screenshot: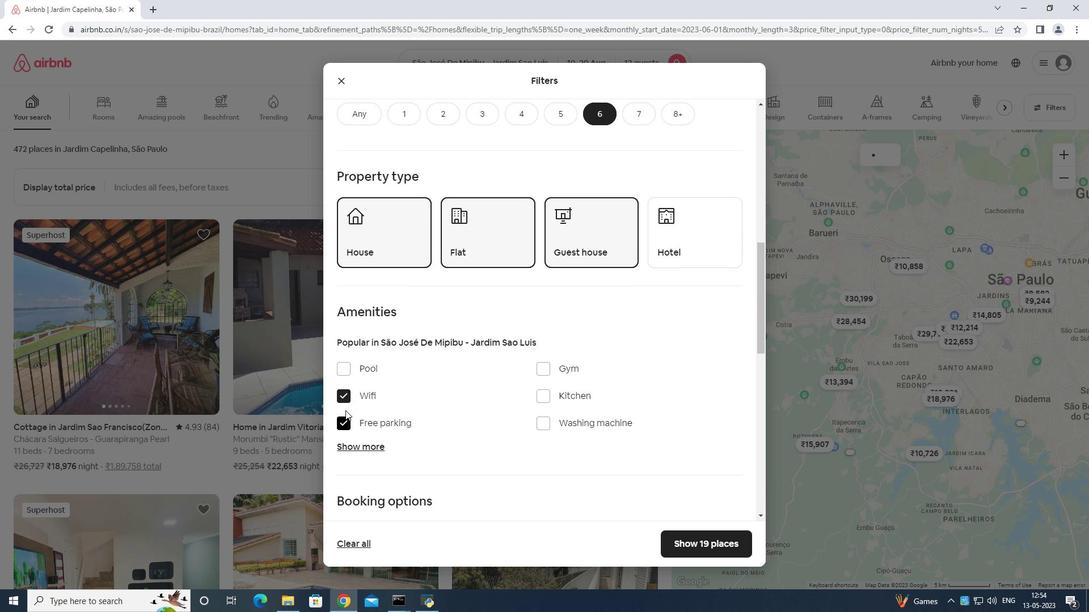 
Action: Mouse moved to (541, 309)
Screenshot: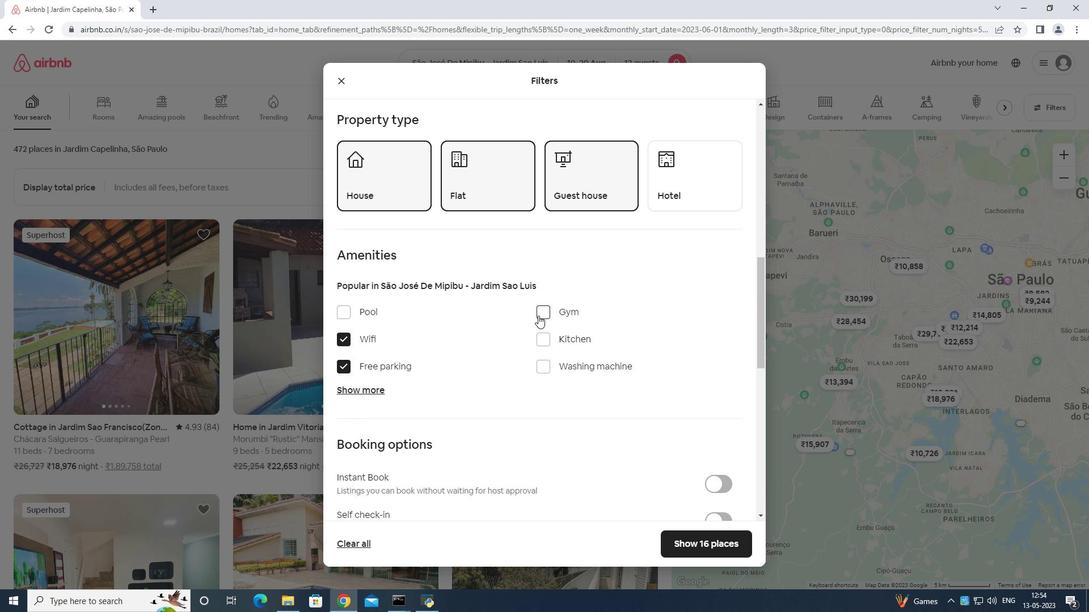 
Action: Mouse pressed left at (541, 309)
Screenshot: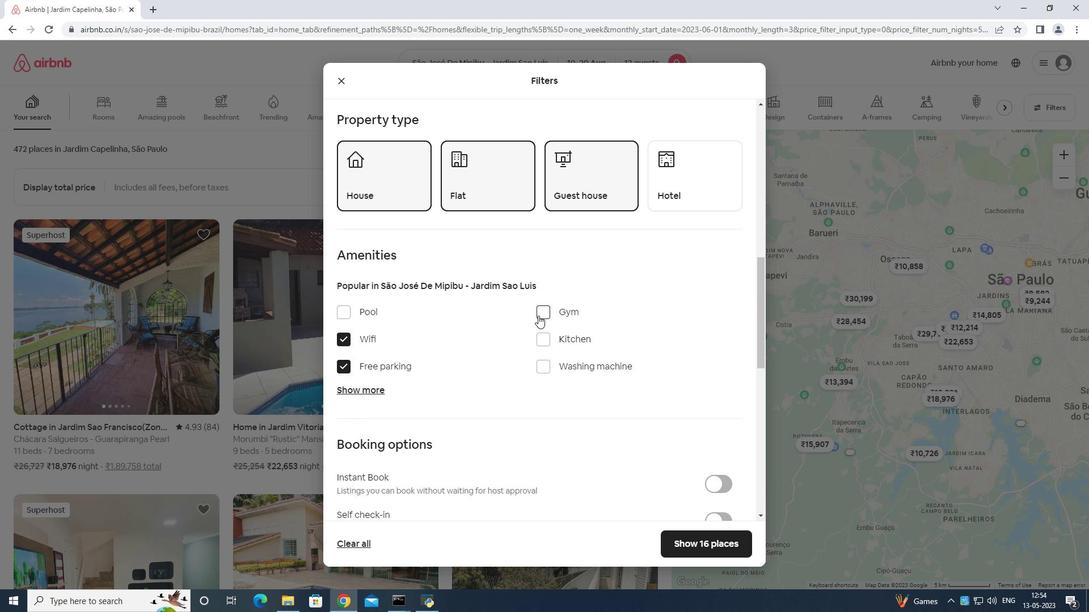 
Action: Mouse moved to (367, 385)
Screenshot: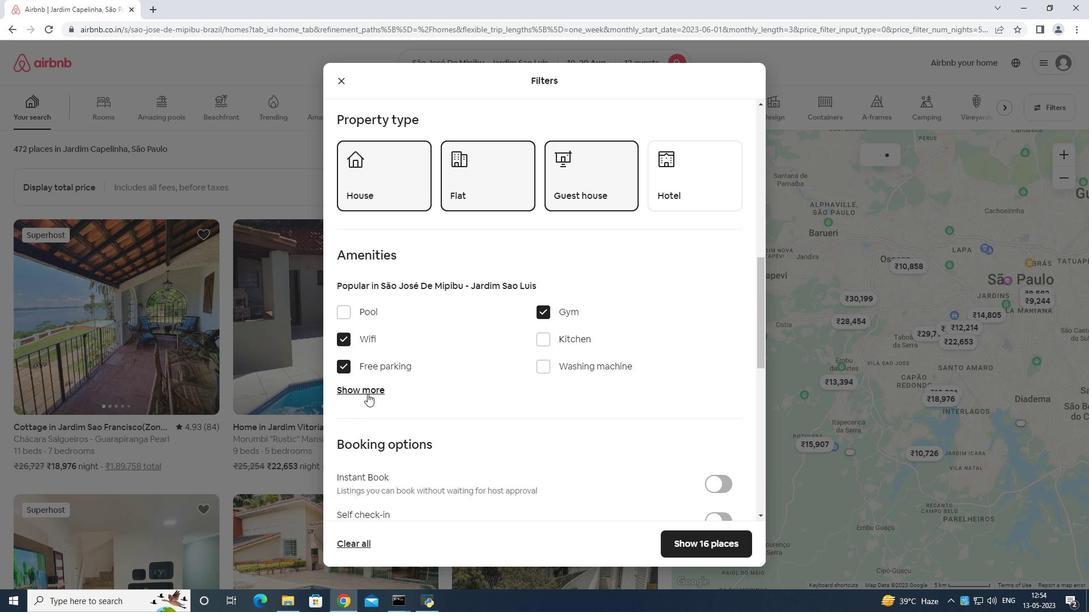 
Action: Mouse pressed left at (367, 385)
Screenshot: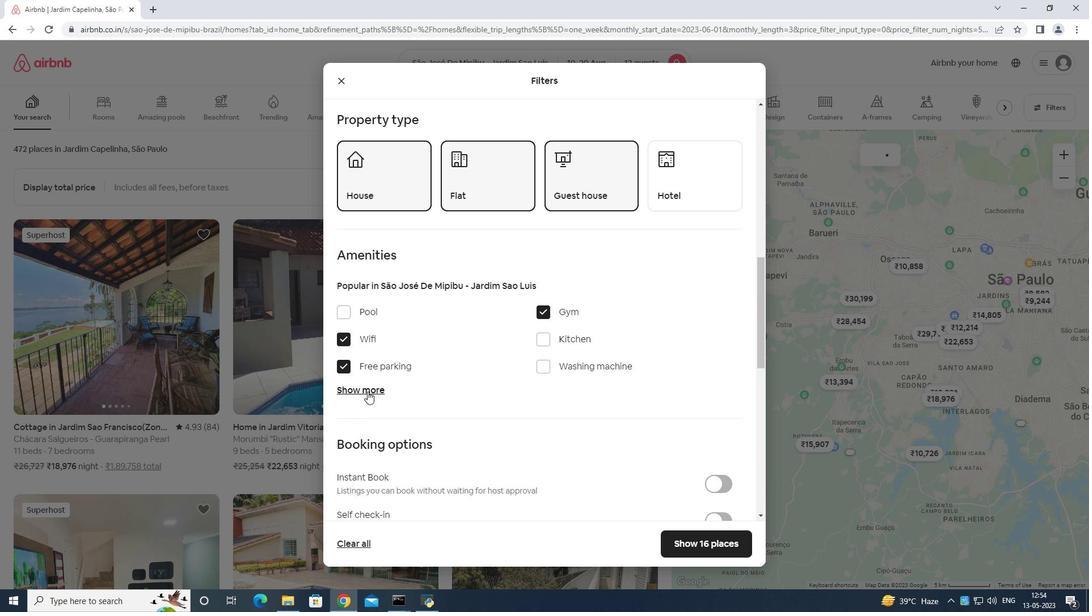 
Action: Mouse moved to (423, 375)
Screenshot: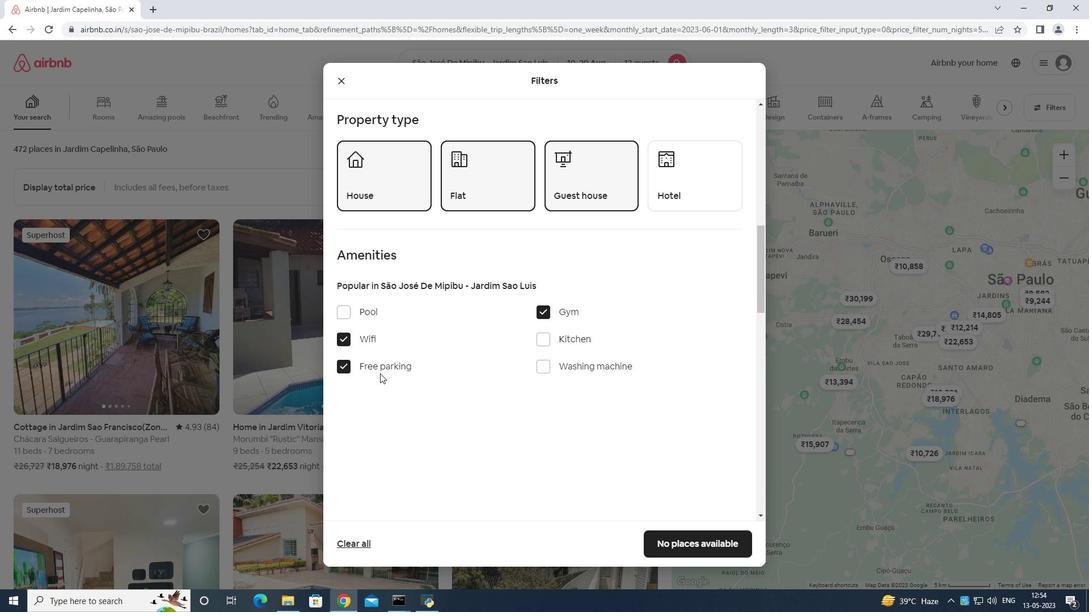 
Action: Mouse scrolled (423, 374) with delta (0, 0)
Screenshot: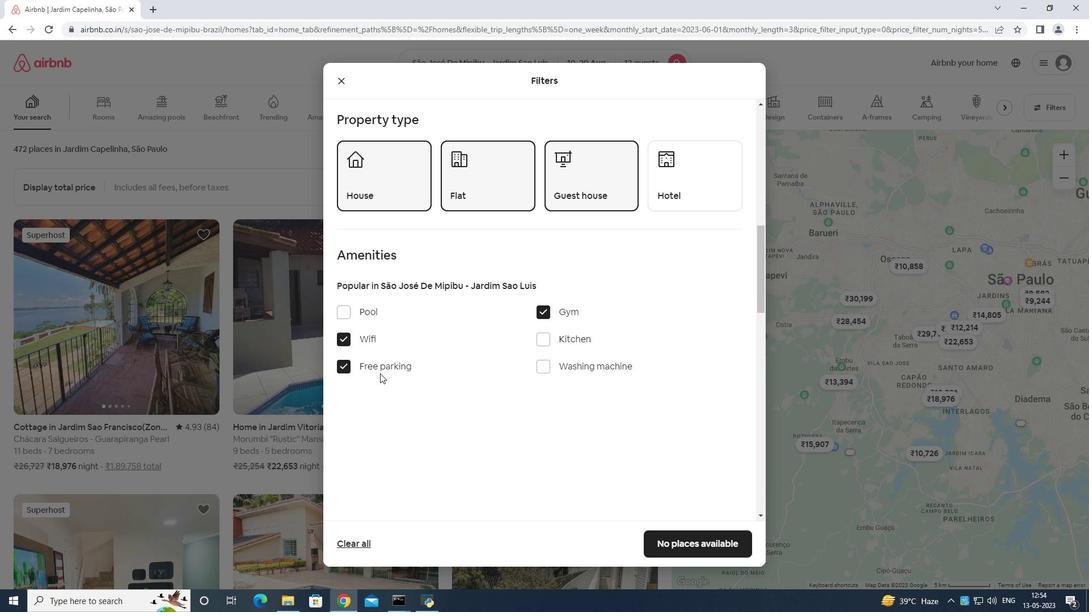 
Action: Mouse moved to (441, 389)
Screenshot: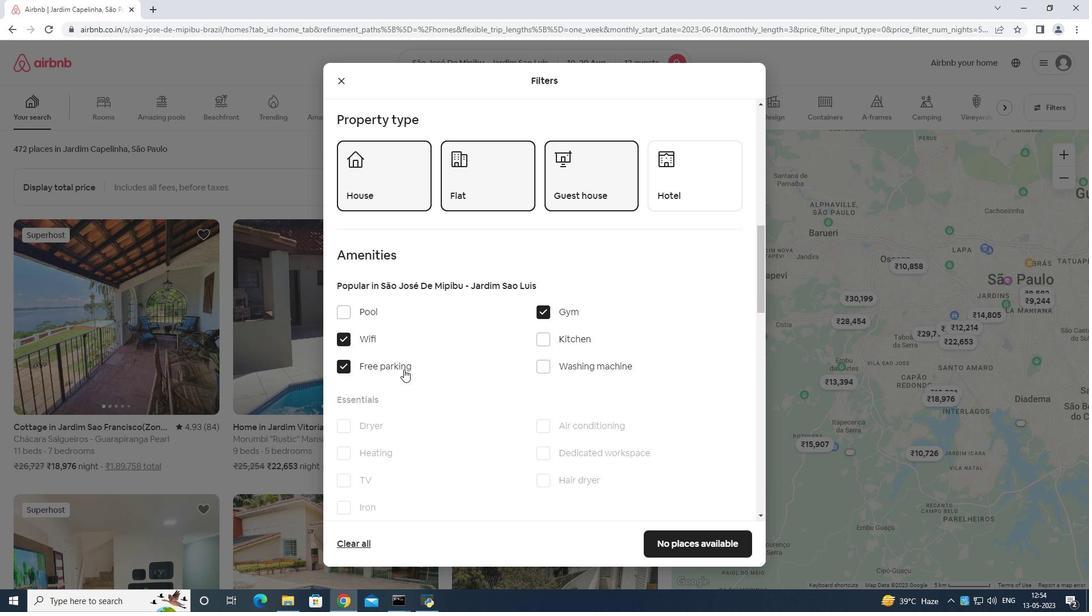 
Action: Mouse scrolled (441, 388) with delta (0, 0)
Screenshot: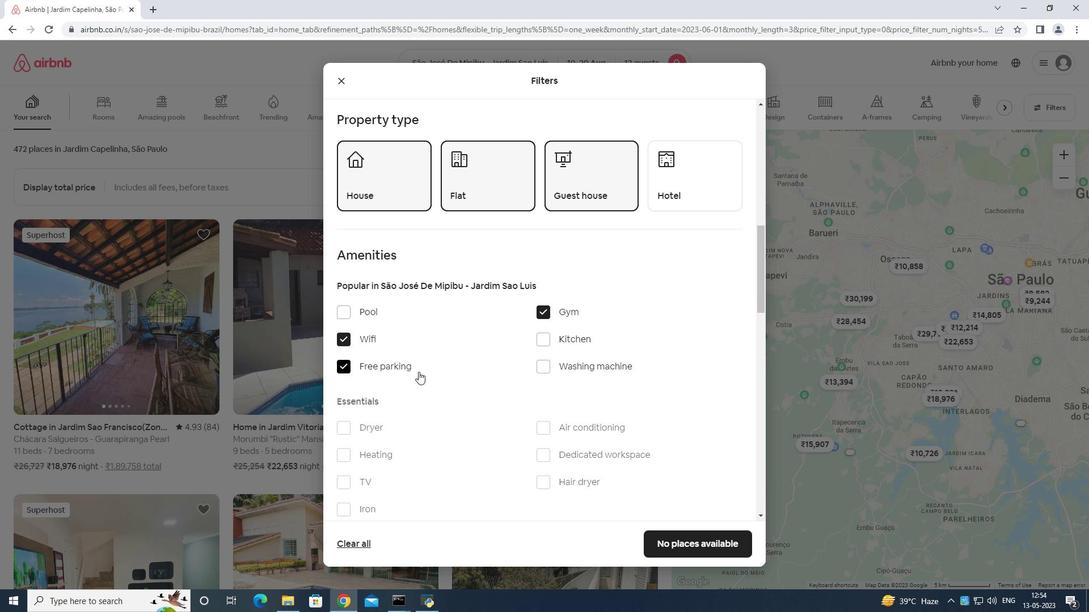 
Action: Mouse moved to (339, 371)
Screenshot: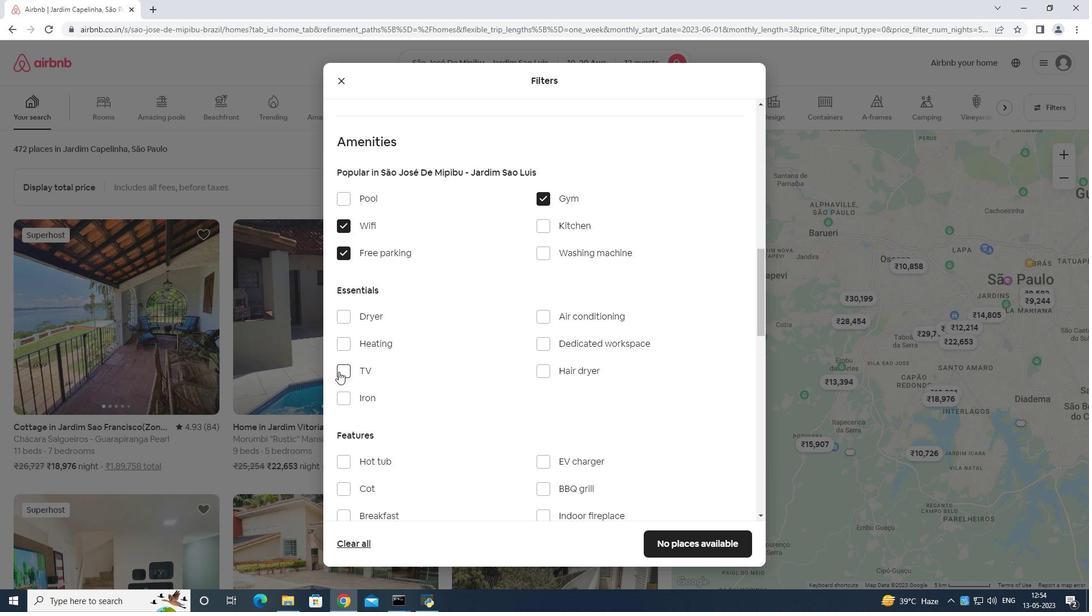 
Action: Mouse pressed left at (339, 371)
Screenshot: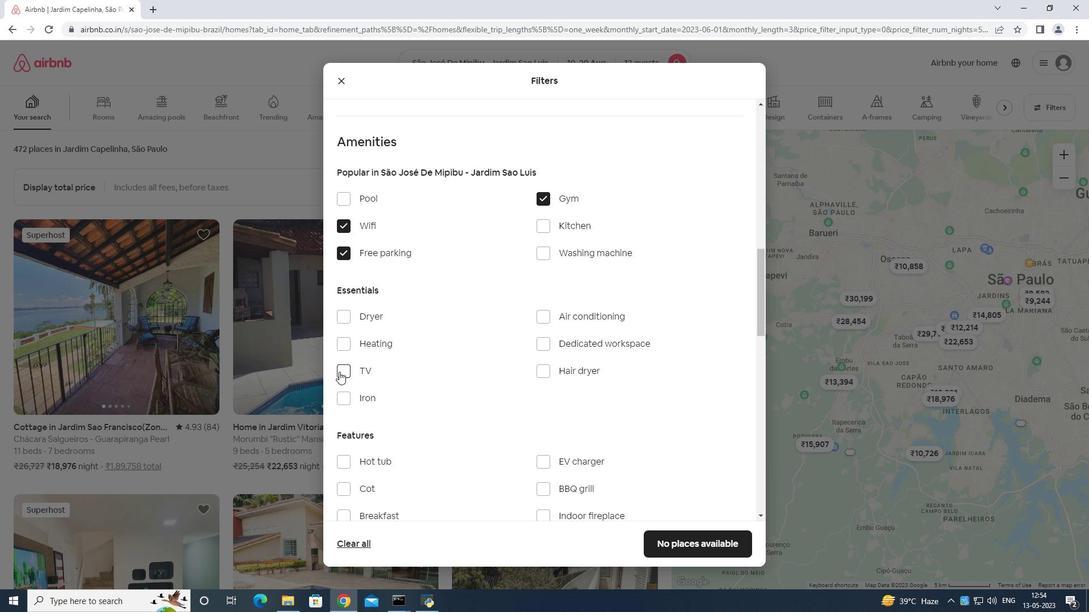 
Action: Mouse moved to (360, 338)
Screenshot: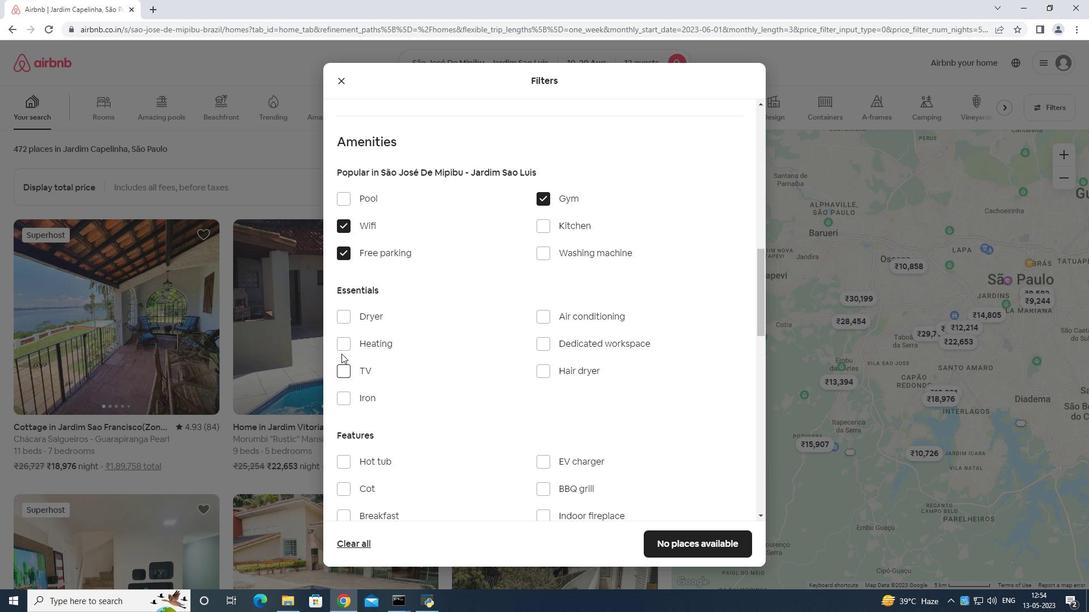 
Action: Mouse scrolled (360, 338) with delta (0, 0)
Screenshot: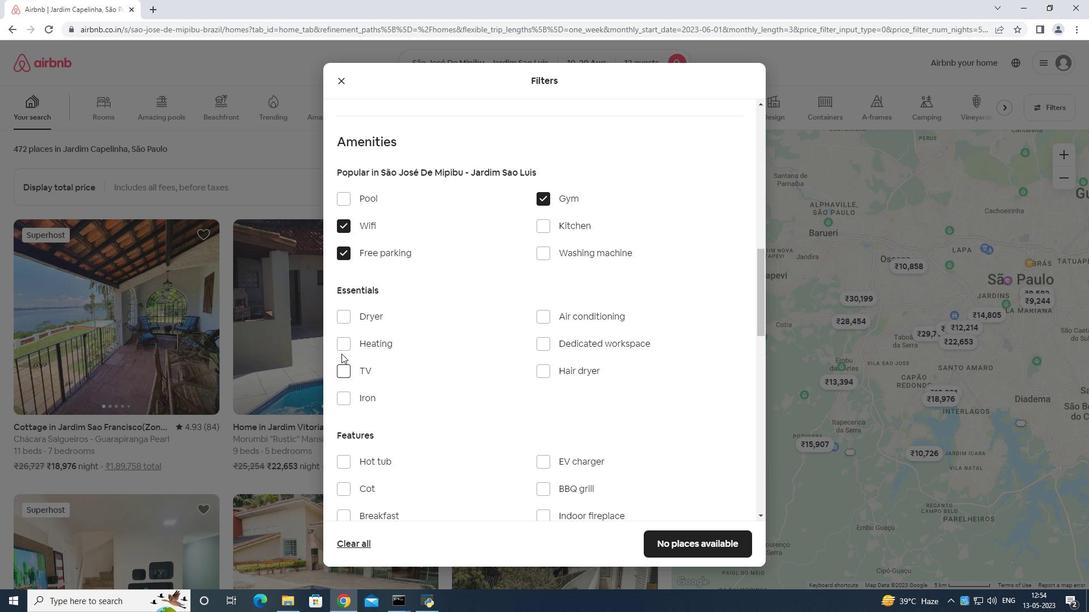
Action: Mouse moved to (361, 345)
Screenshot: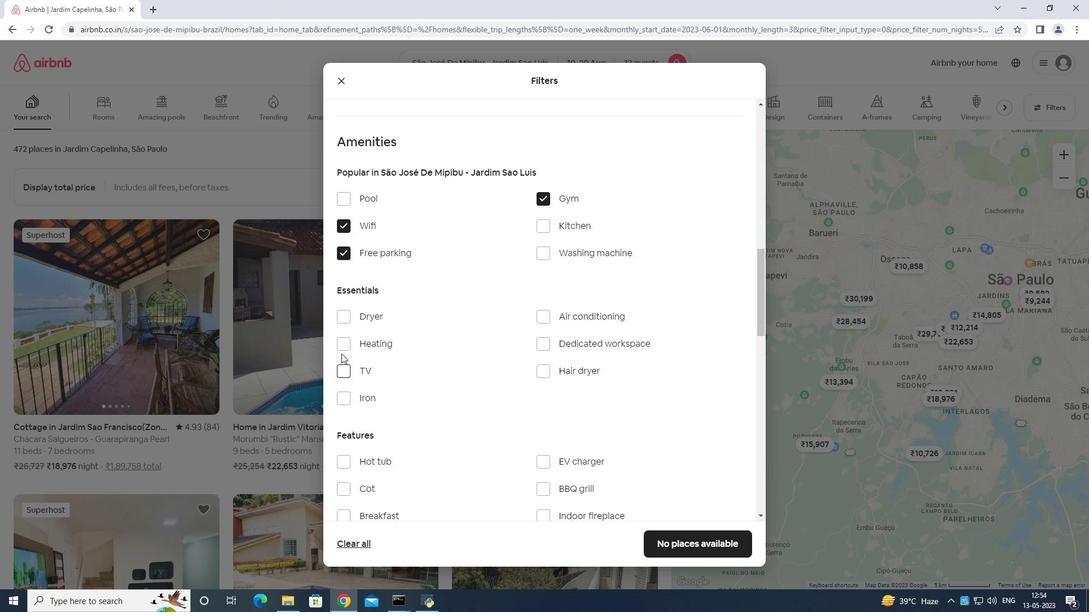 
Action: Mouse scrolled (361, 344) with delta (0, 0)
Screenshot: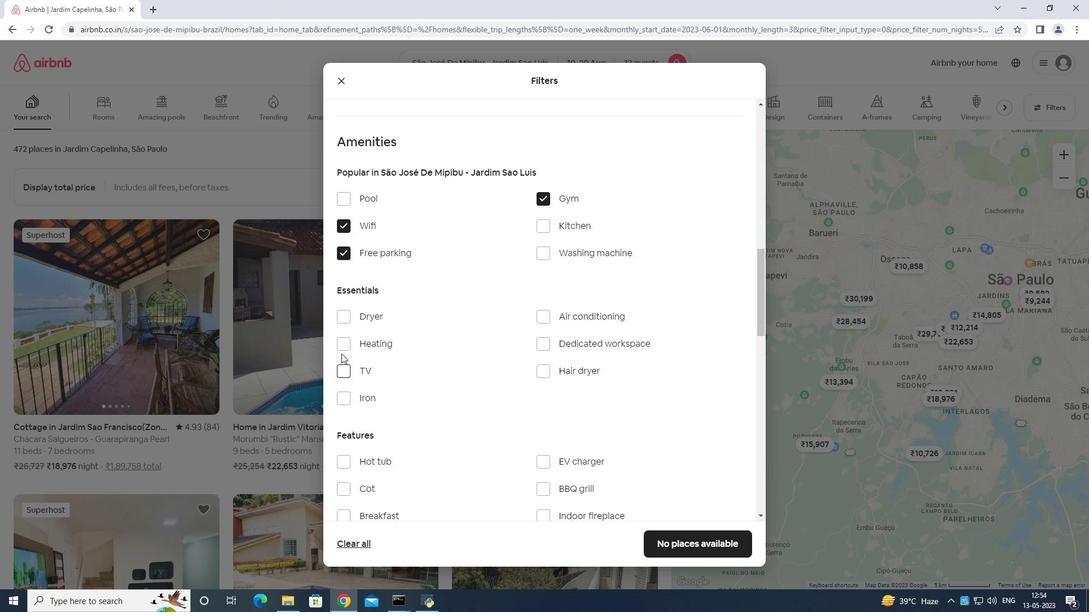 
Action: Mouse moved to (362, 347)
Screenshot: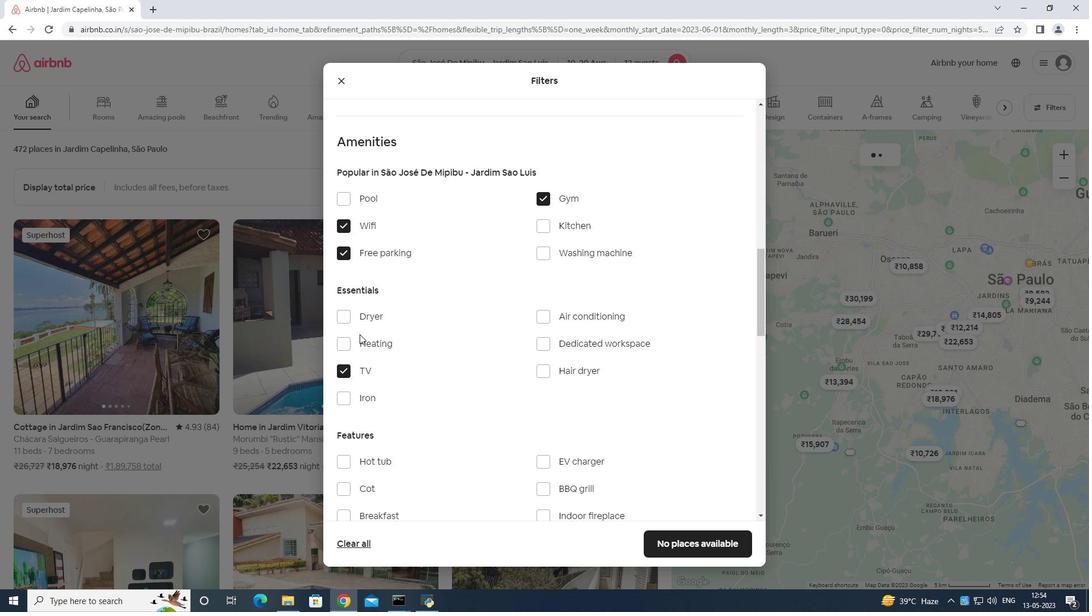 
Action: Mouse scrolled (362, 346) with delta (0, 0)
Screenshot: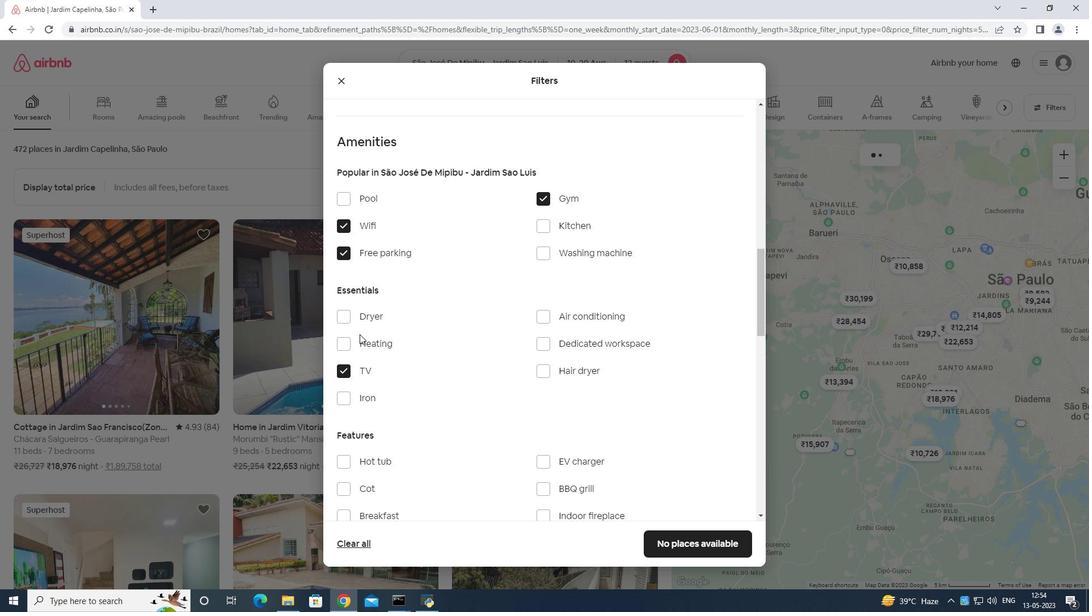
Action: Mouse moved to (345, 343)
Screenshot: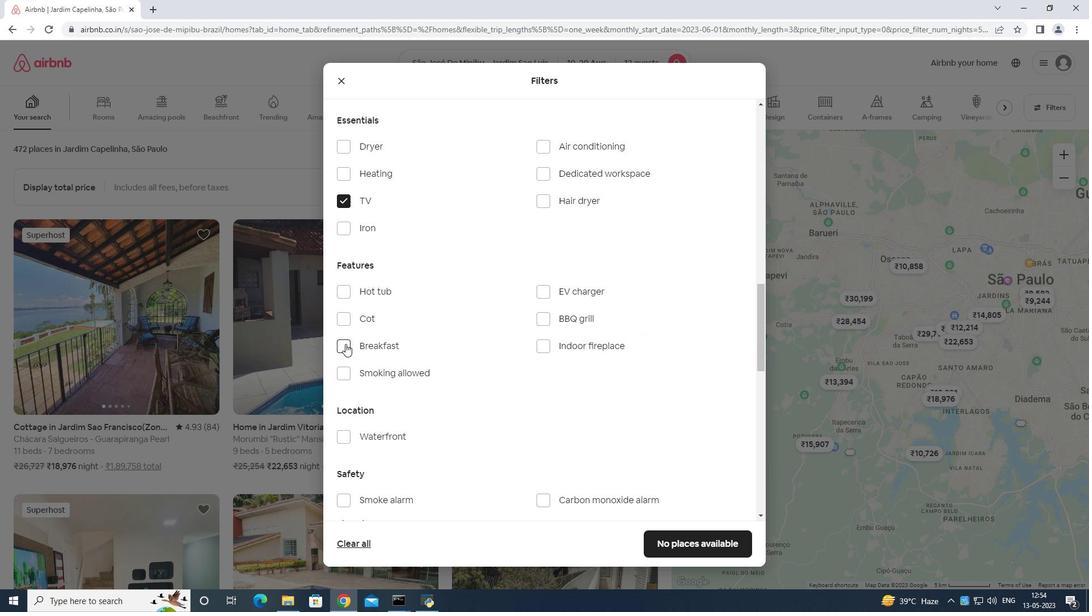 
Action: Mouse pressed left at (345, 343)
Screenshot: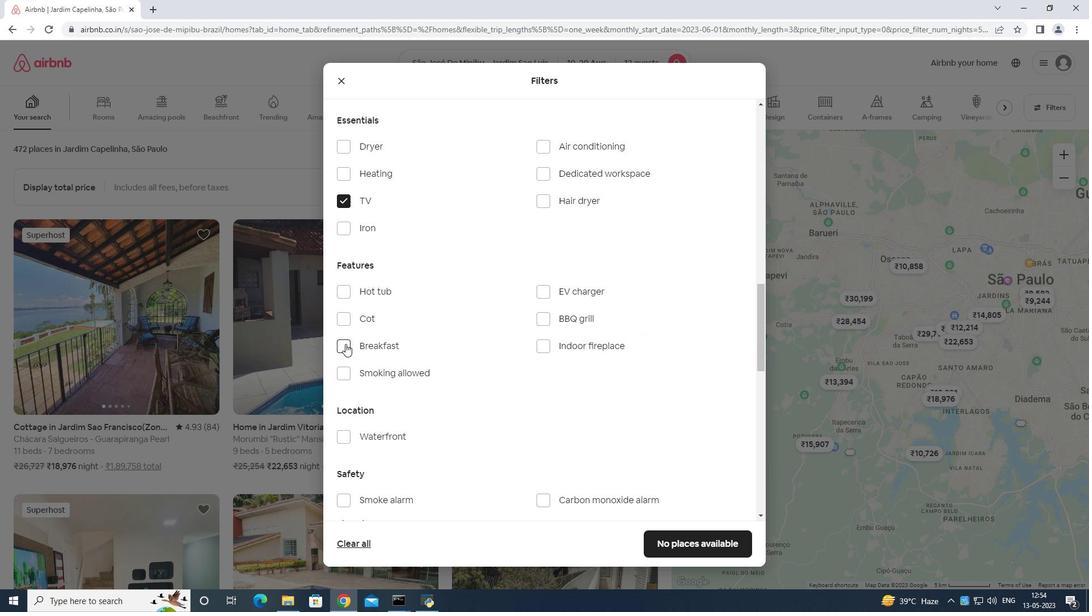 
Action: Mouse moved to (347, 340)
Screenshot: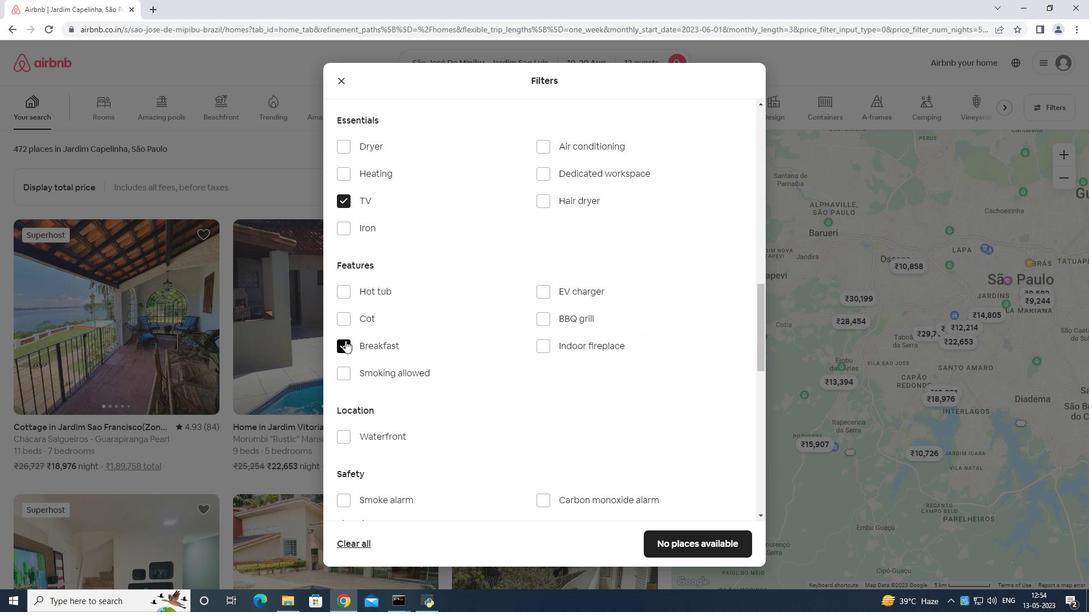 
Action: Mouse scrolled (347, 339) with delta (0, 0)
Screenshot: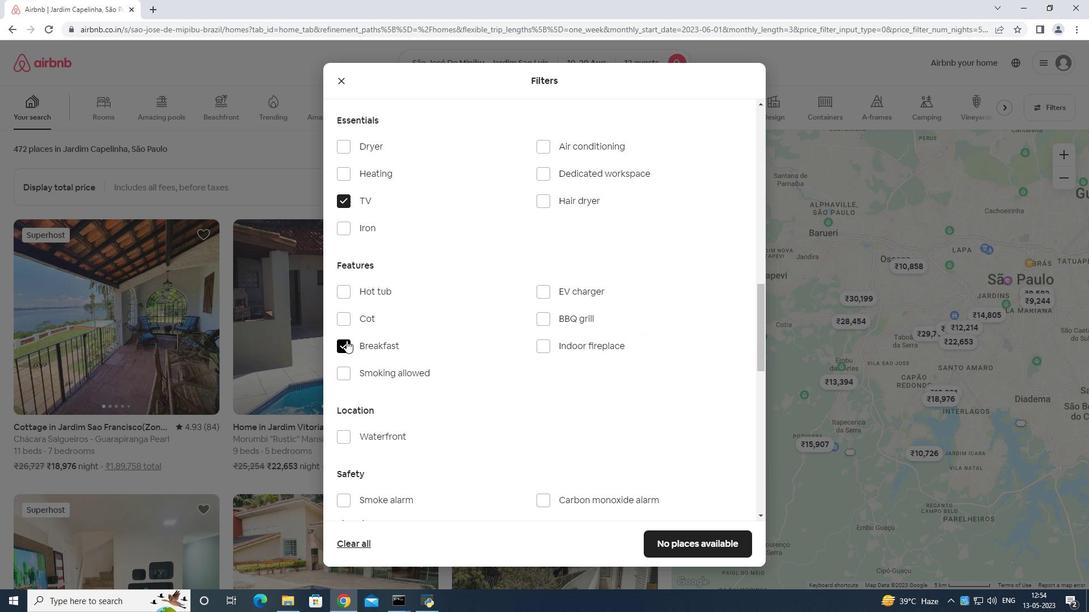 
Action: Mouse moved to (350, 343)
Screenshot: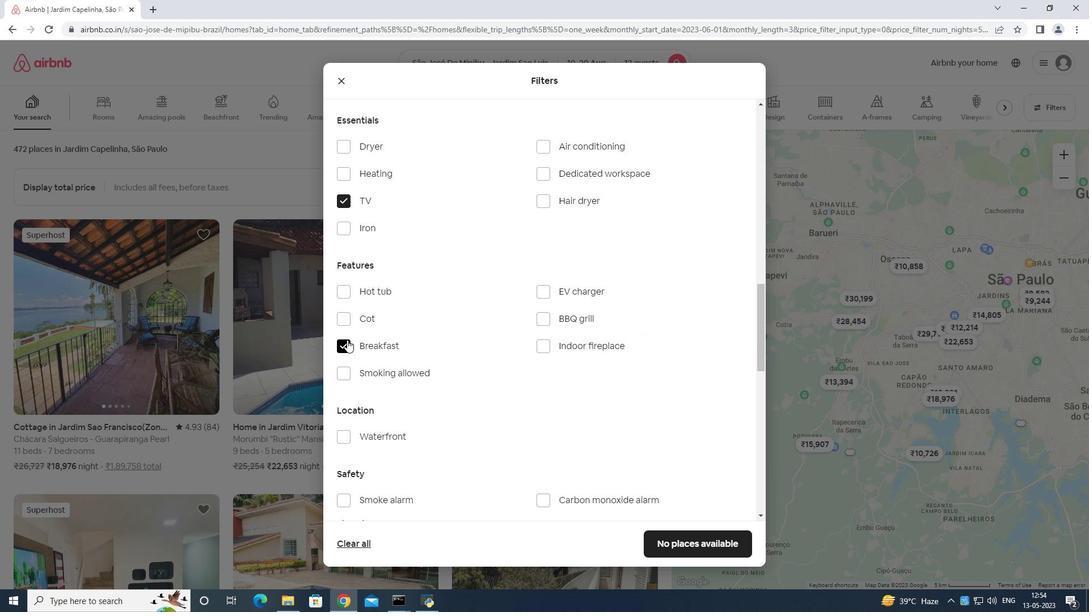 
Action: Mouse scrolled (349, 342) with delta (0, 0)
Screenshot: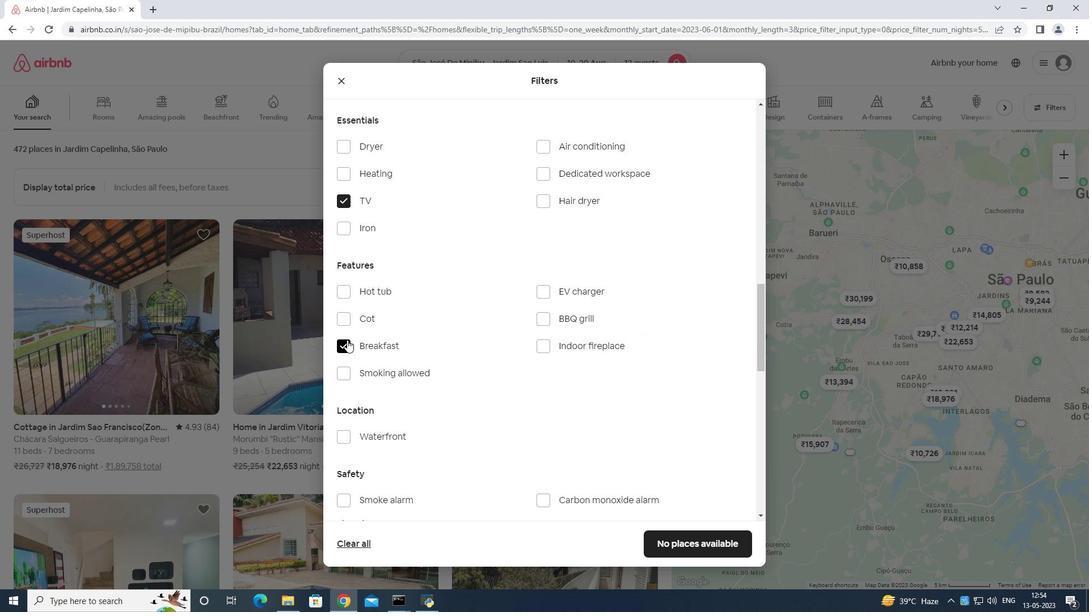 
Action: Mouse scrolled (350, 342) with delta (0, 0)
Screenshot: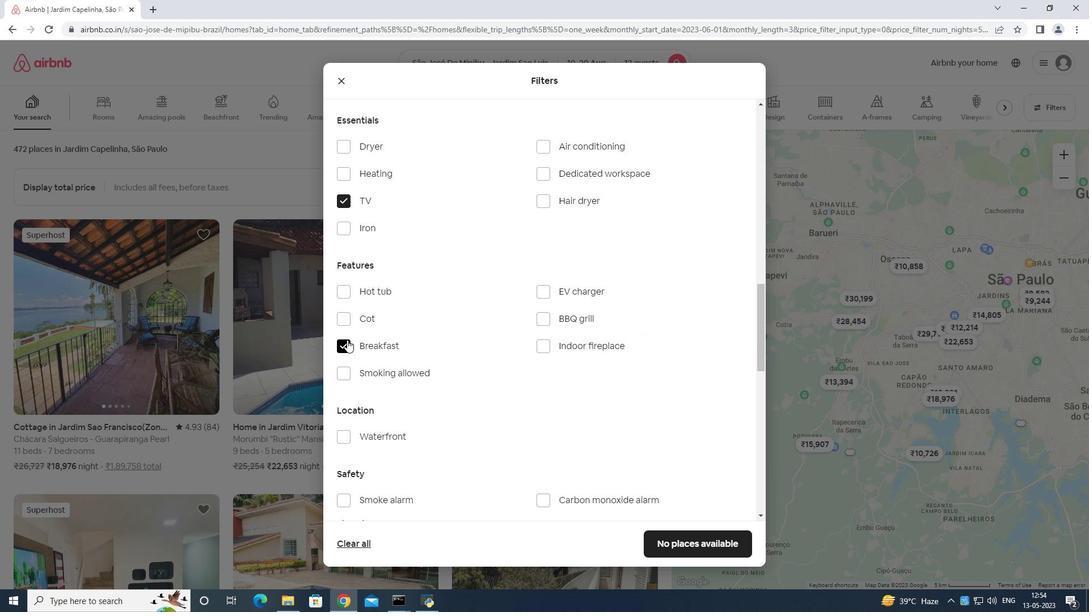 
Action: Mouse moved to (350, 343)
Screenshot: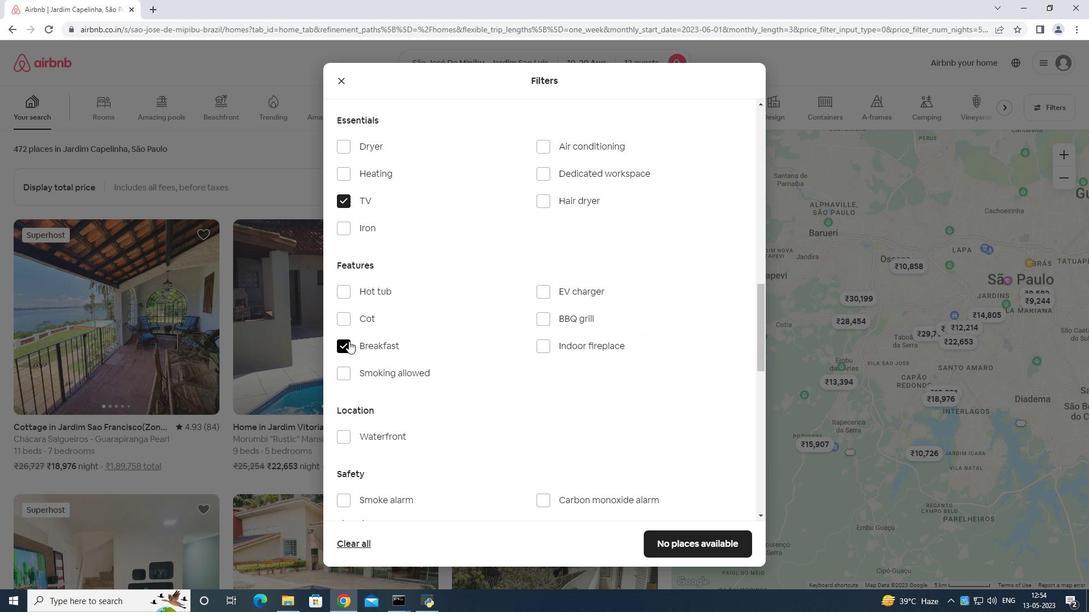 
Action: Mouse scrolled (350, 343) with delta (0, 0)
Screenshot: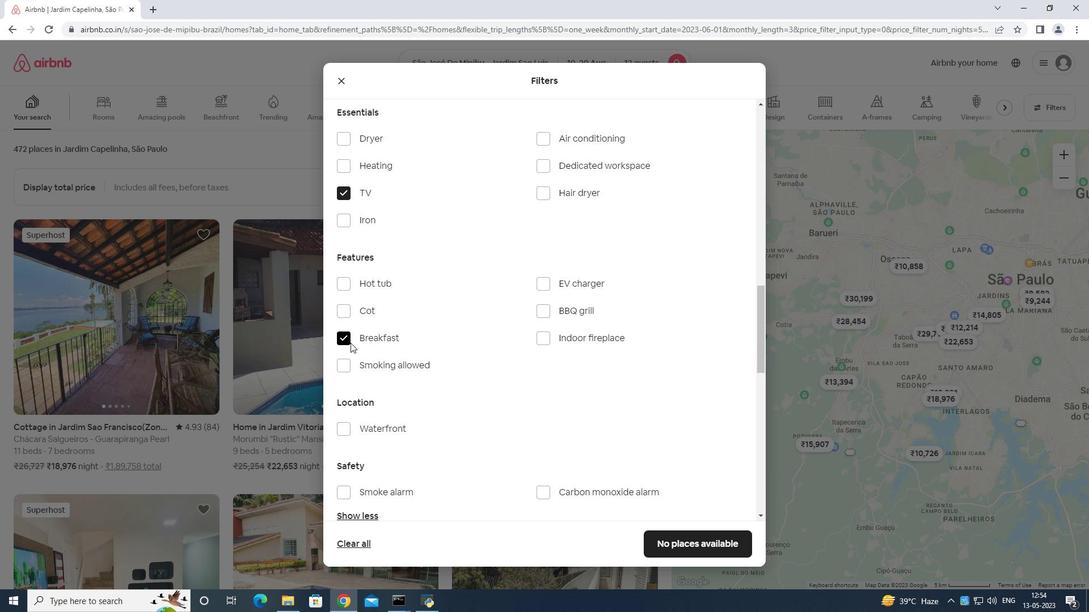 
Action: Mouse moved to (352, 342)
Screenshot: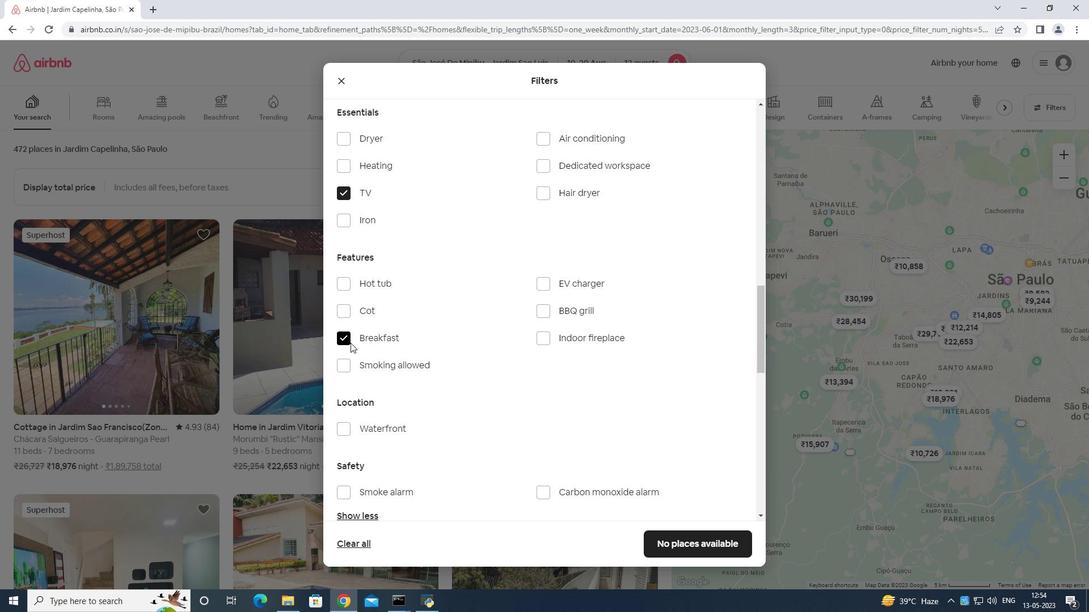 
Action: Mouse scrolled (352, 343) with delta (0, 0)
Screenshot: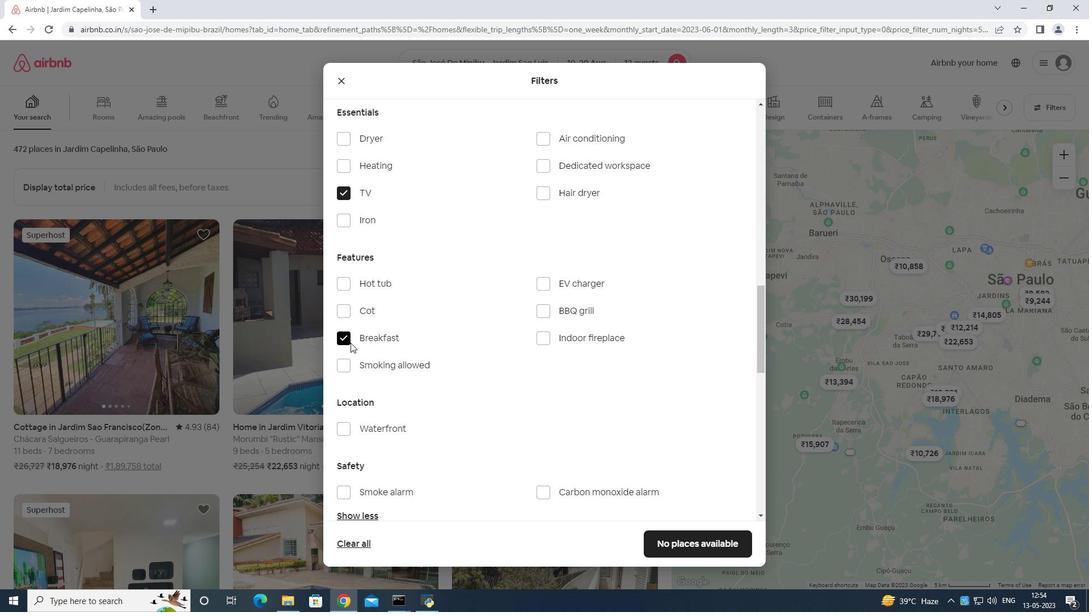 
Action: Mouse moved to (353, 340)
Screenshot: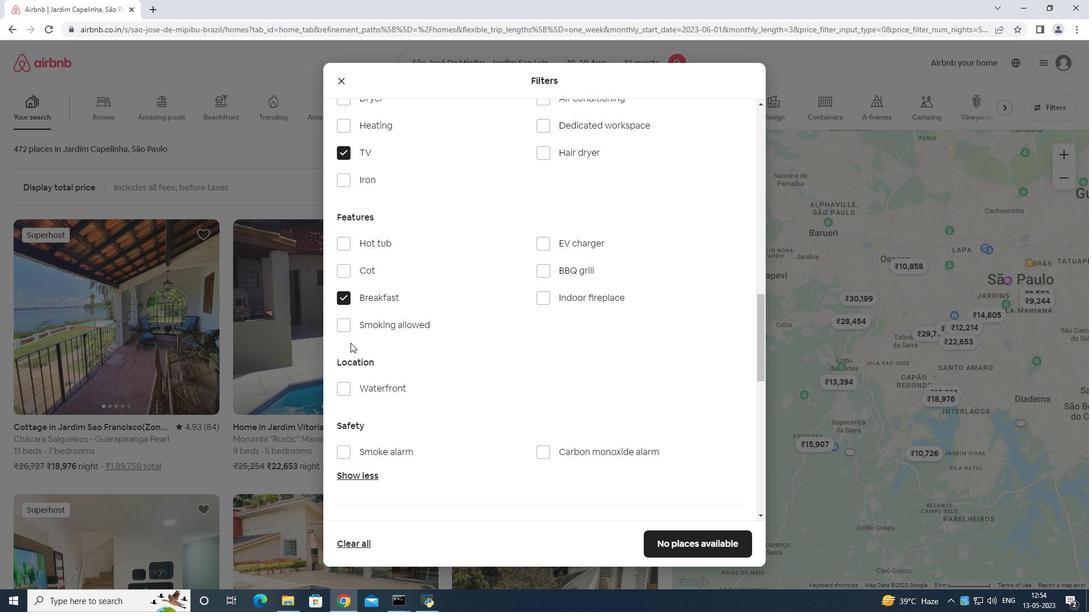 
Action: Mouse scrolled (353, 340) with delta (0, 0)
Screenshot: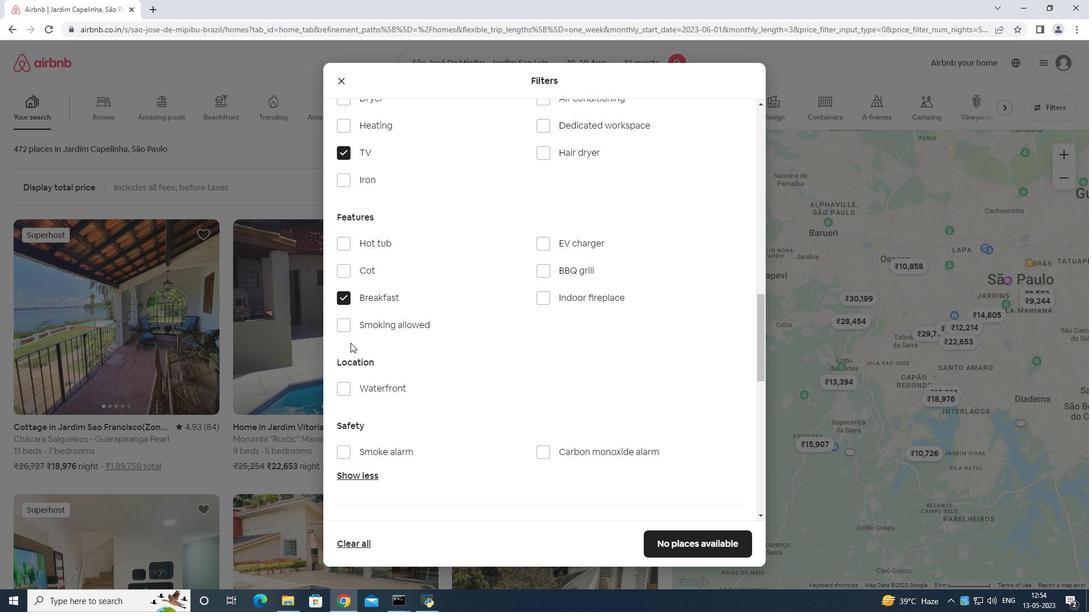 
Action: Mouse moved to (362, 335)
Screenshot: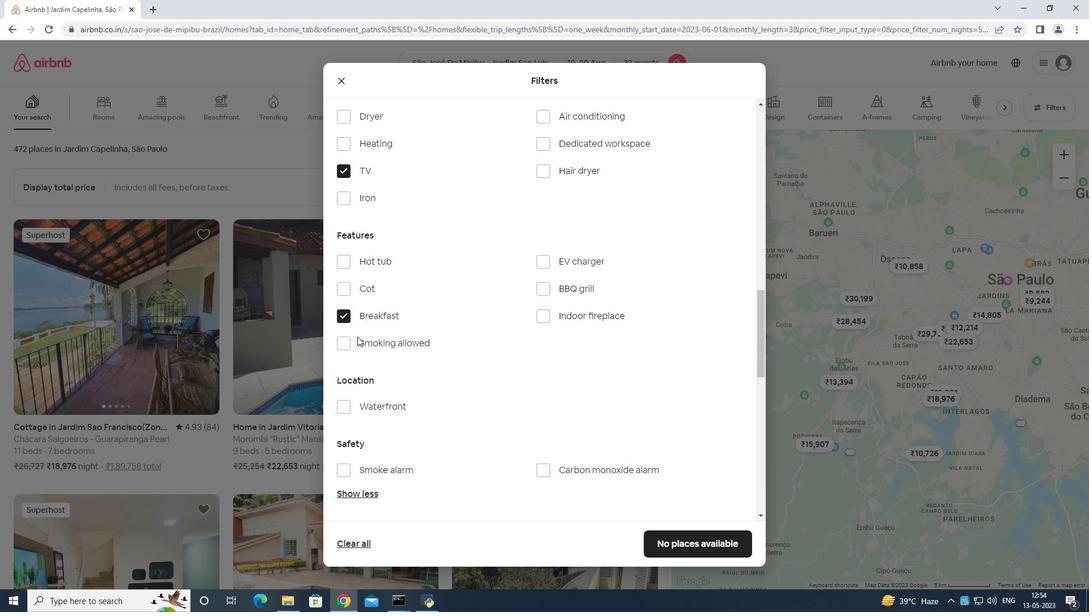 
Action: Mouse scrolled (362, 335) with delta (0, 0)
Screenshot: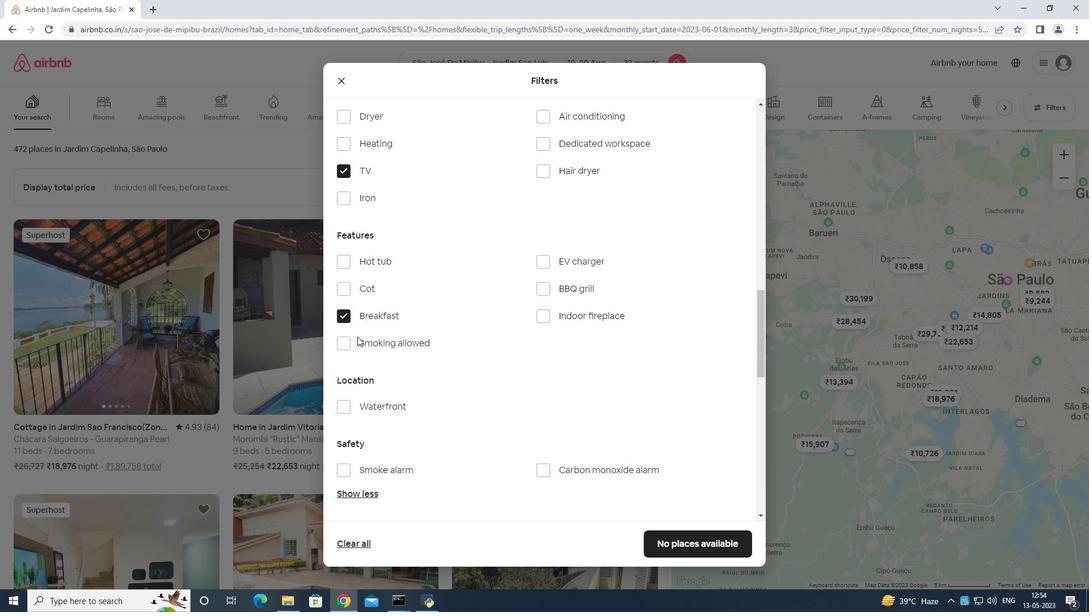 
Action: Mouse moved to (363, 334)
Screenshot: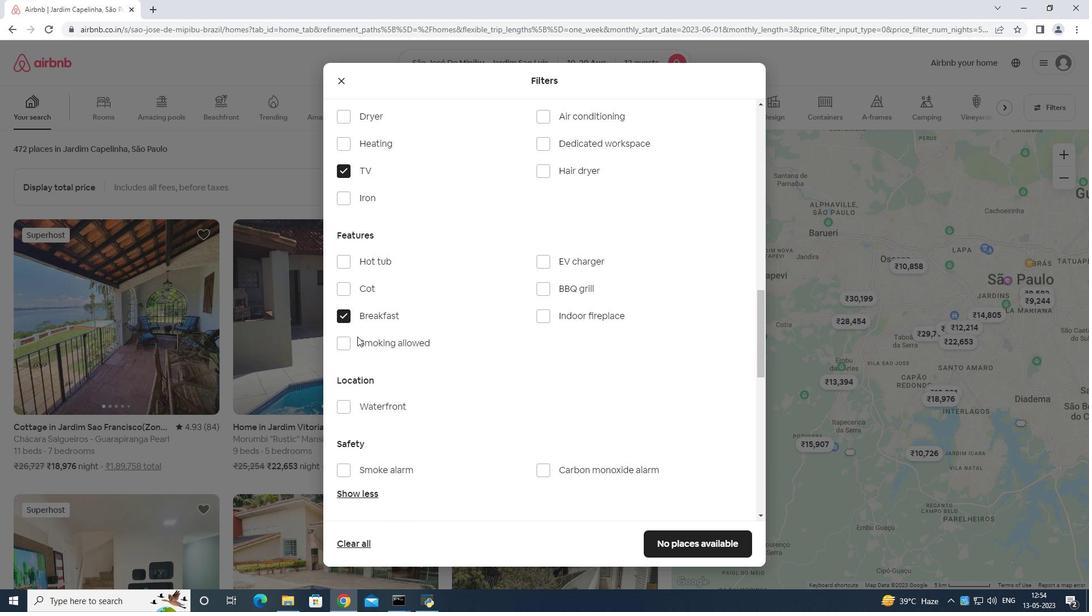 
Action: Mouse scrolled (363, 334) with delta (0, 0)
Screenshot: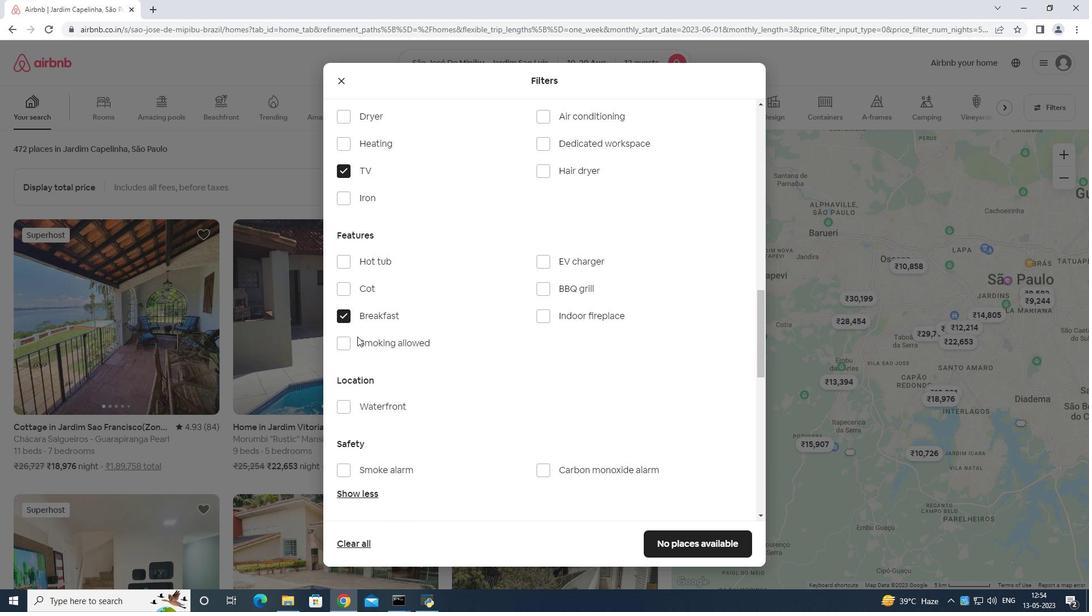 
Action: Mouse moved to (365, 333)
Screenshot: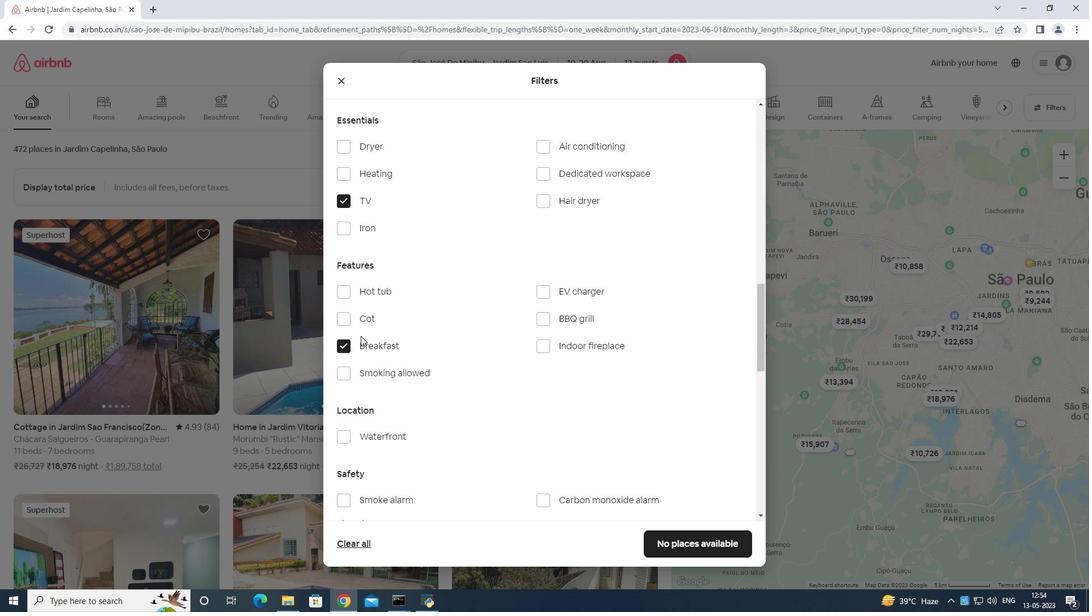 
Action: Mouse scrolled (365, 334) with delta (0, 0)
Screenshot: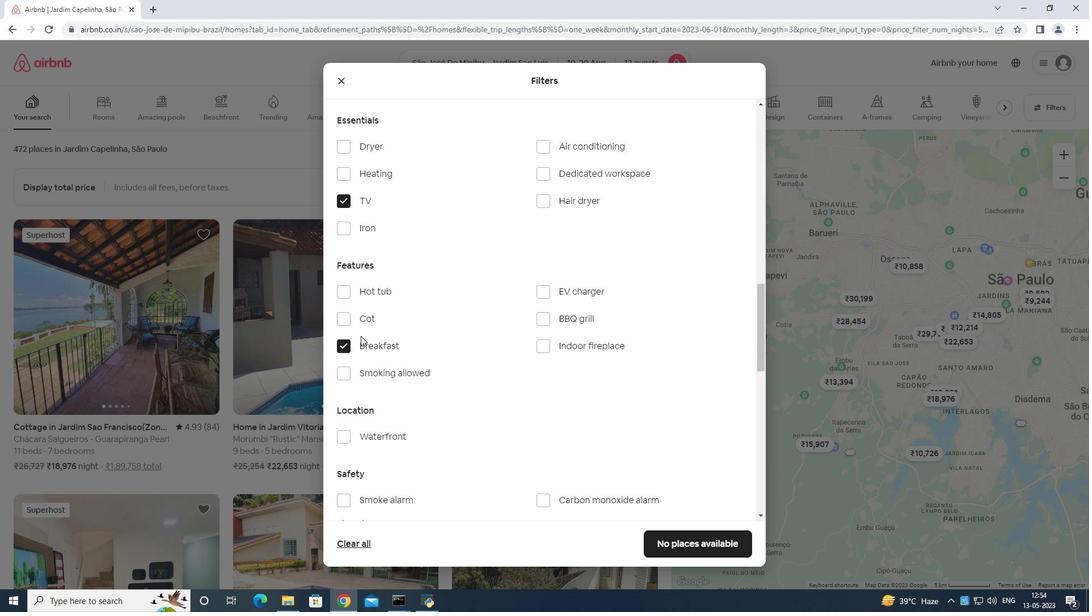 
Action: Mouse moved to (366, 332)
Screenshot: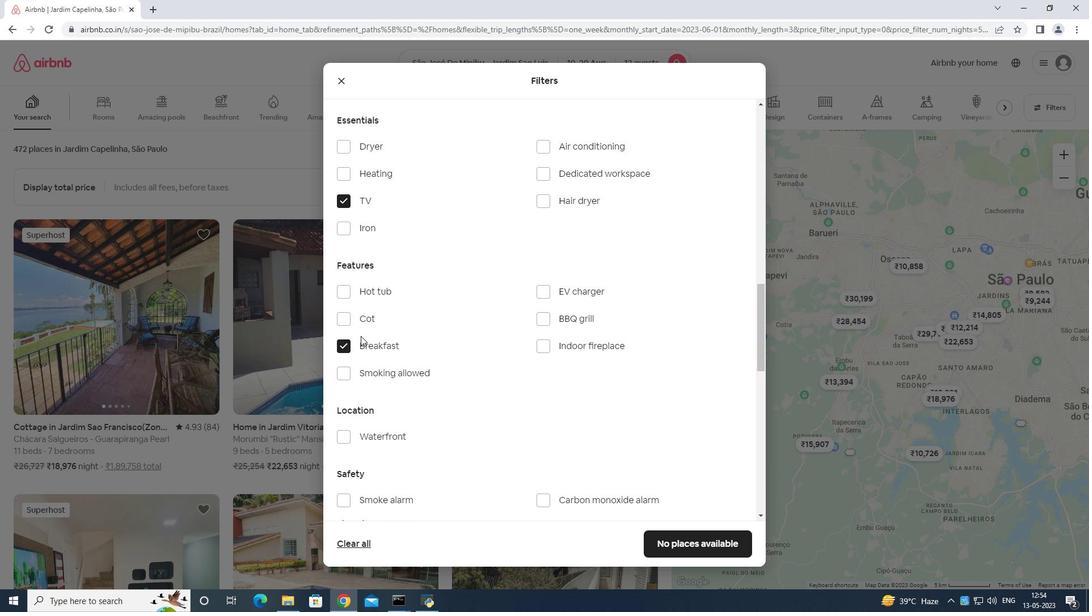 
Action: Mouse scrolled (366, 332) with delta (0, 0)
Screenshot: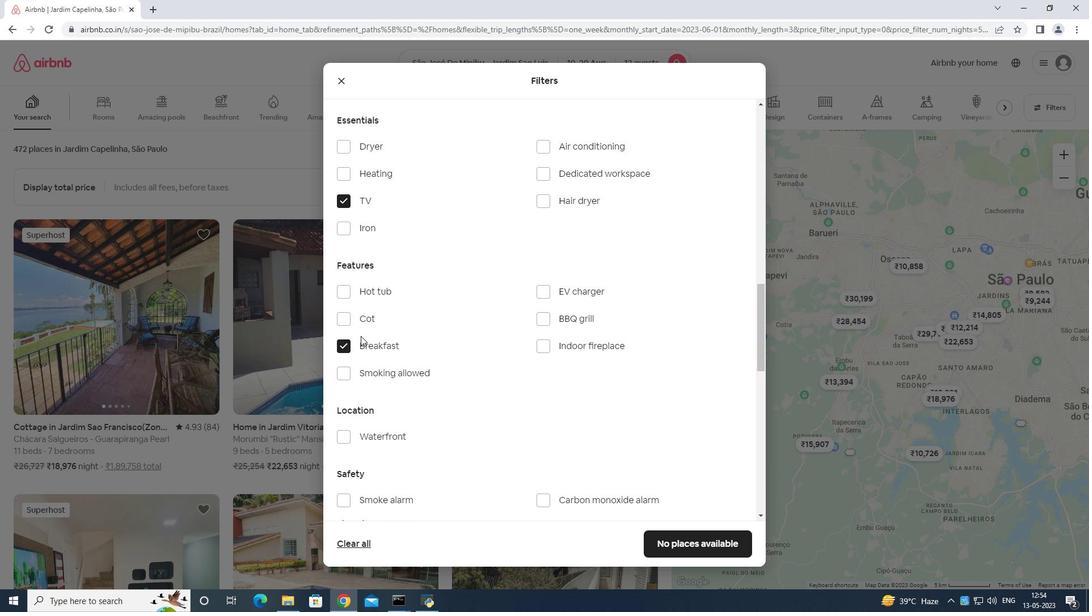 
Action: Mouse moved to (366, 332)
Screenshot: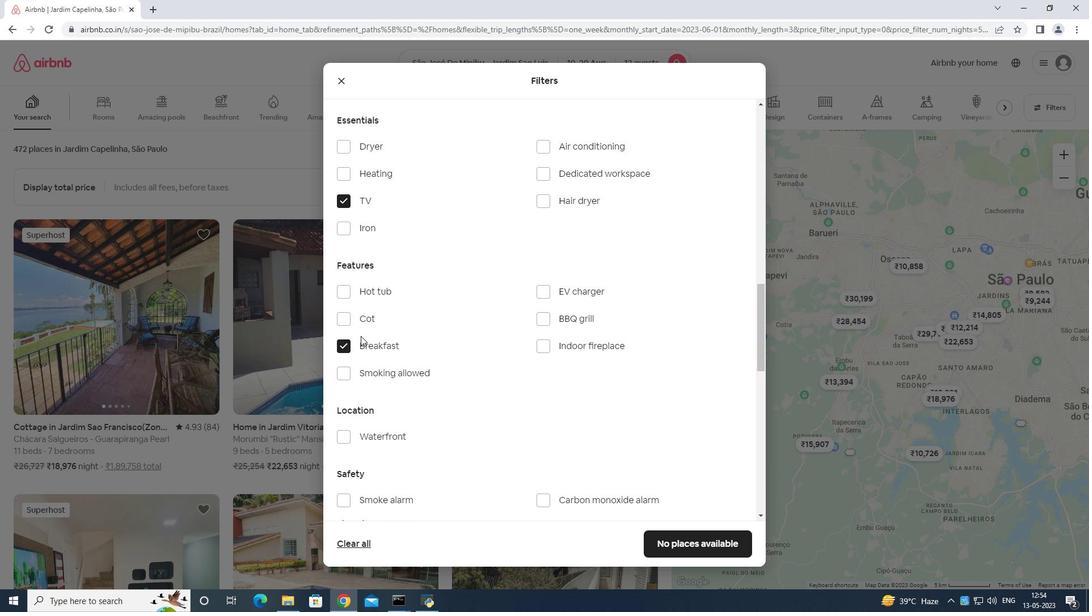
Action: Mouse scrolled (366, 332) with delta (0, 0)
Screenshot: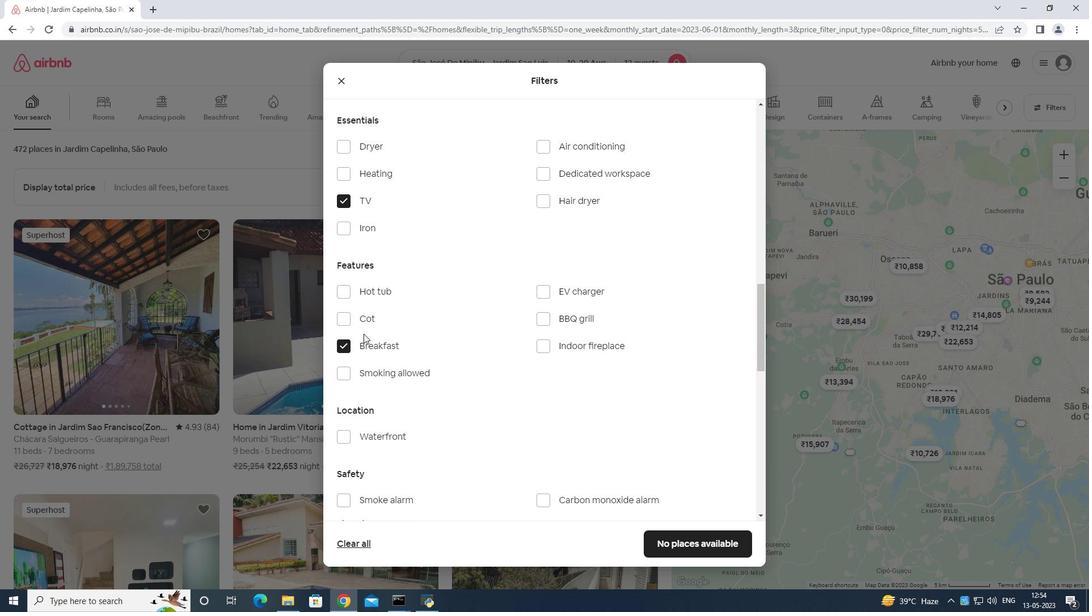 
Action: Mouse scrolled (366, 331) with delta (0, 0)
Screenshot: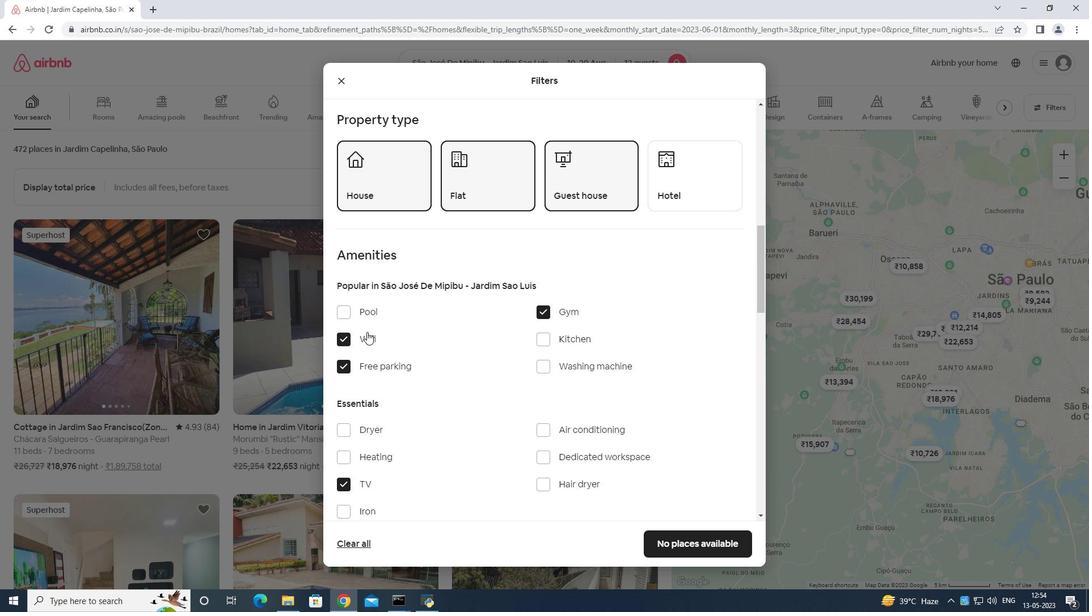 
Action: Mouse moved to (368, 334)
Screenshot: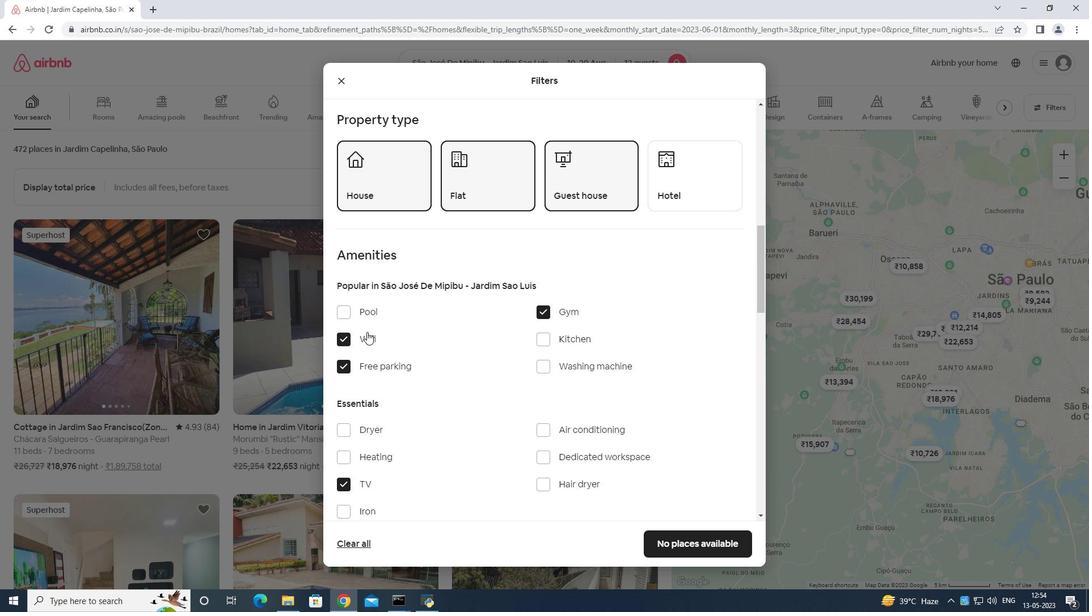 
Action: Mouse scrolled (368, 334) with delta (0, 0)
Screenshot: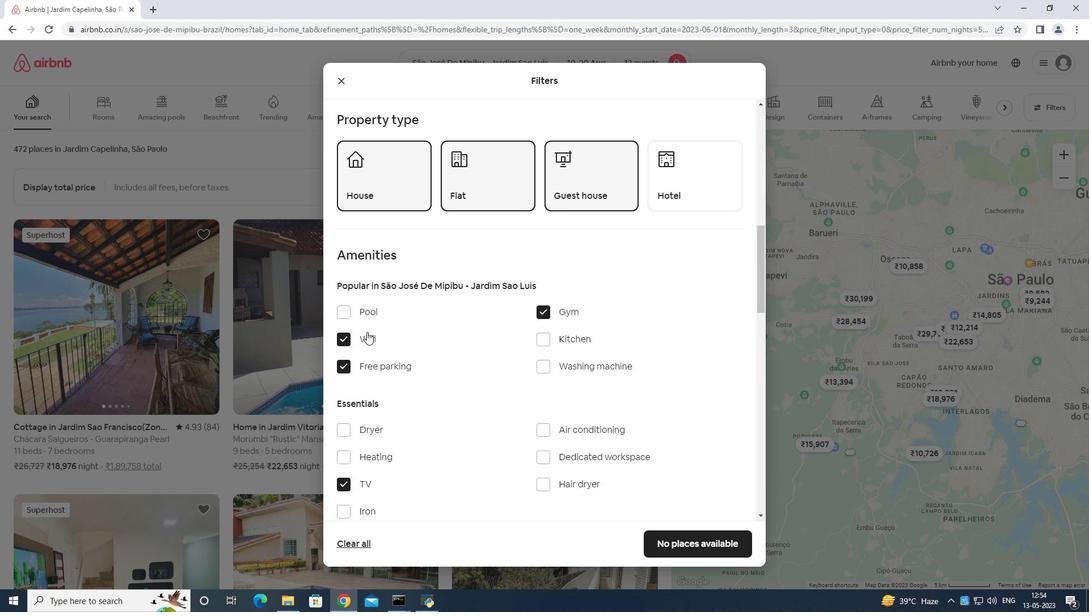 
Action: Mouse moved to (380, 341)
Screenshot: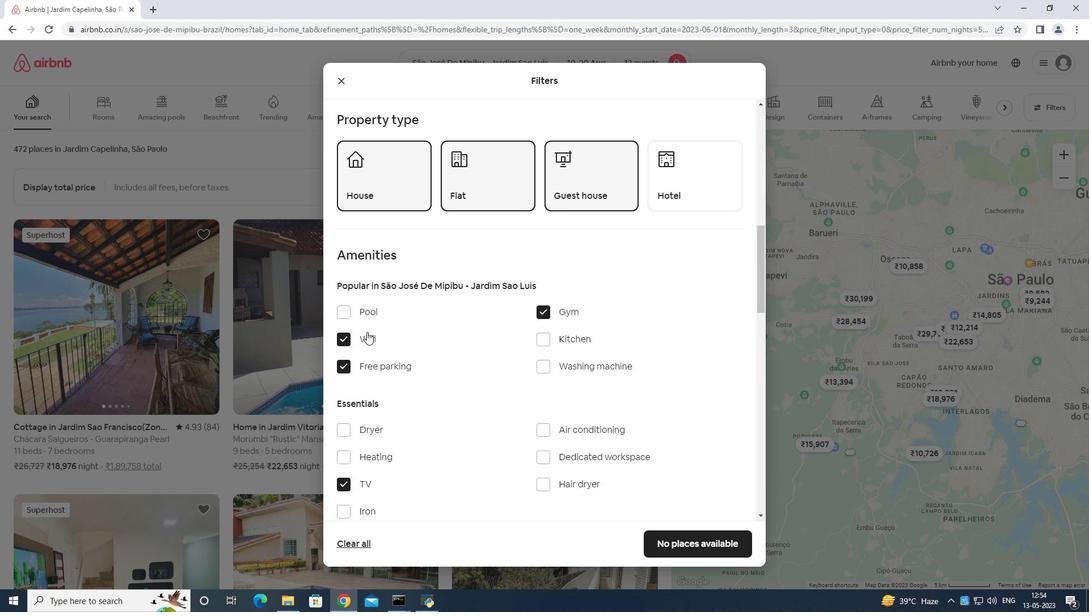 
Action: Mouse scrolled (370, 338) with delta (0, 0)
Screenshot: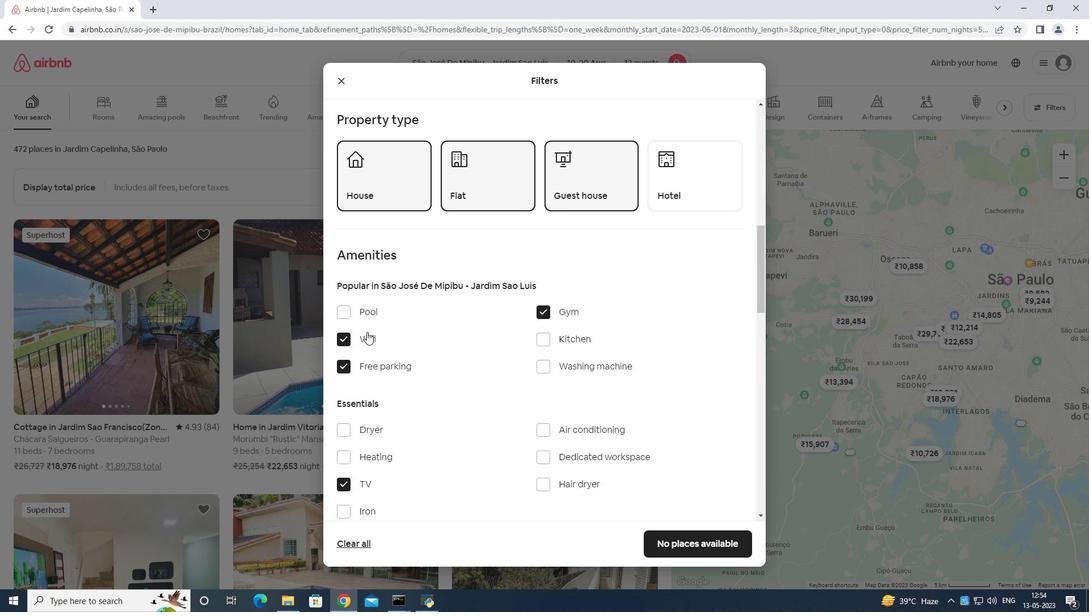
Action: Mouse moved to (381, 341)
Screenshot: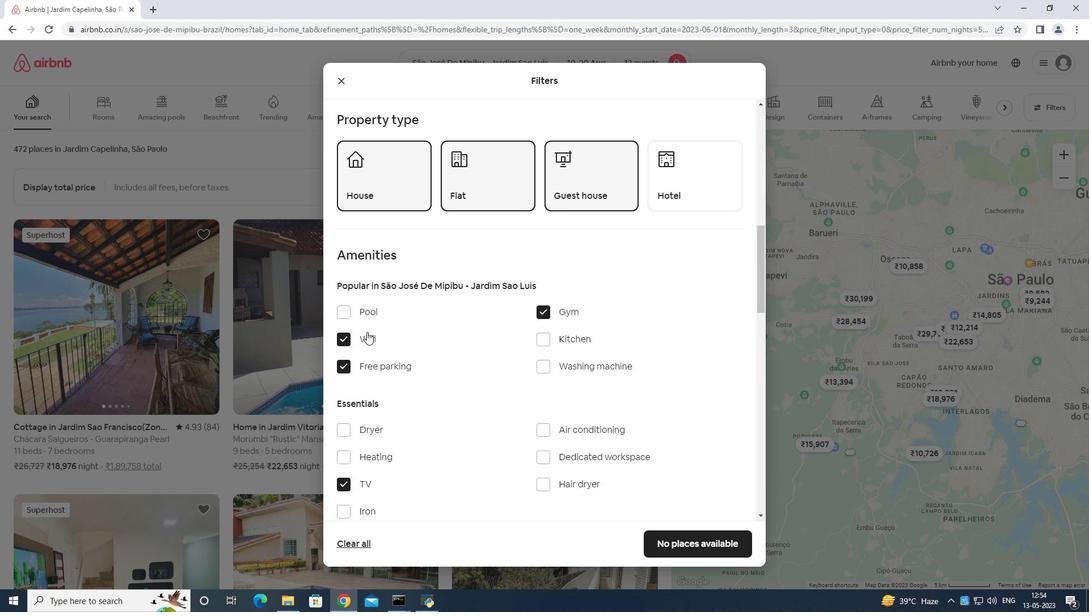 
Action: Mouse scrolled (372, 338) with delta (0, 0)
Screenshot: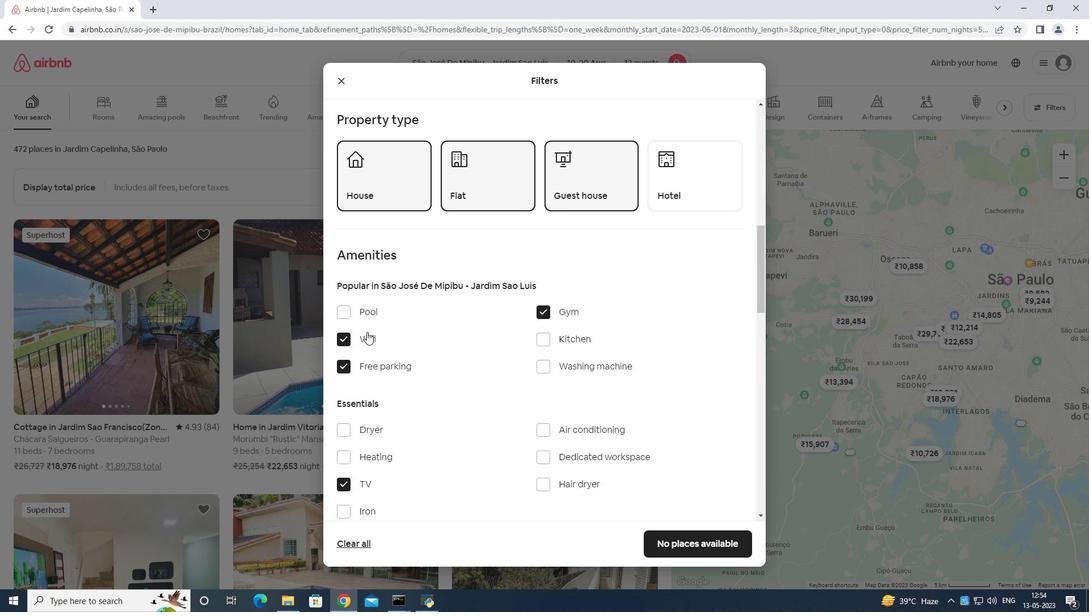 
Action: Mouse scrolled (380, 340) with delta (0, 0)
Screenshot: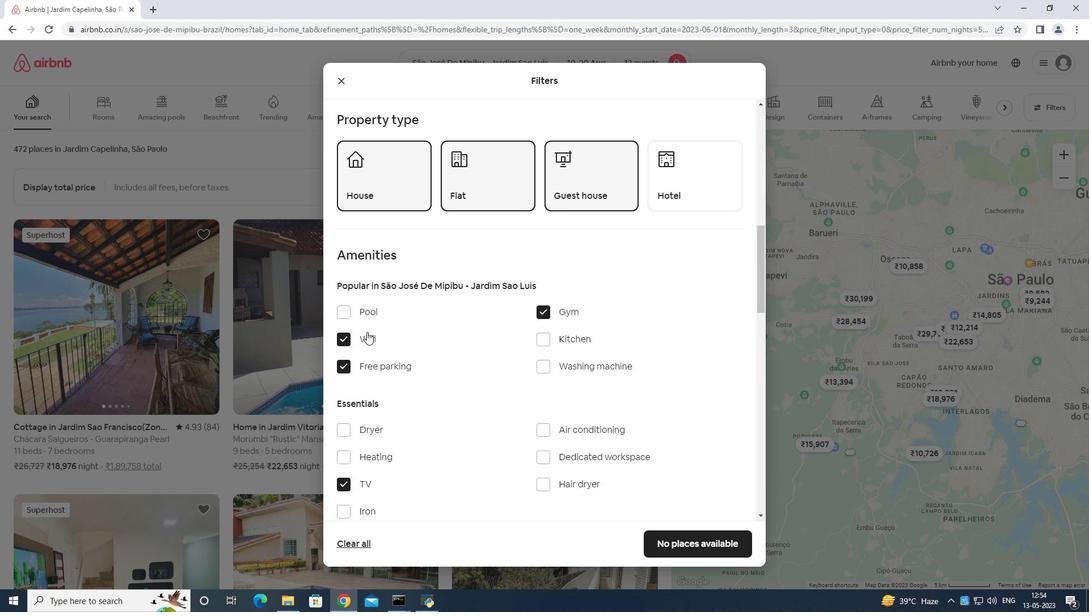 
Action: Mouse moved to (384, 339)
Screenshot: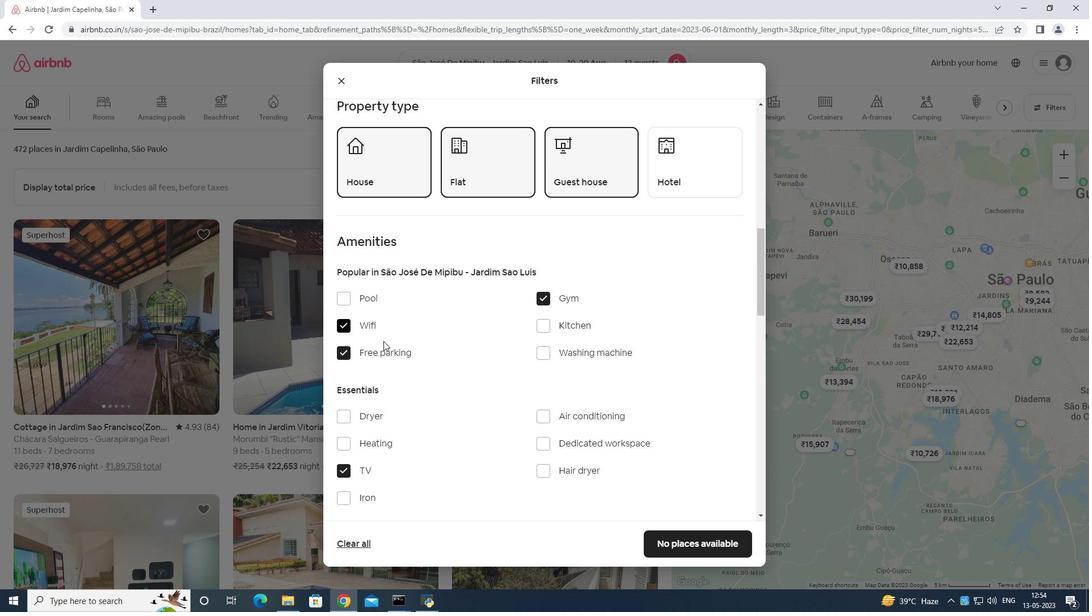 
Action: Mouse scrolled (384, 338) with delta (0, 0)
Screenshot: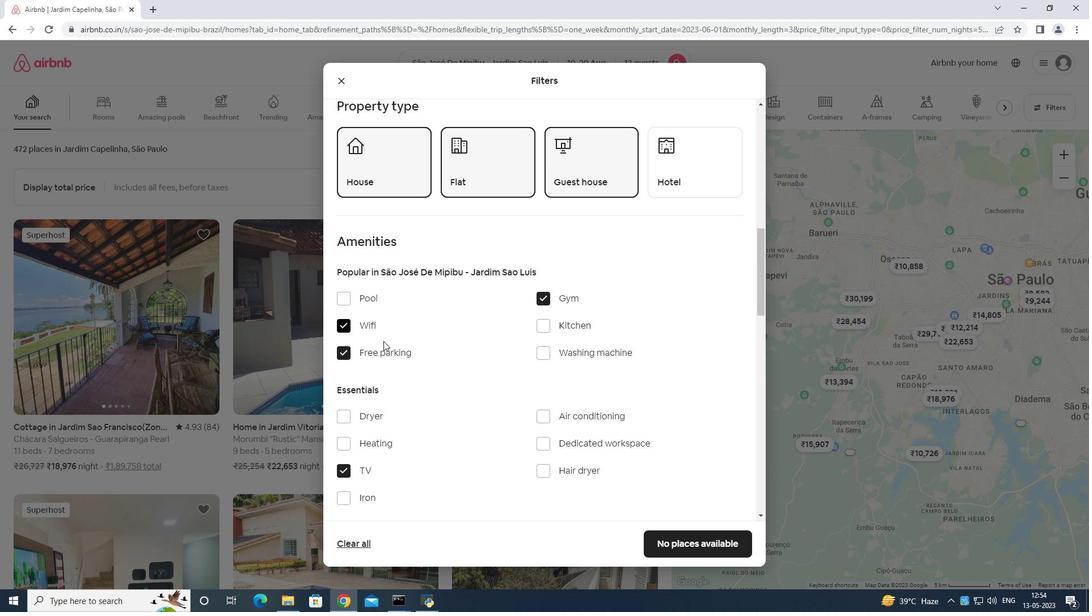 
Action: Mouse moved to (386, 339)
Screenshot: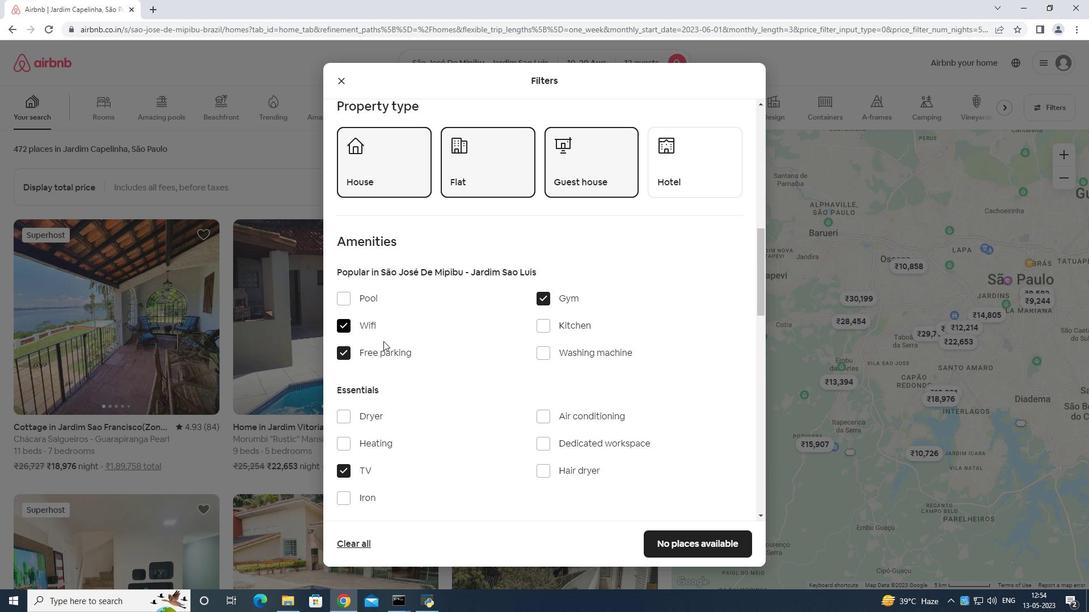 
Action: Mouse scrolled (386, 339) with delta (0, 0)
Screenshot: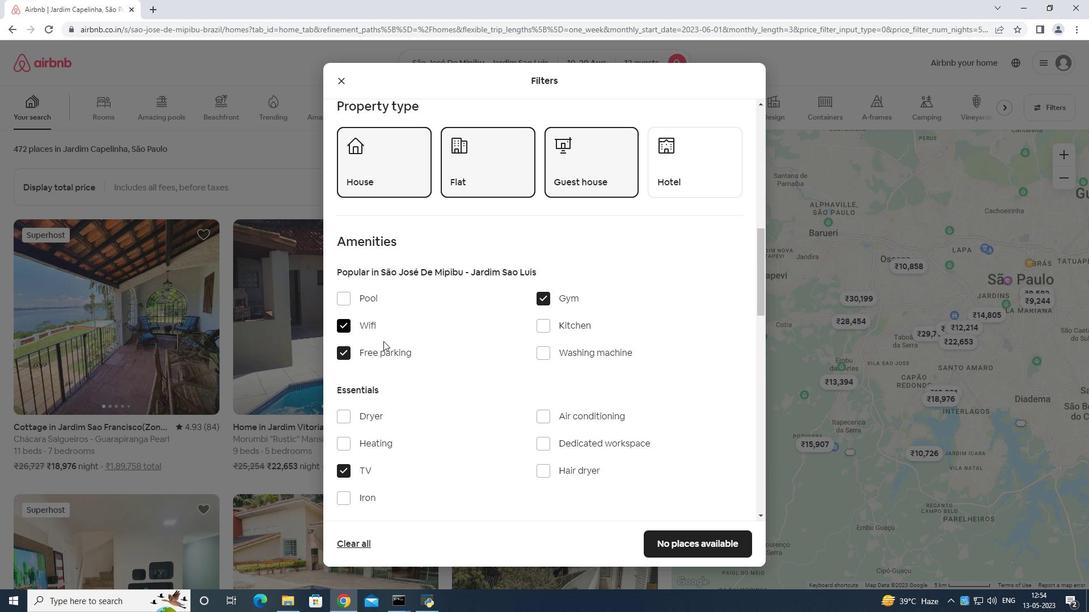 
Action: Mouse moved to (398, 346)
Screenshot: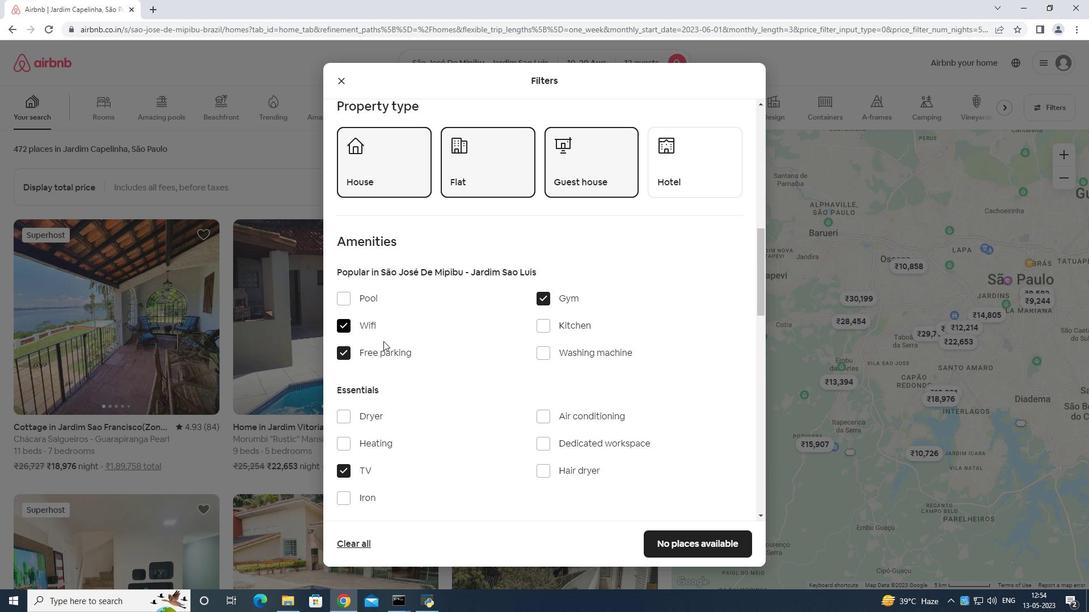 
Action: Mouse scrolled (398, 345) with delta (0, 0)
Screenshot: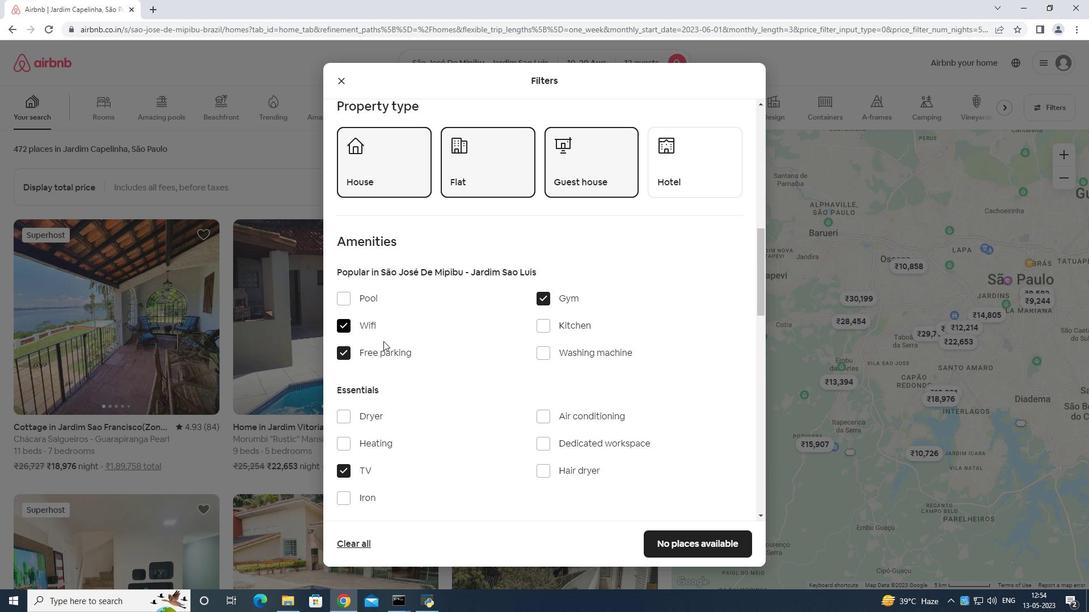 
Action: Mouse moved to (421, 355)
Screenshot: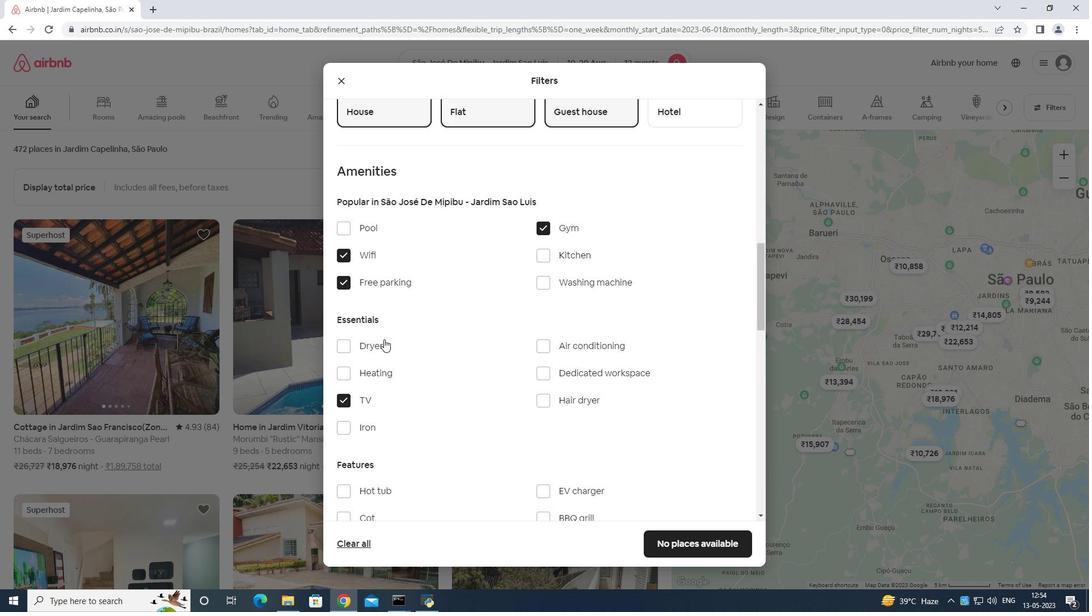 
Action: Mouse scrolled (421, 354) with delta (0, 0)
Screenshot: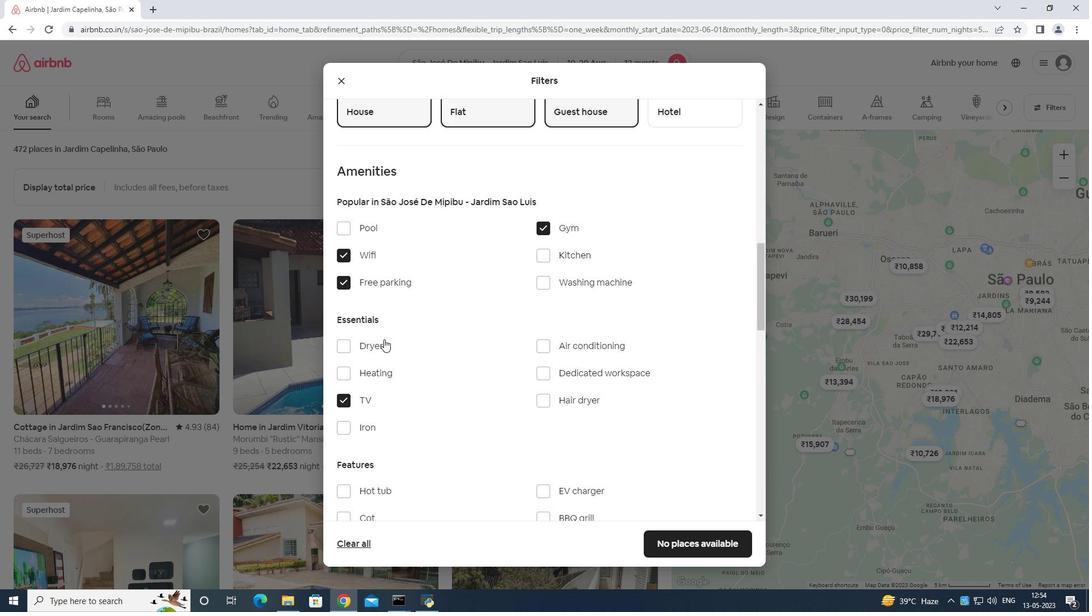 
Action: Mouse moved to (715, 427)
Screenshot: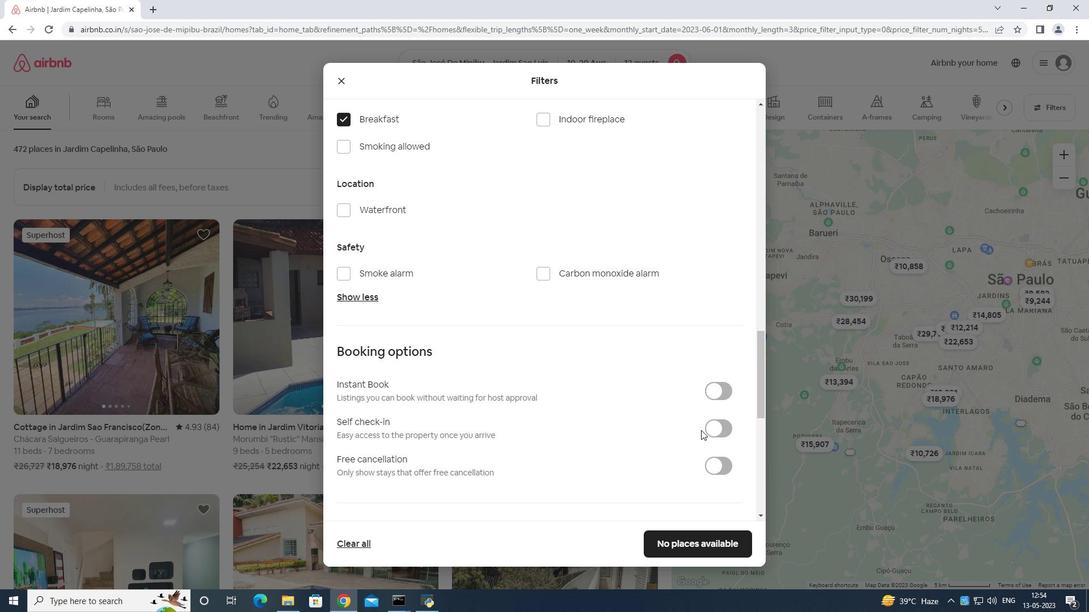 
Action: Mouse pressed left at (715, 427)
Screenshot: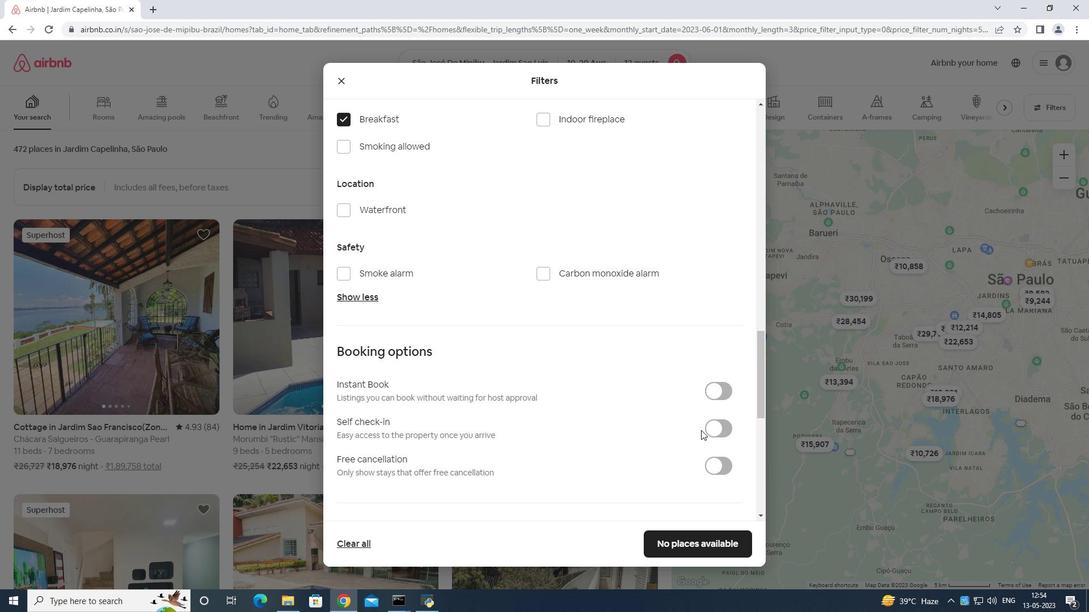 
Action: Mouse moved to (718, 391)
Screenshot: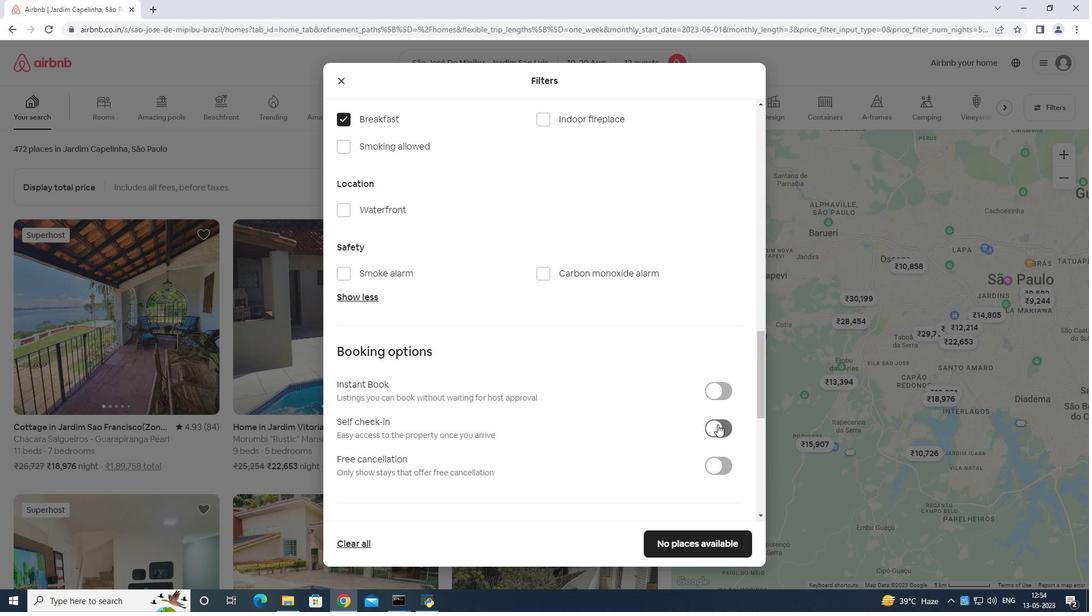 
Action: Mouse scrolled (718, 391) with delta (0, 0)
Screenshot: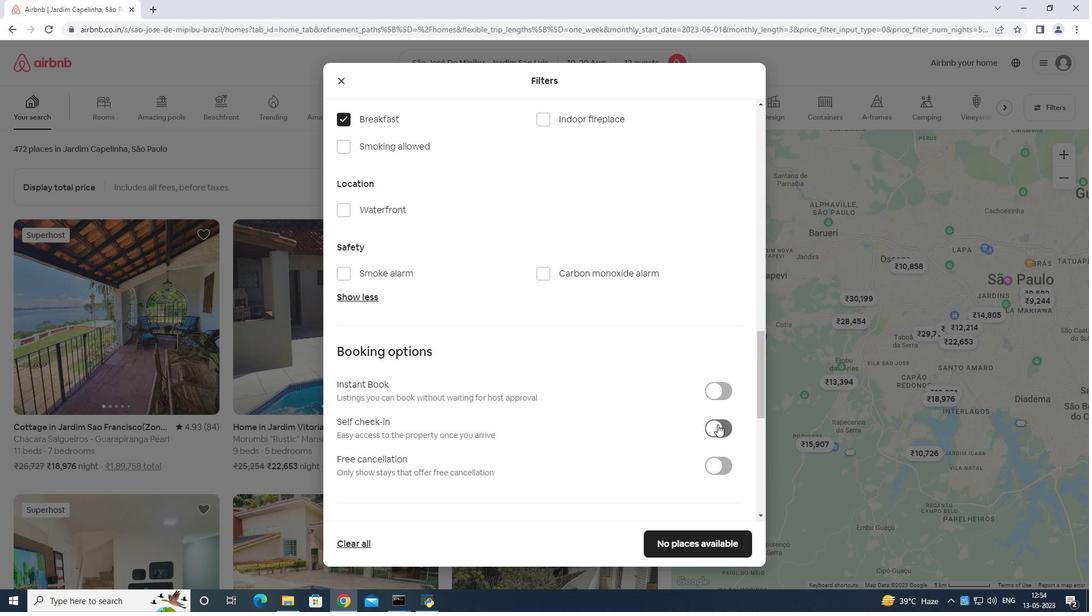 
Action: Mouse moved to (715, 400)
Screenshot: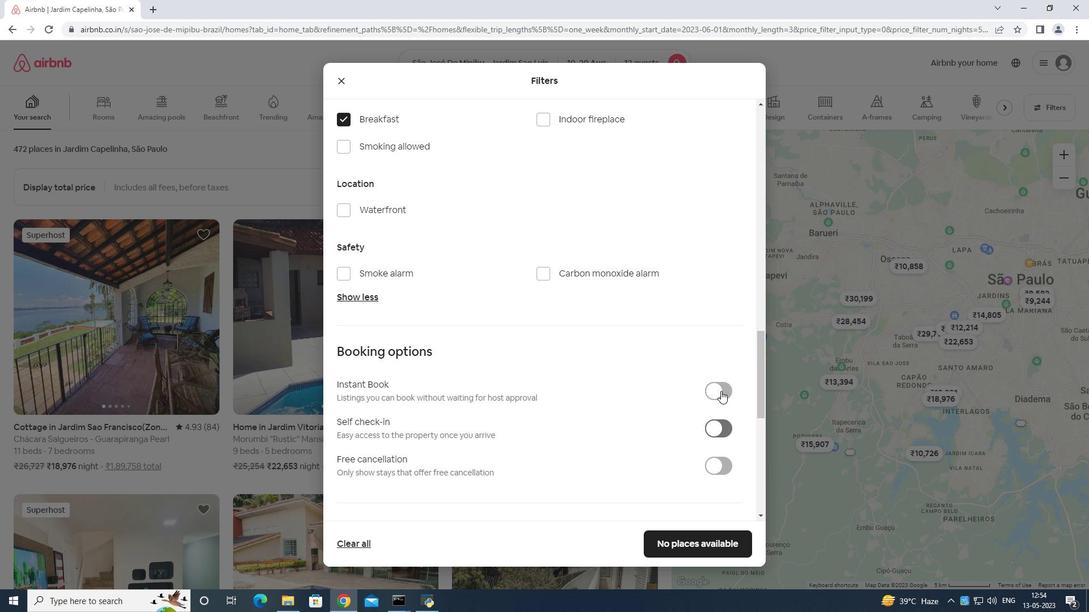 
Action: Mouse scrolled (715, 399) with delta (0, 0)
Screenshot: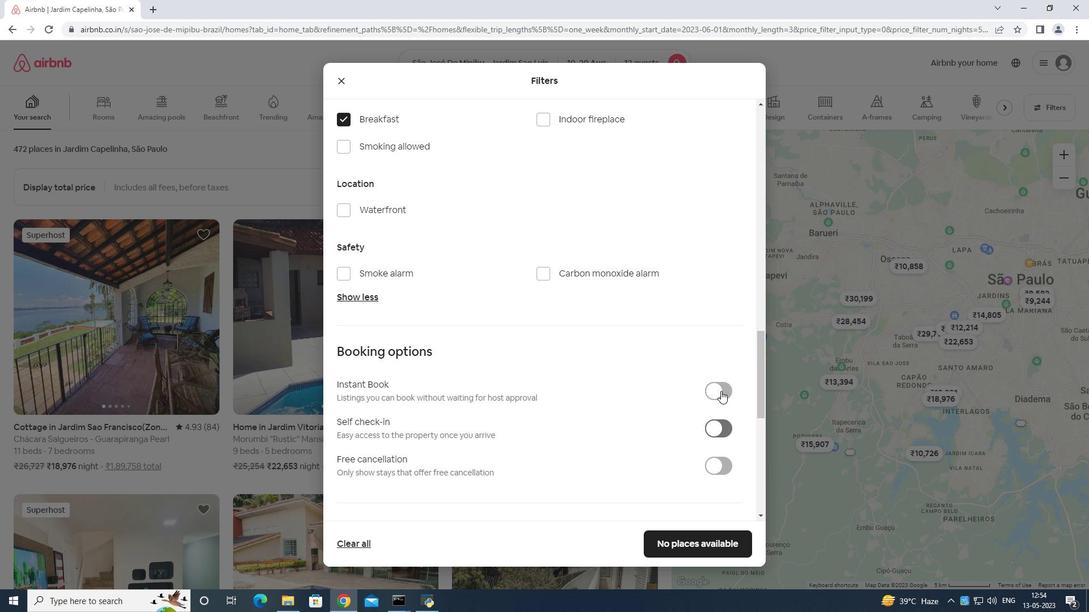 
Action: Mouse moved to (714, 402)
Screenshot: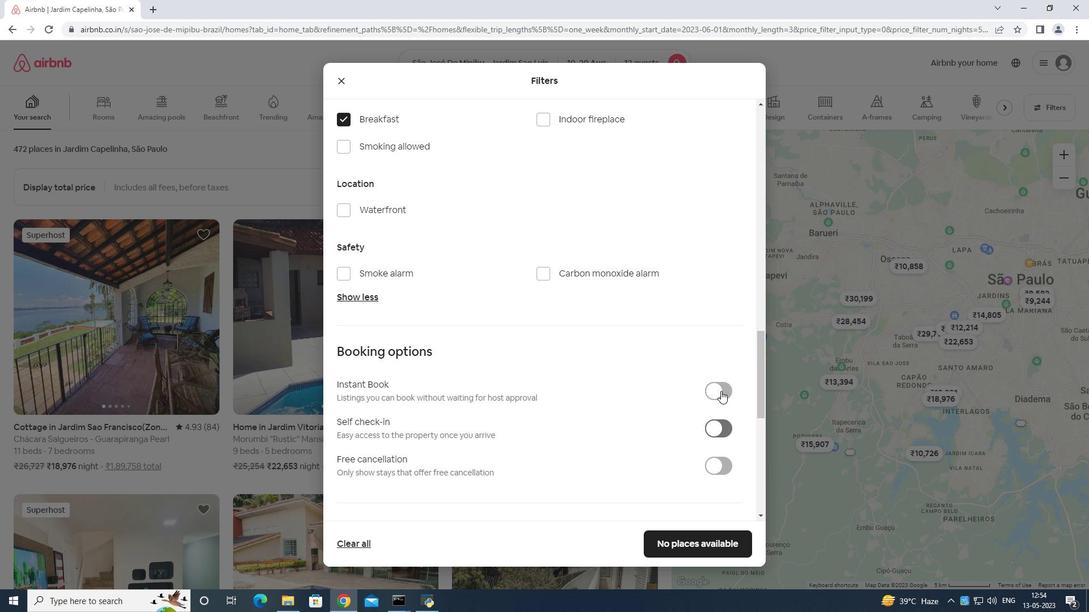 
Action: Mouse scrolled (714, 401) with delta (0, 0)
Screenshot: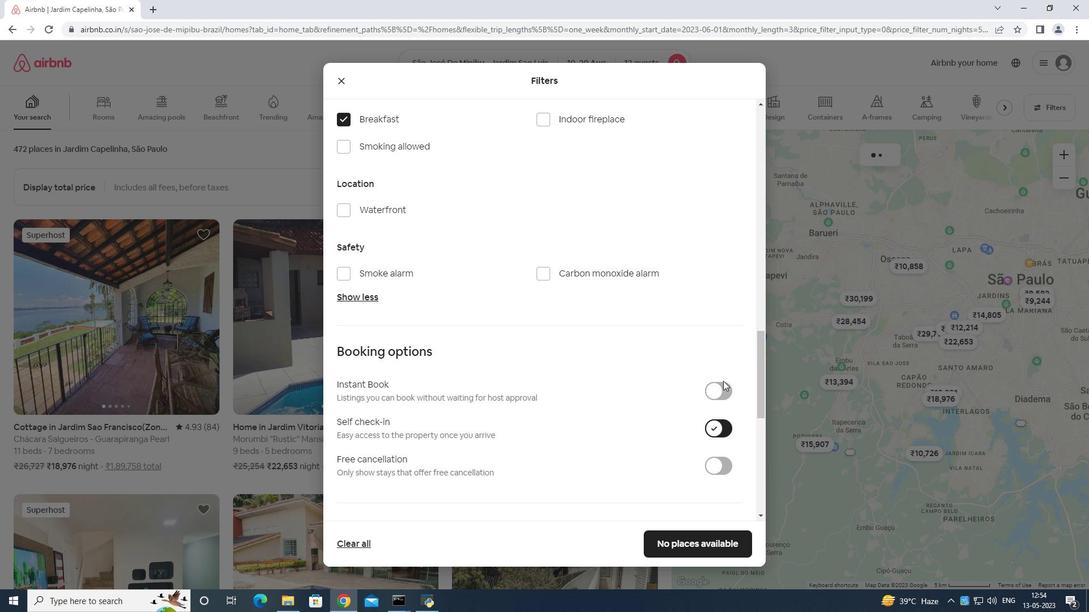 
Action: Mouse moved to (712, 402)
Screenshot: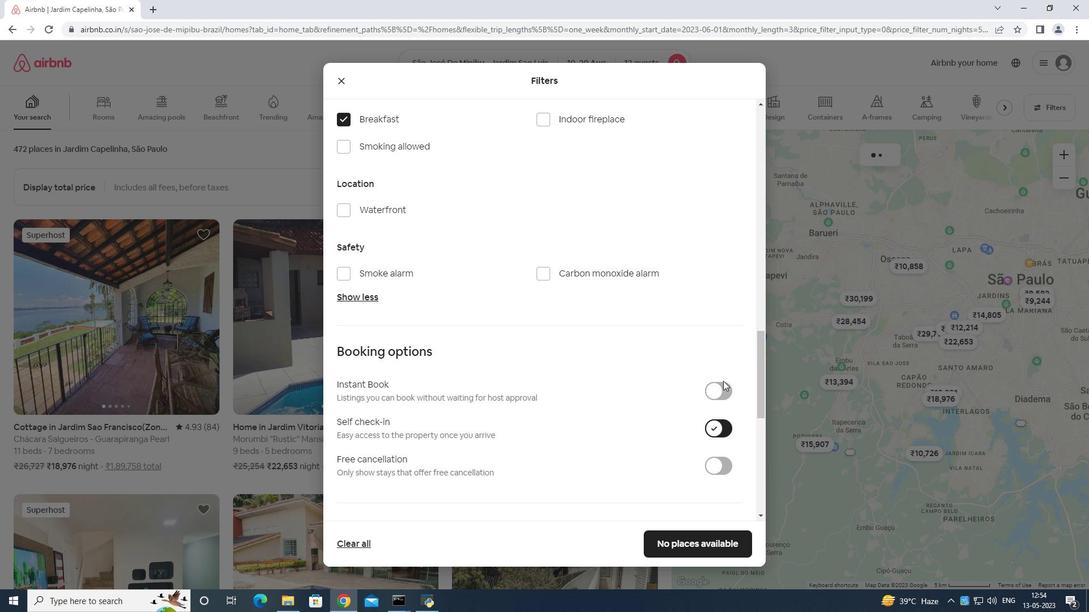 
Action: Mouse scrolled (712, 402) with delta (0, 0)
Screenshot: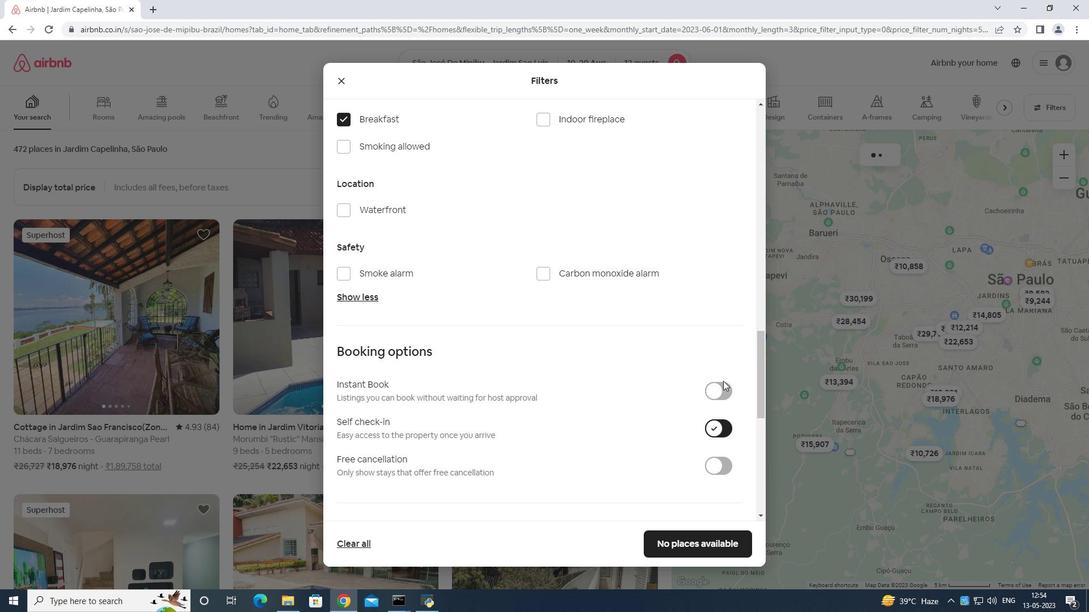
Action: Mouse moved to (693, 382)
Screenshot: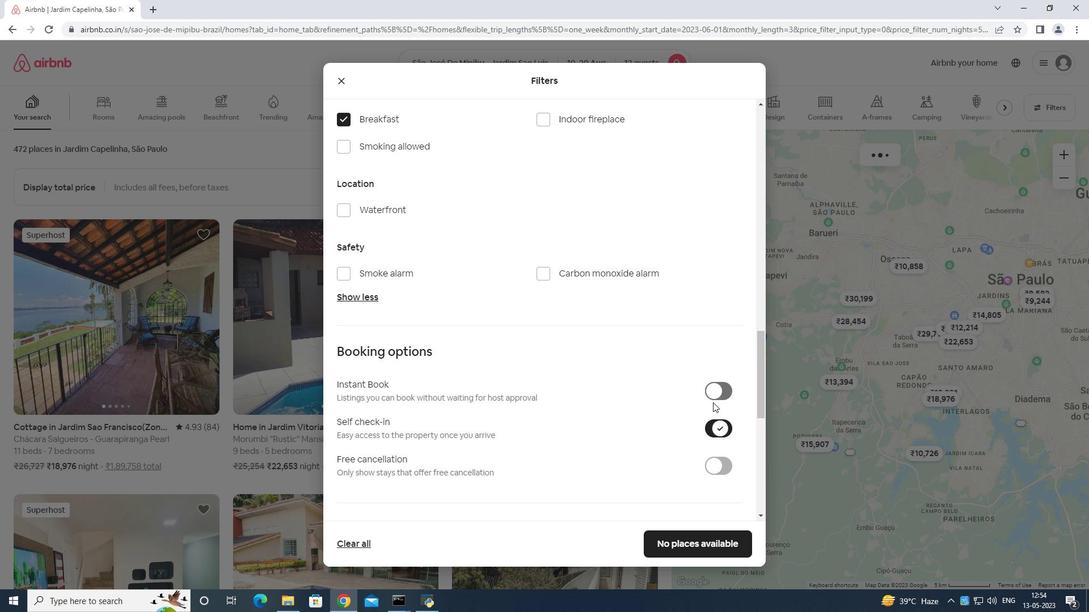 
Action: Mouse scrolled (693, 381) with delta (0, 0)
Screenshot: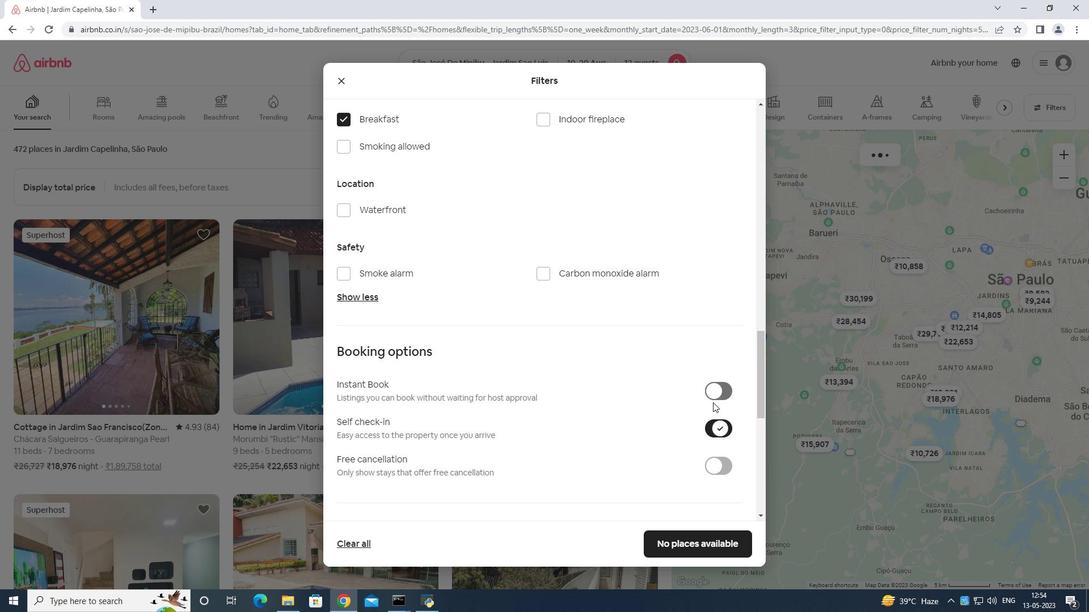 
Action: Mouse moved to (689, 387)
Screenshot: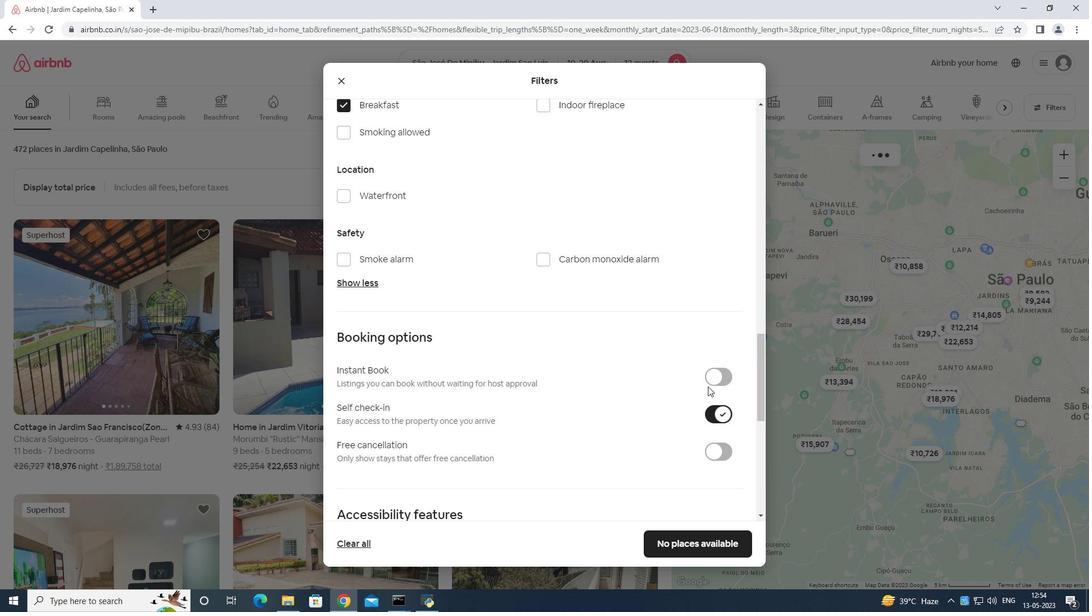 
Action: Mouse scrolled (690, 386) with delta (0, 0)
Screenshot: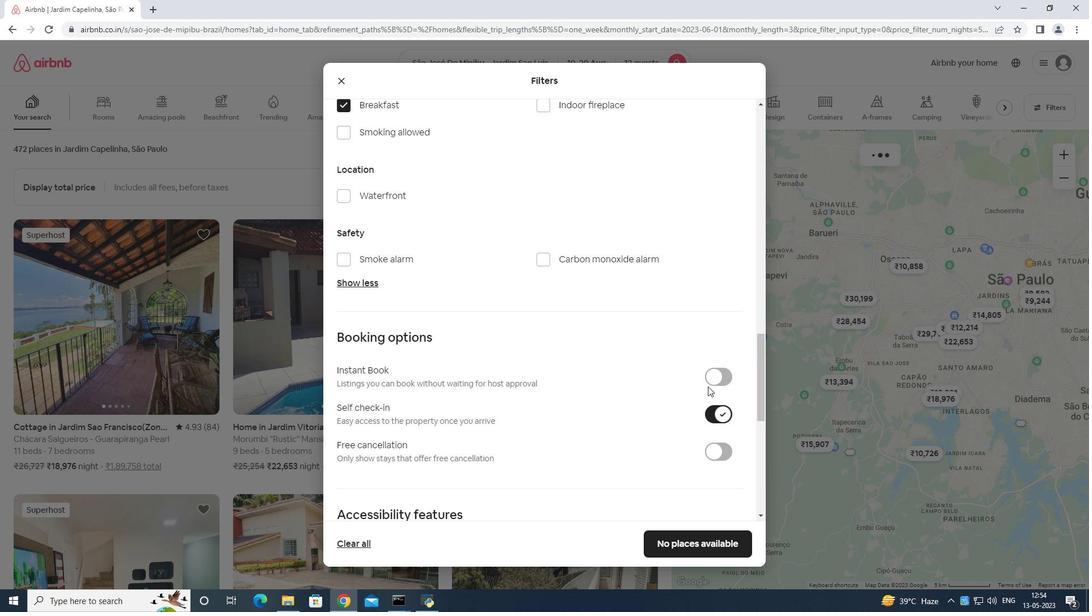 
Action: Mouse moved to (686, 390)
Screenshot: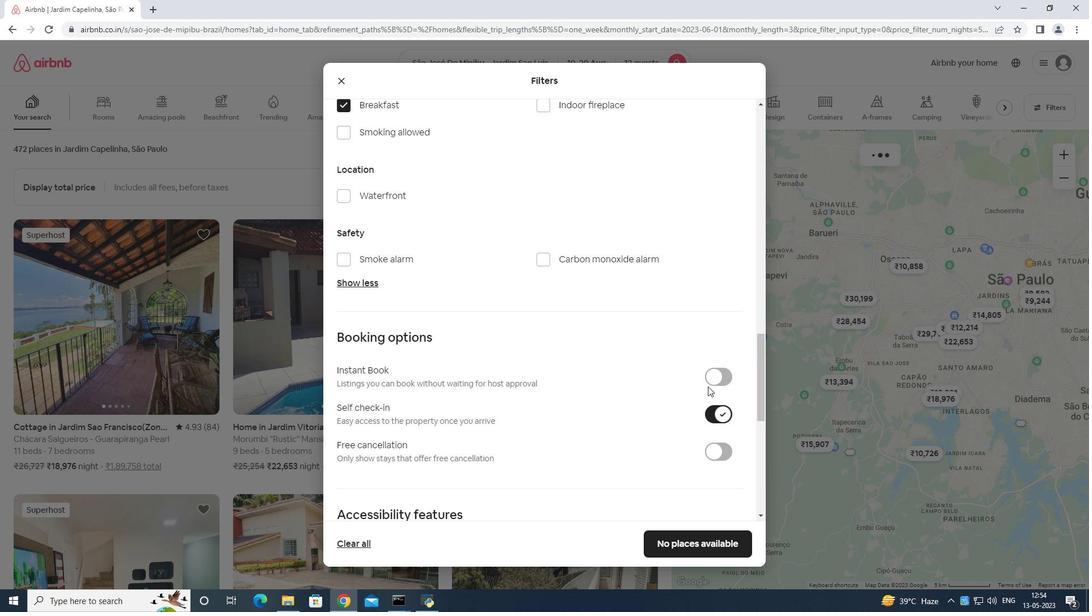 
Action: Mouse scrolled (688, 388) with delta (0, 0)
Screenshot: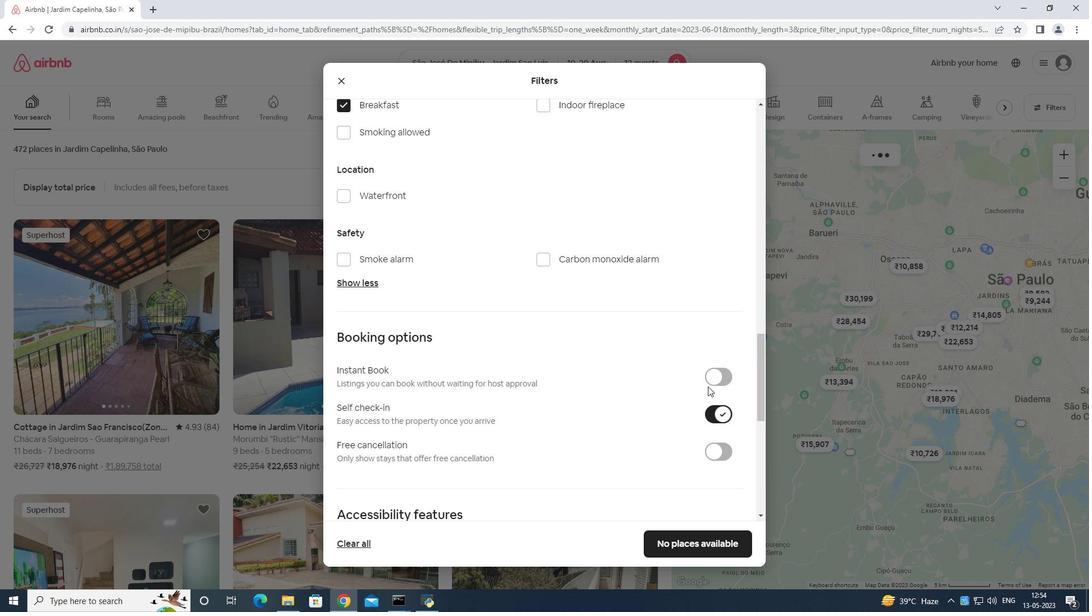 
Action: Mouse moved to (684, 391)
Screenshot: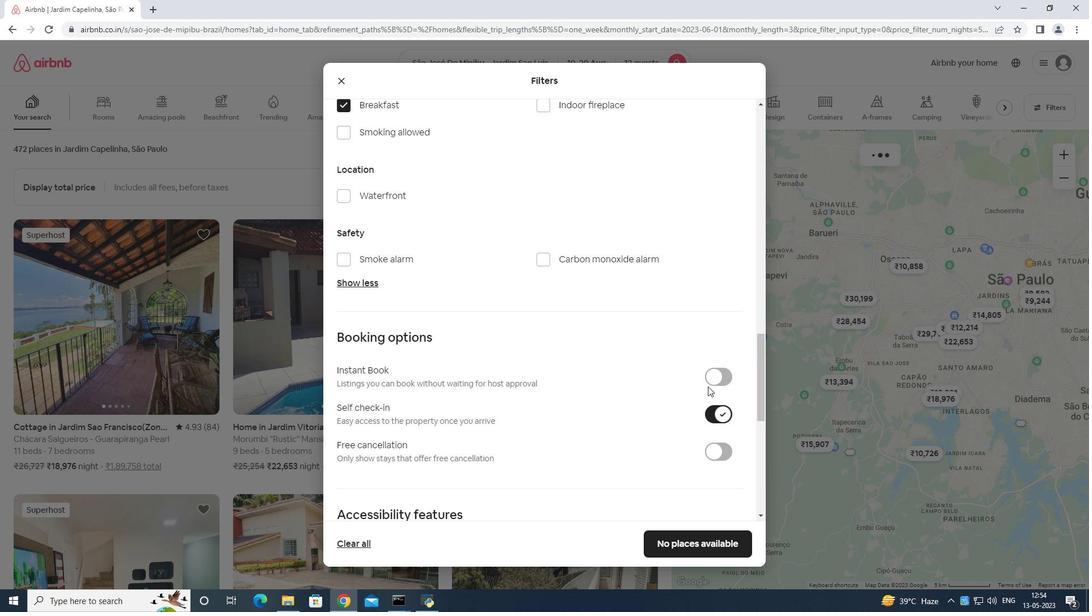 
Action: Mouse scrolled (686, 389) with delta (0, 0)
Screenshot: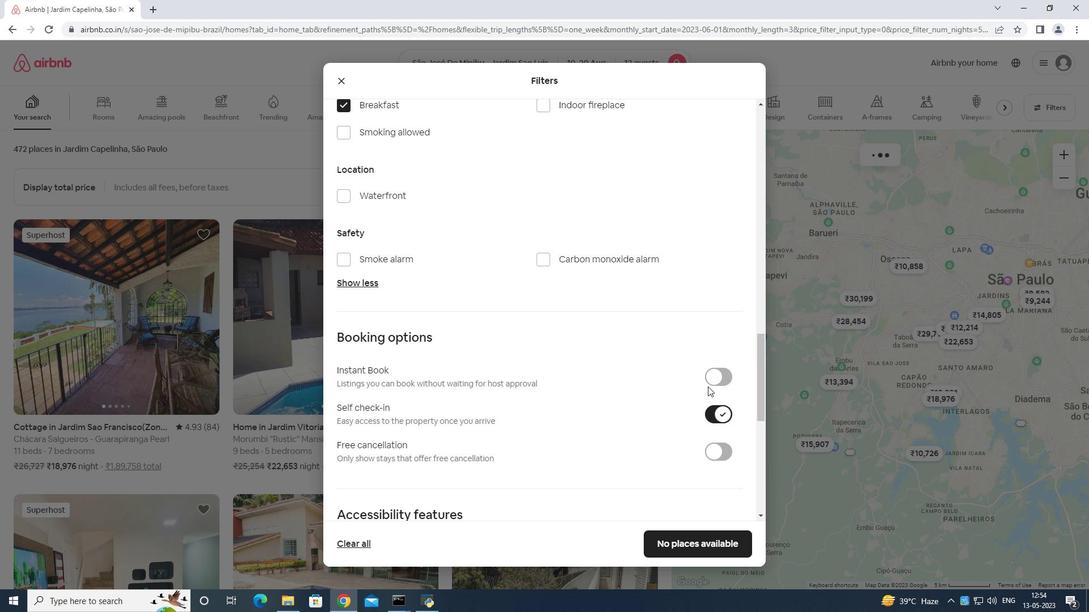 
Action: Mouse moved to (680, 391)
Screenshot: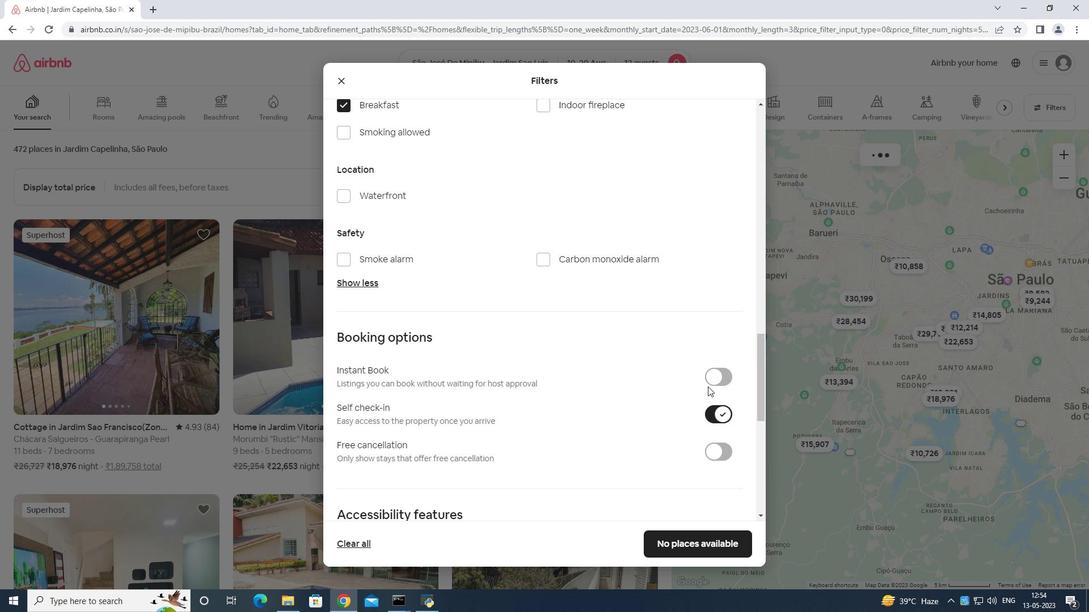 
Action: Mouse scrolled (682, 390) with delta (0, 0)
Screenshot: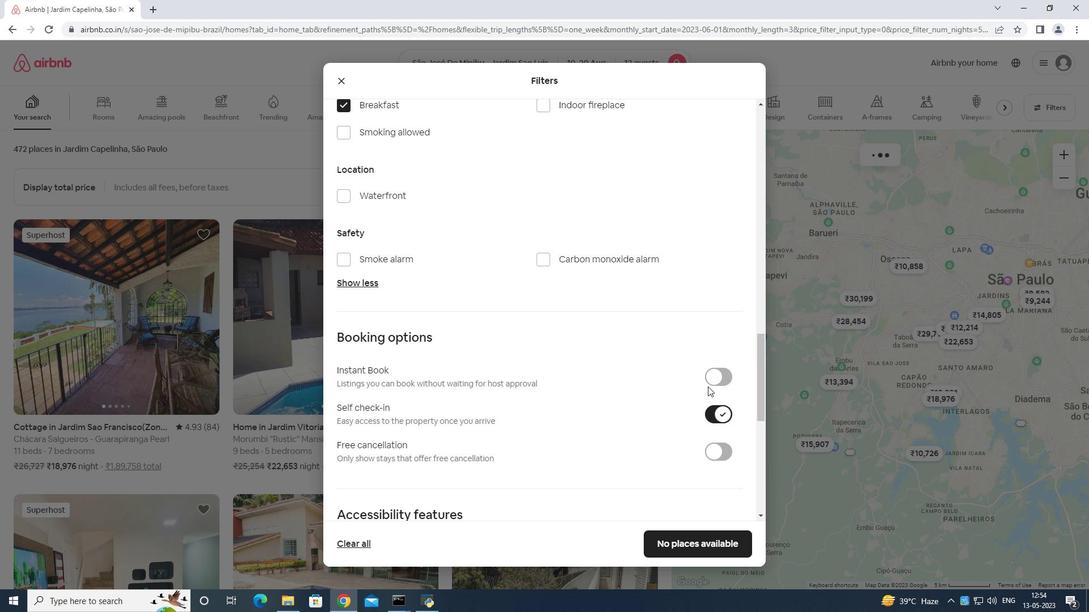 
Action: Mouse moved to (663, 374)
Screenshot: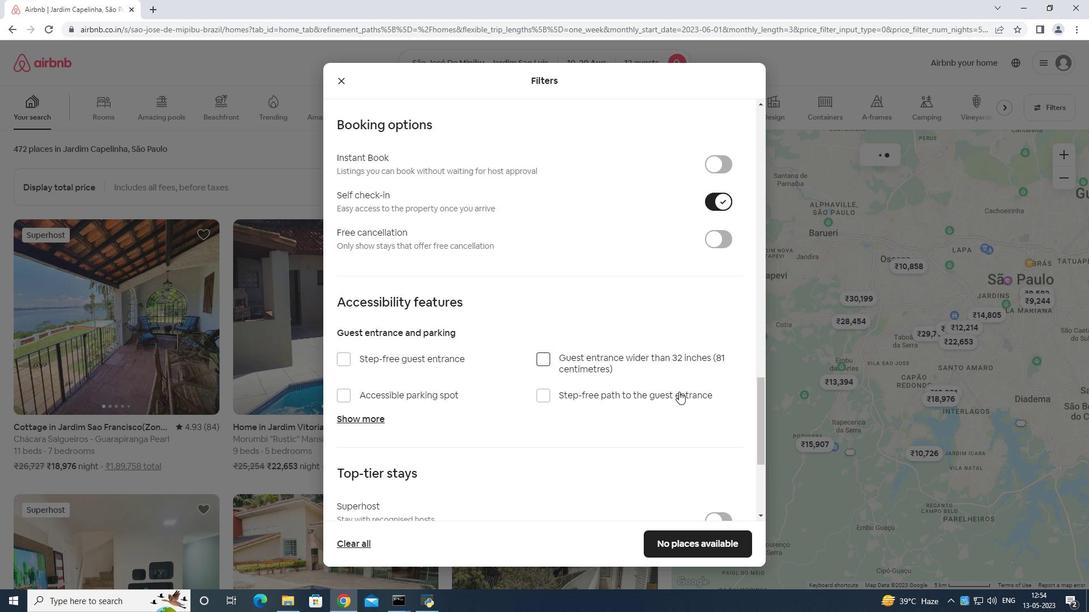 
Action: Mouse scrolled (663, 373) with delta (0, 0)
Screenshot: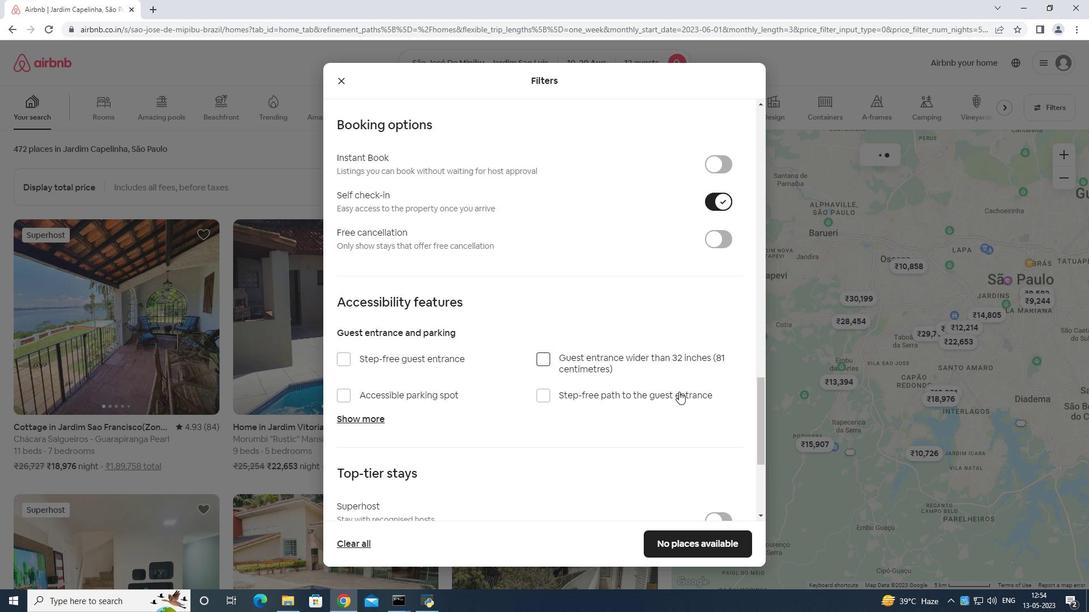 
Action: Mouse moved to (663, 376)
Screenshot: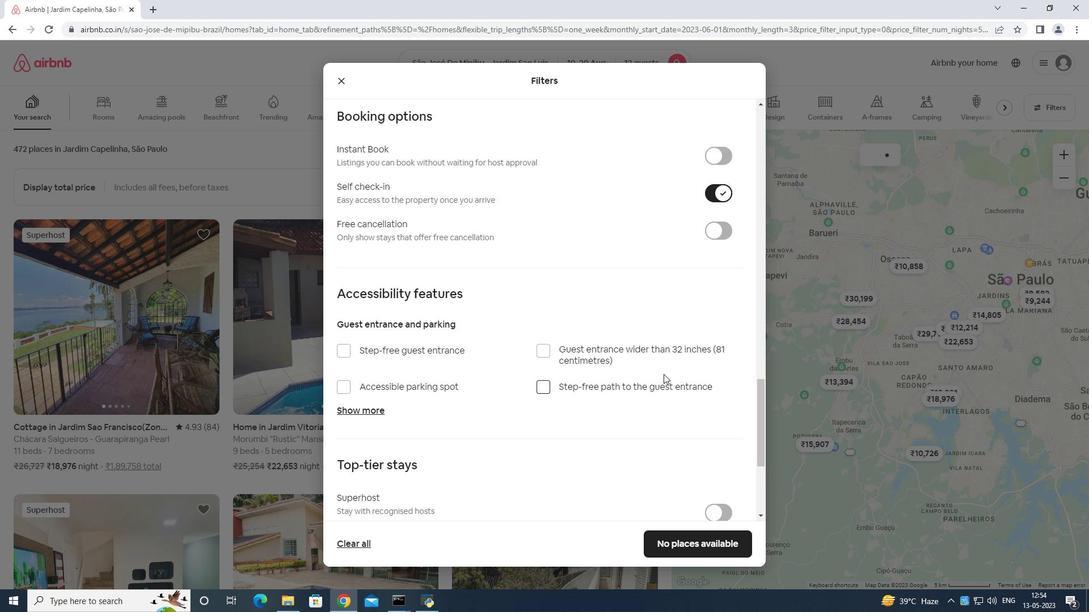 
Action: Mouse scrolled (663, 376) with delta (0, 0)
Screenshot: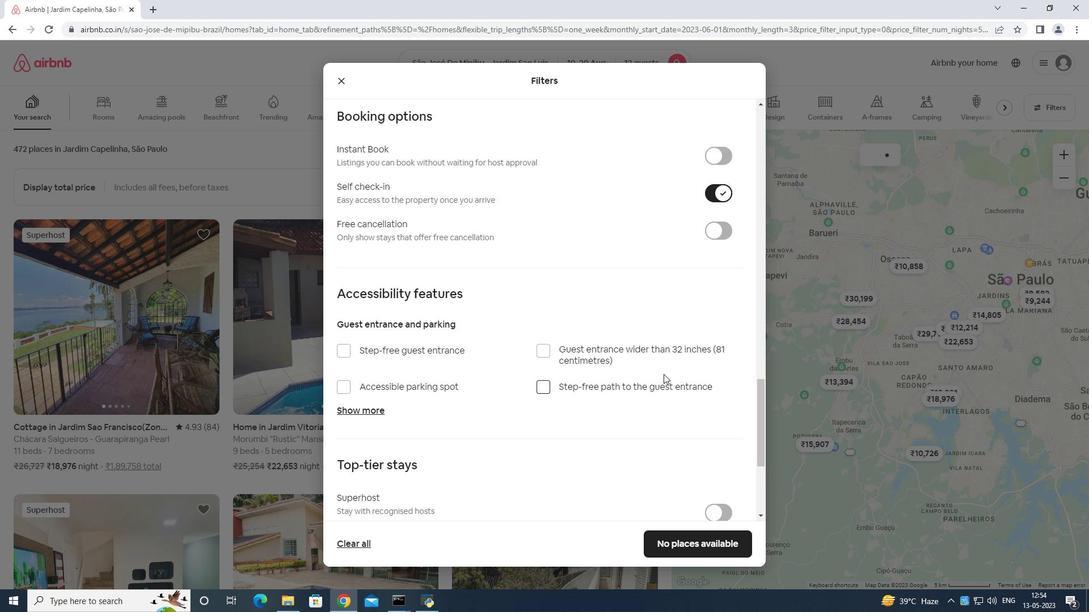 
Action: Mouse moved to (662, 377)
Screenshot: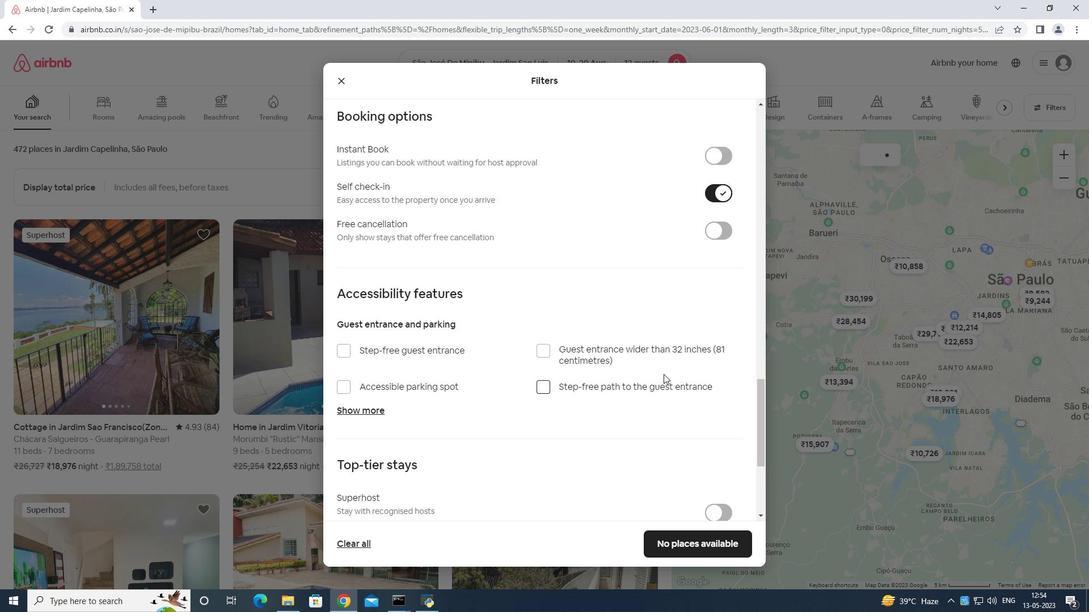 
Action: Mouse scrolled (662, 376) with delta (0, 0)
Screenshot: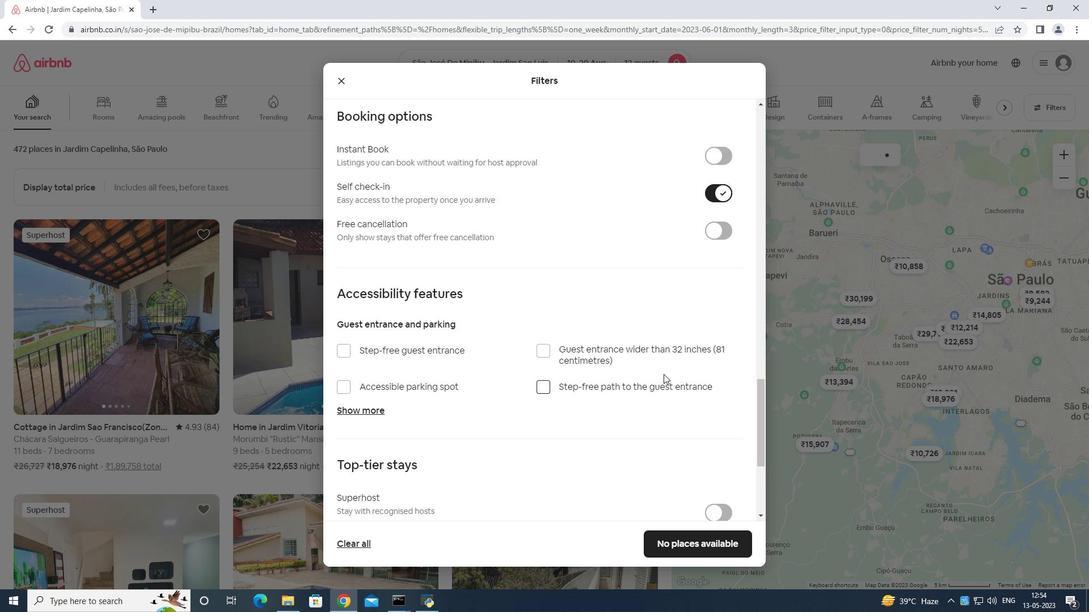 
Action: Mouse moved to (348, 439)
Screenshot: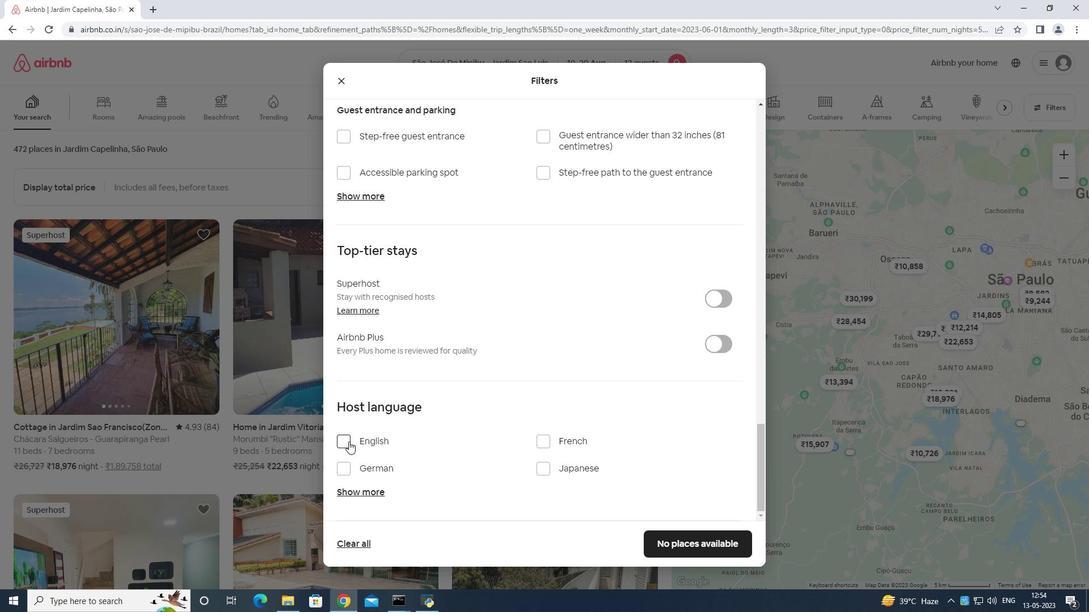 
Action: Mouse pressed left at (348, 439)
Screenshot: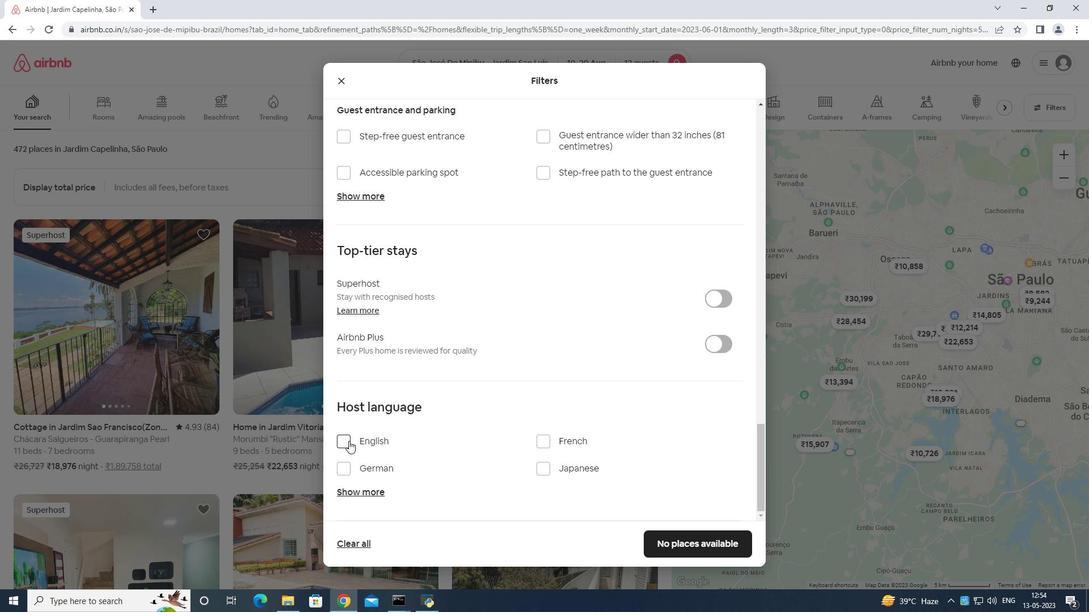 
Action: Mouse moved to (686, 543)
Screenshot: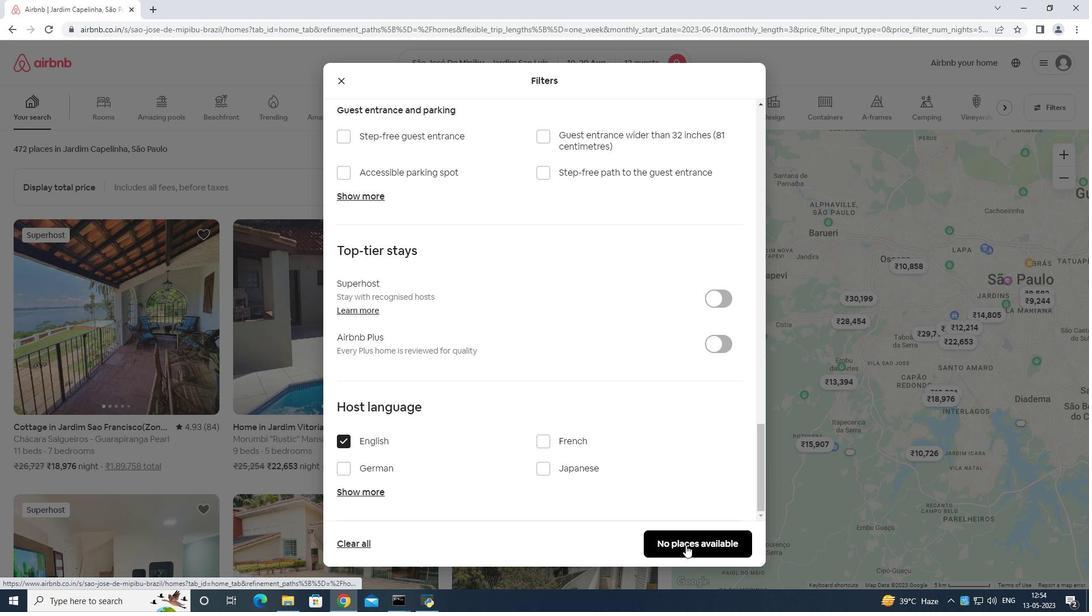 
Action: Mouse pressed left at (686, 543)
Screenshot: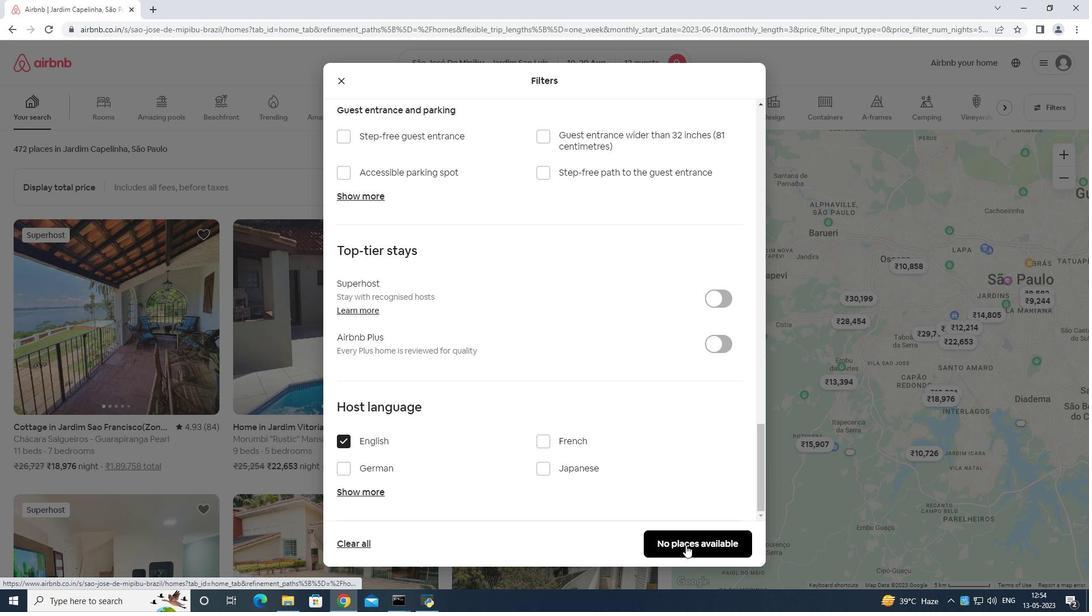 
Action: Mouse moved to (691, 540)
Screenshot: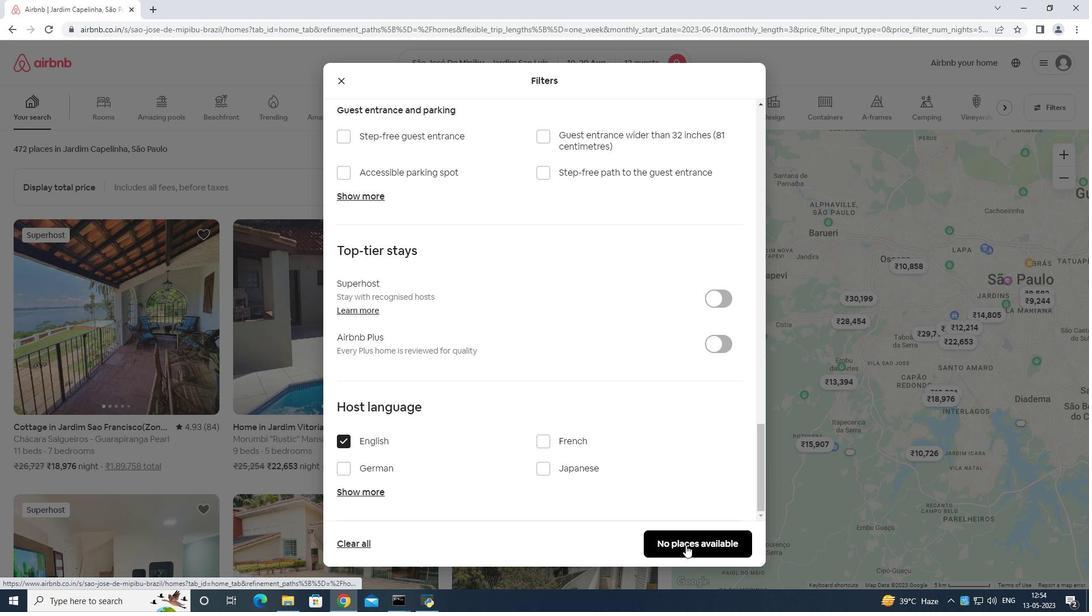 
